 Task: Forward as attachment and add a link Link0000000001 from vinny@softage.net to parteek.kumar@softage.net with a cc to Aakash.mishra@softage.net and bcc to Ayush@softage.net with a subject Subject0000000001 and add a message Message0000000003. Forward as attachment and add a link Link0000000001 from vinny@softage.net to parteek.kumar@softage.net; aakash.mishra@softage.net with a cc to Ayush@softage.net; pooja.chaudhary@softage.net and bcc to Vanshu.thakur@softage.net with a subject Subject0000000001 and add a message Message0000000003. Forward as attachment and add a link Link0000000001 from vinny@softage.net to parteek.kumar@softage.net with a cc to Aakash.mishra@softage.net with a subject Subject0000000001 and add a message Message0000000003 and with an attachment of Attach0000000002. Forward as attachment and add a link Link0000000001 from vinny@softage.net to parteek.kumar@softage.net with a cc to Aakash.mishra@softage.net and bcc to Ayush@softage.net with a subject Subject0000000001 and add a message Message0000000003 and with an attachment of Attach0000000003. Forward as attachment and add a link Link0000000001 from vinny@softage.net to parteek.kumar@softage.net; aakash.mishra@softage.net with a cc to Ayush@softage.net; pooja.chaudhary@softage.net and bcc to Vanshu.thakur@softage.net with a subject Subject0000000001 and add a message Message0000000003 and with an attachment of Attach0000000004
Action: Mouse moved to (921, 253)
Screenshot: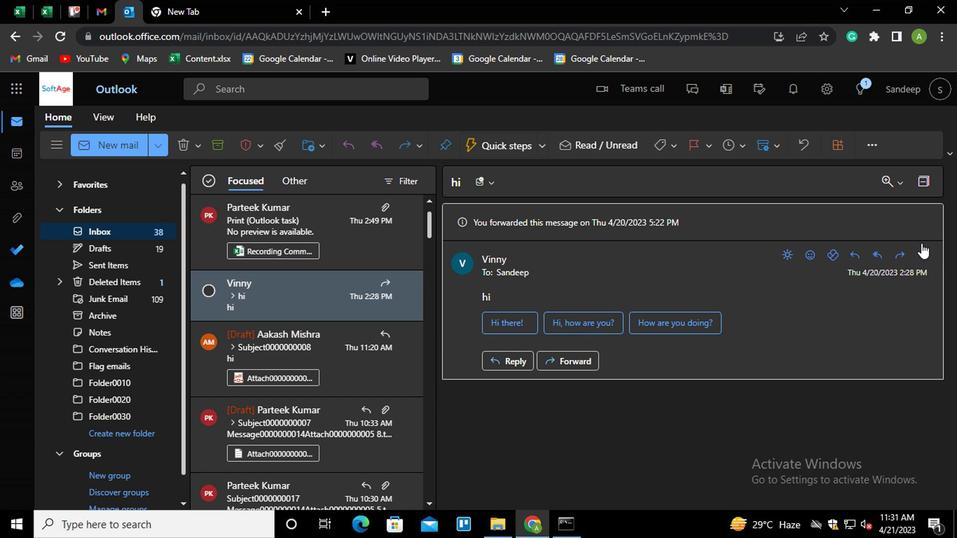 
Action: Mouse pressed left at (921, 253)
Screenshot: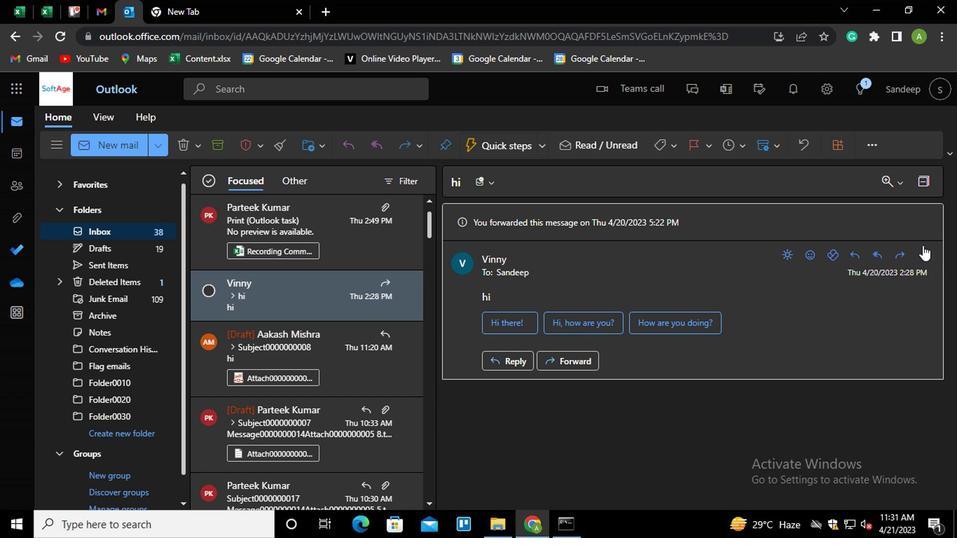 
Action: Mouse moved to (745, 194)
Screenshot: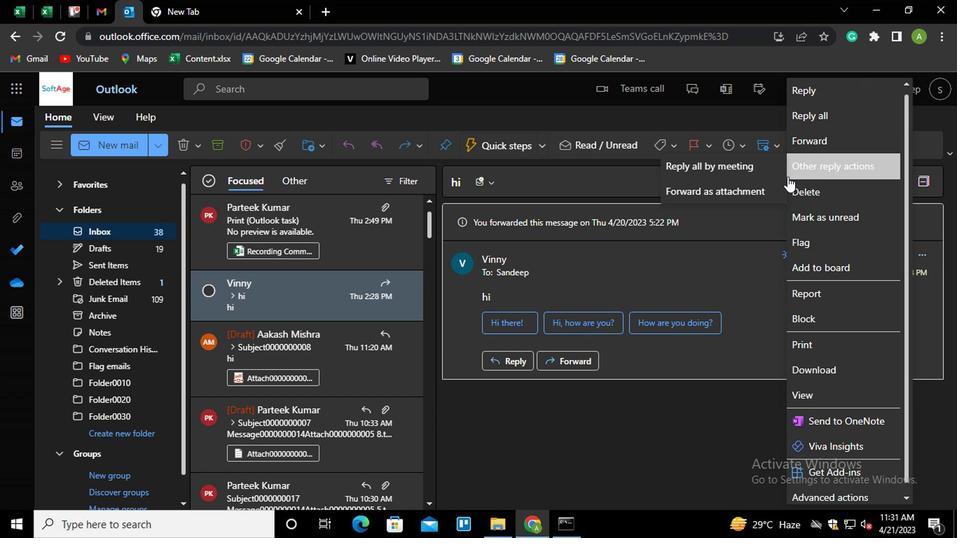 
Action: Mouse pressed left at (745, 194)
Screenshot: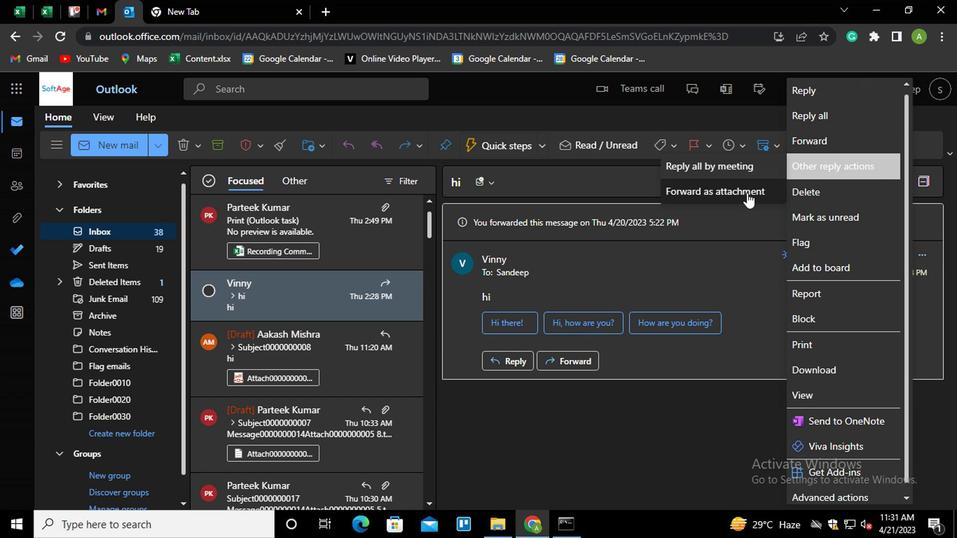
Action: Mouse moved to (549, 343)
Screenshot: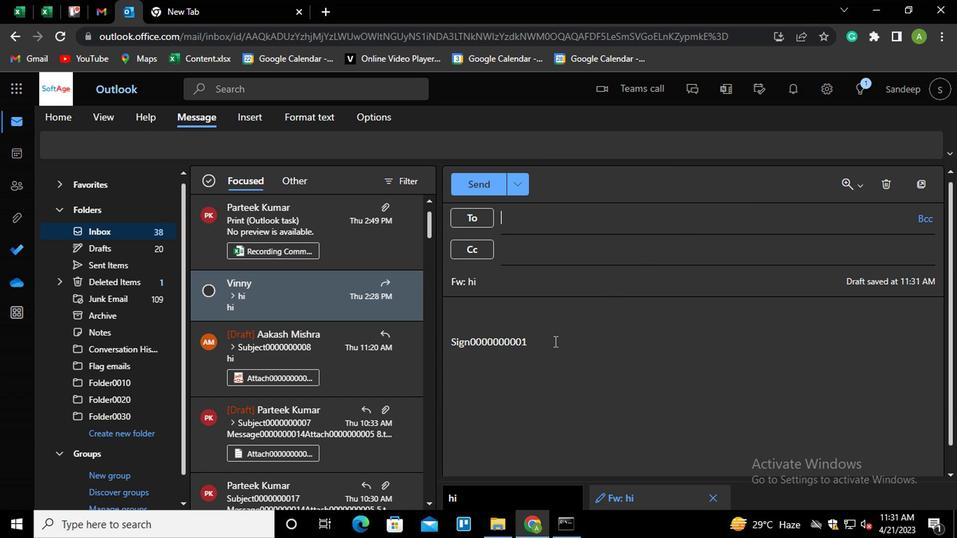 
Action: Mouse pressed left at (549, 343)
Screenshot: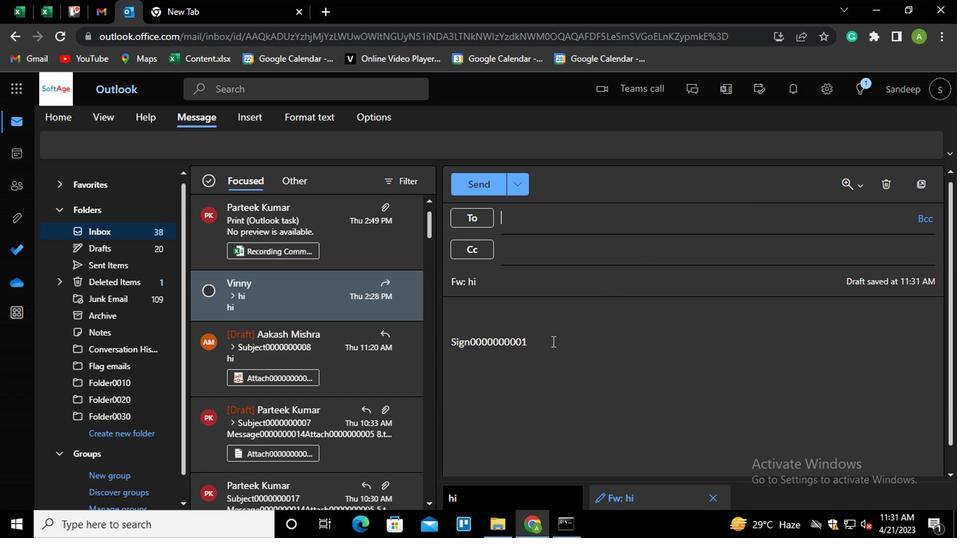 
Action: Mouse moved to (551, 391)
Screenshot: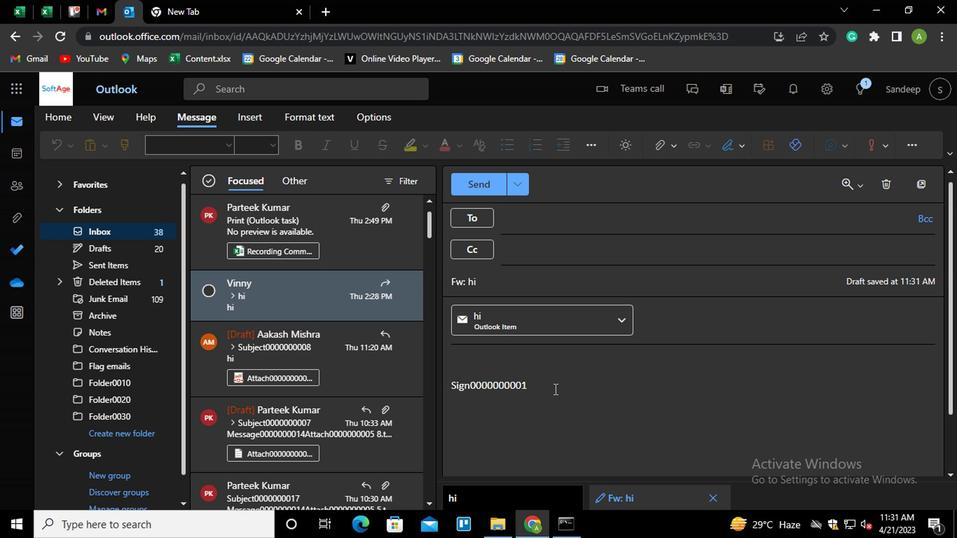 
Action: Mouse pressed left at (551, 391)
Screenshot: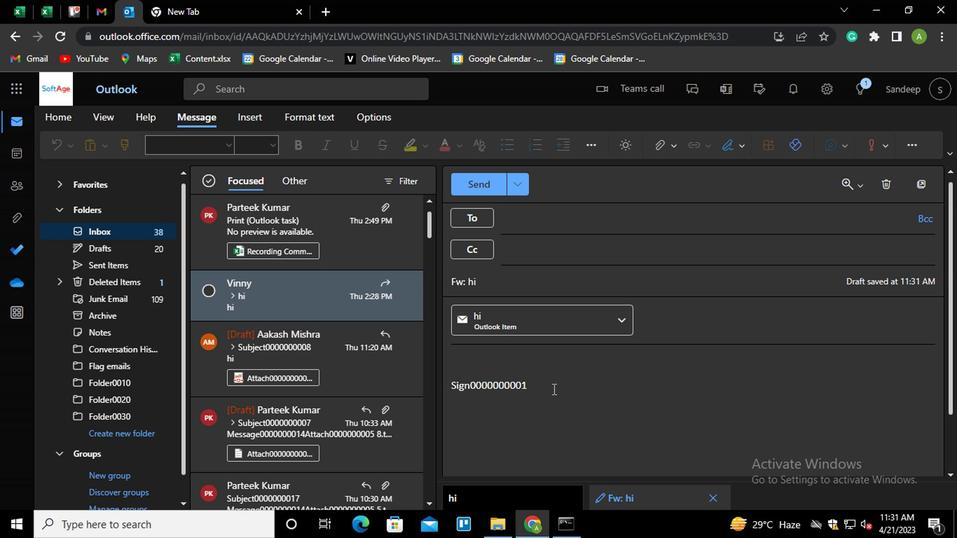 
Action: Mouse moved to (537, 392)
Screenshot: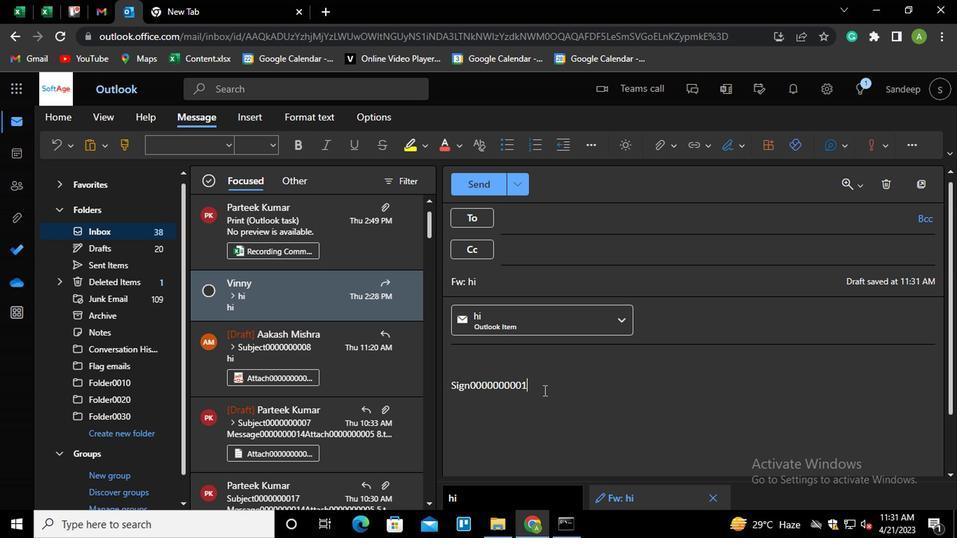 
Action: Key pressed <Key.shift_r><Key.home><Key.backspace>ctrl+K<Key.shift_r>ctrl+Link0000000001
Screenshot: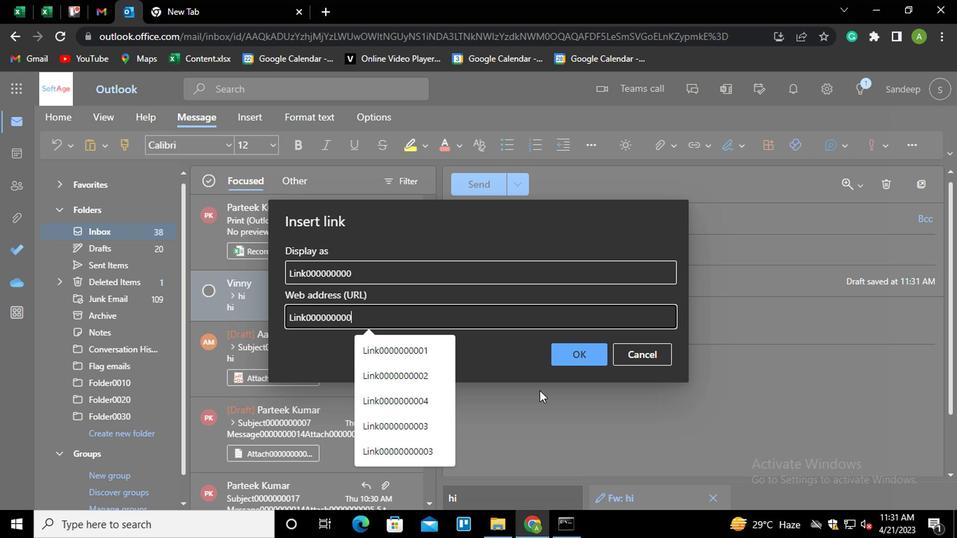 
Action: Mouse moved to (566, 360)
Screenshot: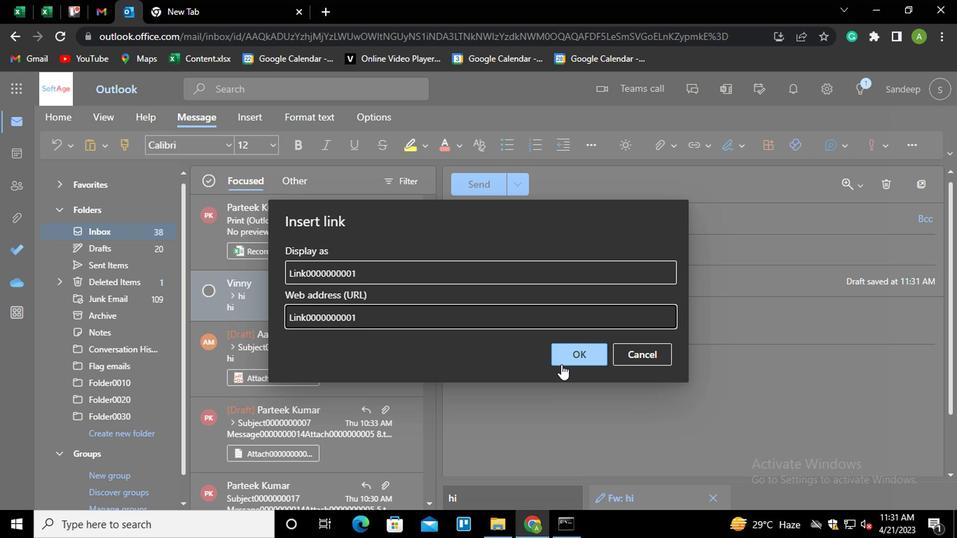 
Action: Mouse pressed left at (566, 360)
Screenshot: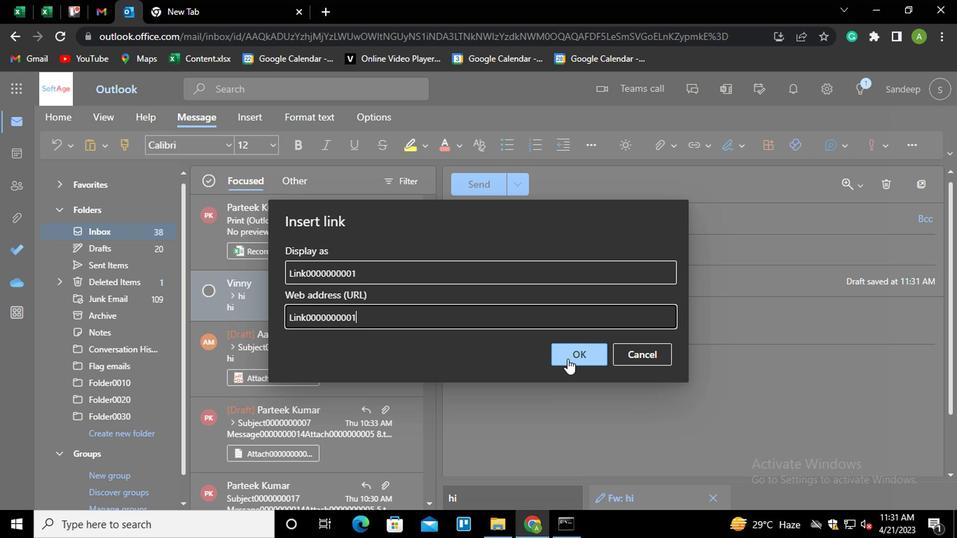 
Action: Mouse moved to (513, 219)
Screenshot: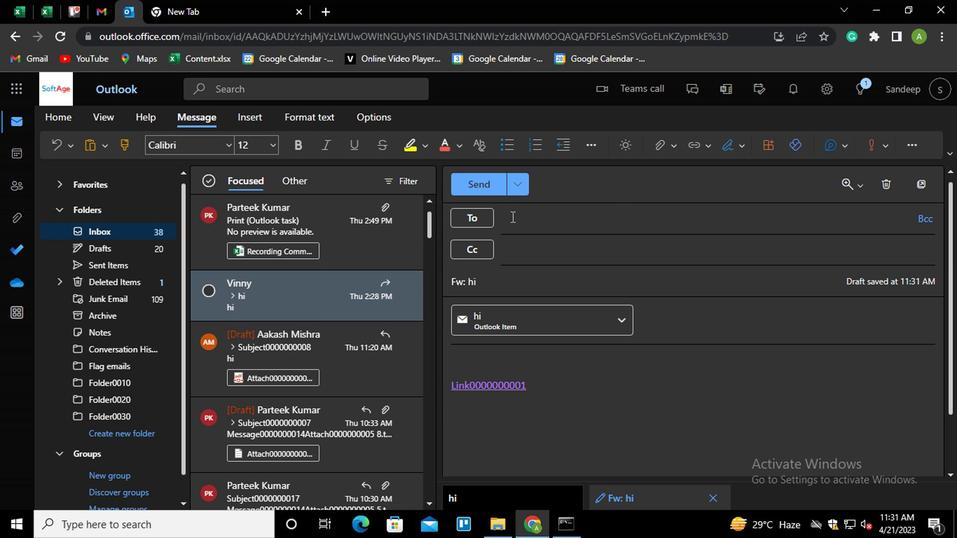 
Action: Mouse pressed left at (513, 219)
Screenshot: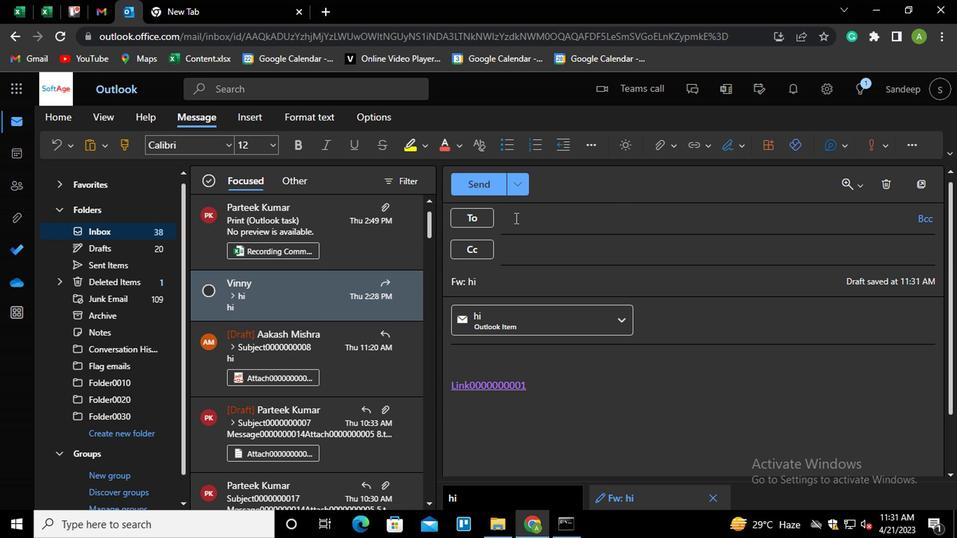 
Action: Key pressed par<Key.enter>
Screenshot: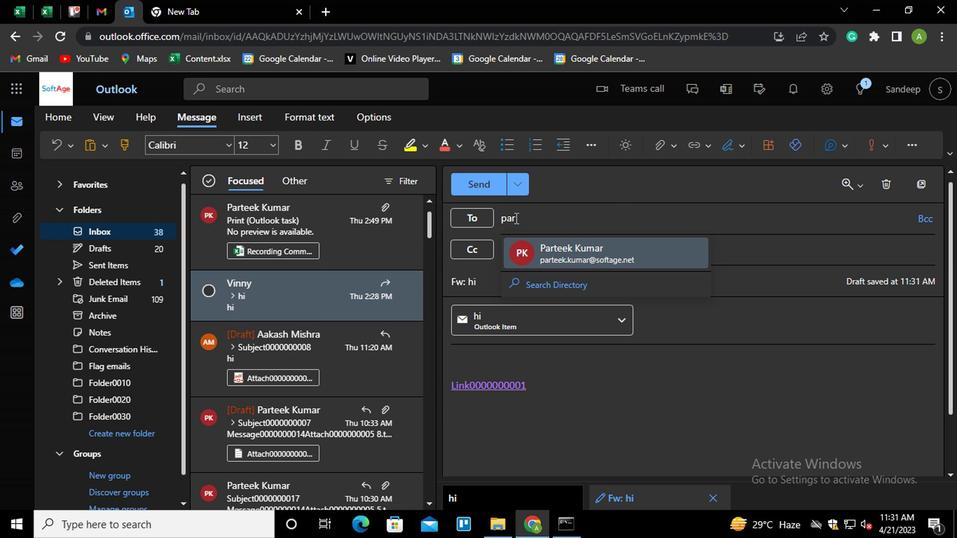 
Action: Mouse moved to (516, 255)
Screenshot: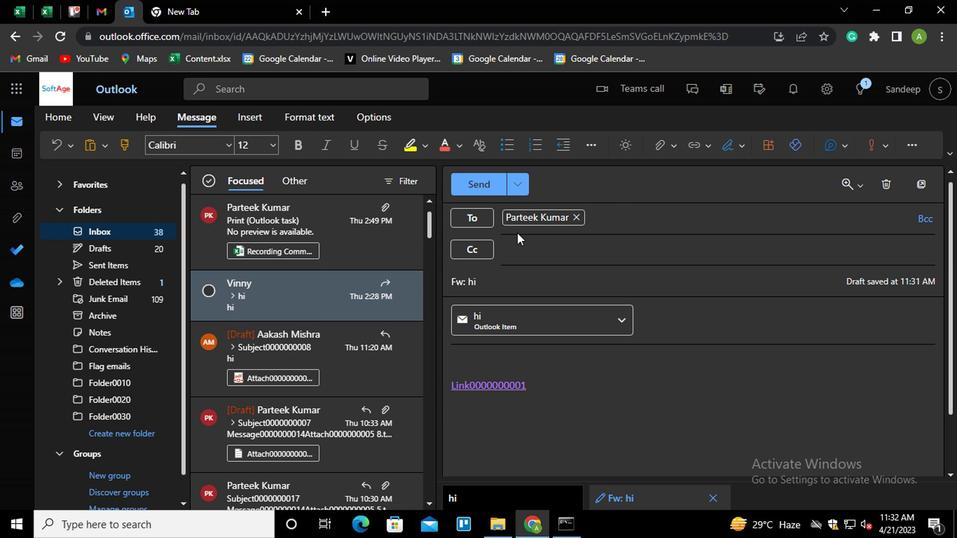 
Action: Mouse pressed left at (516, 255)
Screenshot: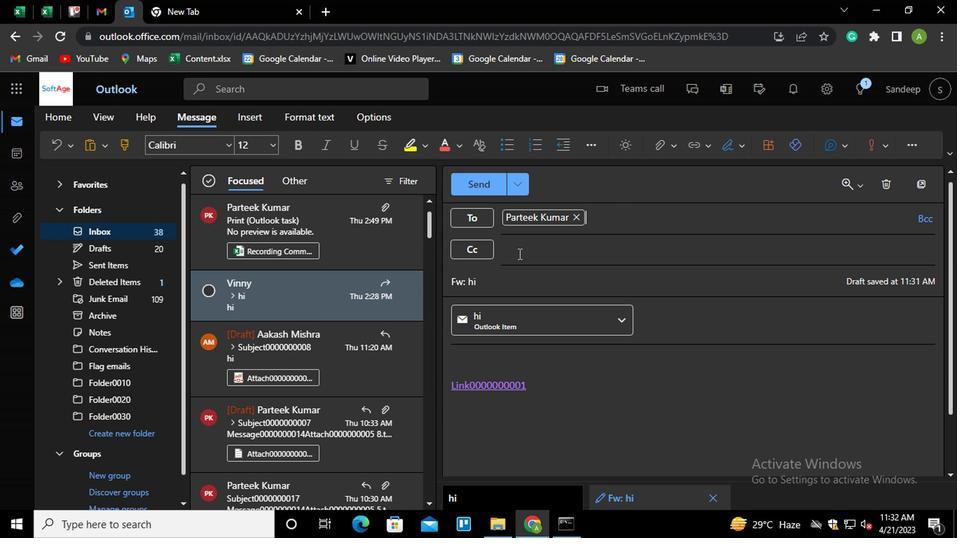 
Action: Key pressed aak<Key.enter>
Screenshot: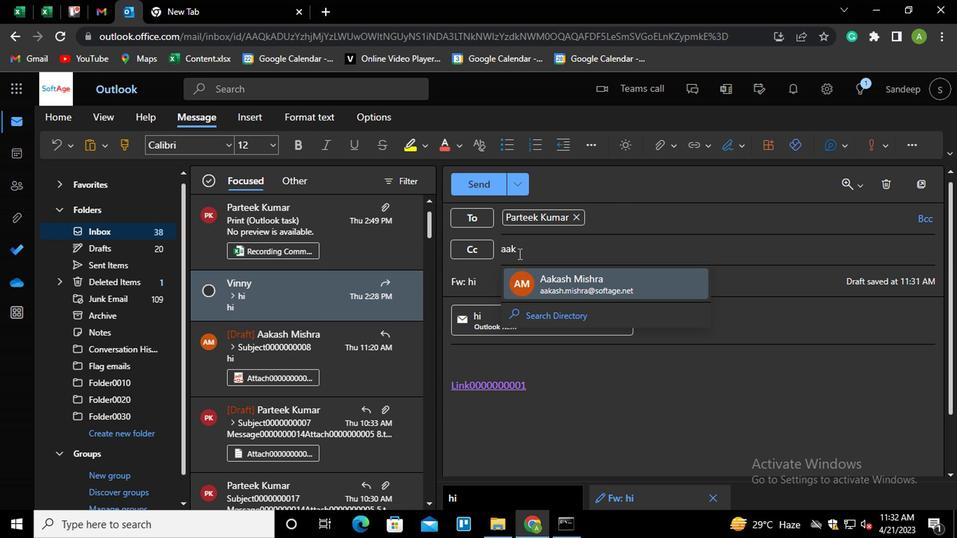 
Action: Mouse moved to (922, 226)
Screenshot: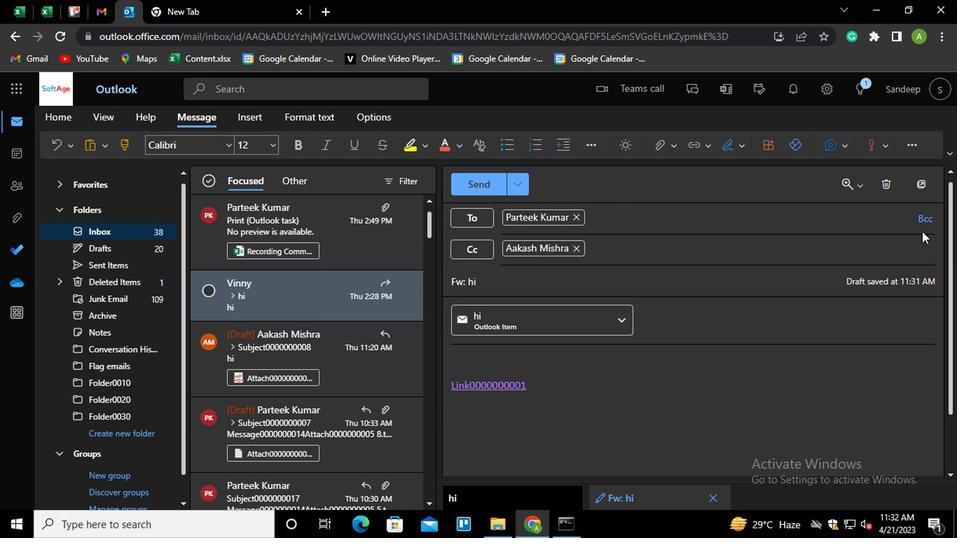 
Action: Mouse pressed left at (922, 226)
Screenshot: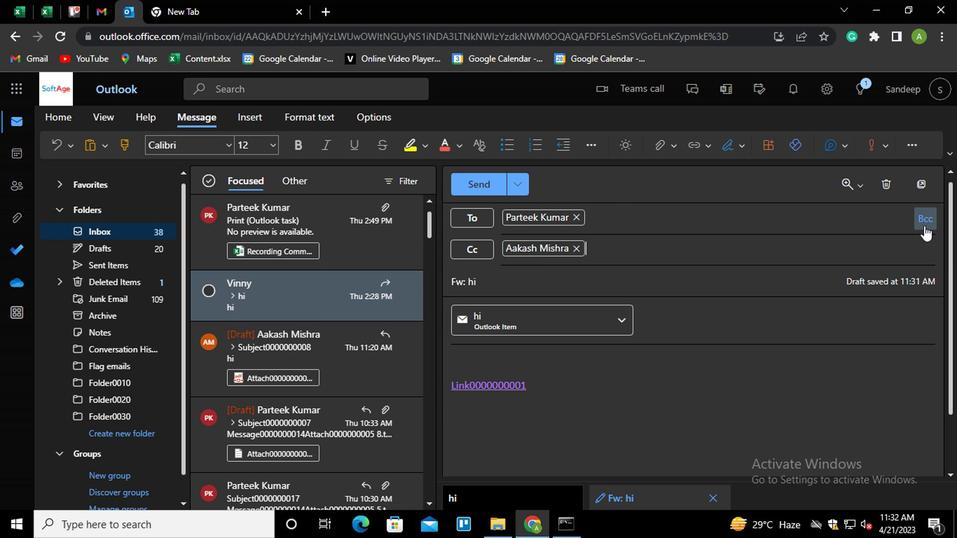 
Action: Mouse moved to (592, 291)
Screenshot: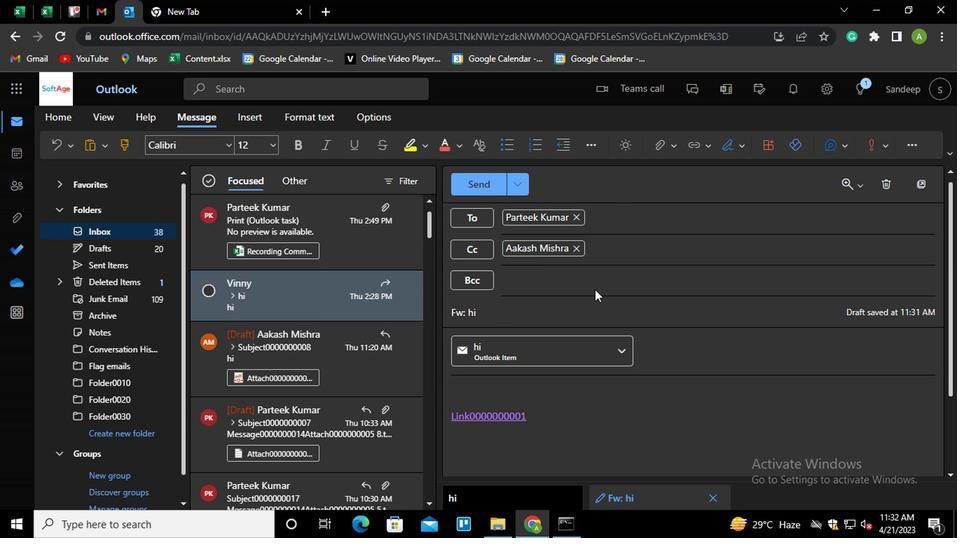 
Action: Key pressed ayu<Key.enter>
Screenshot: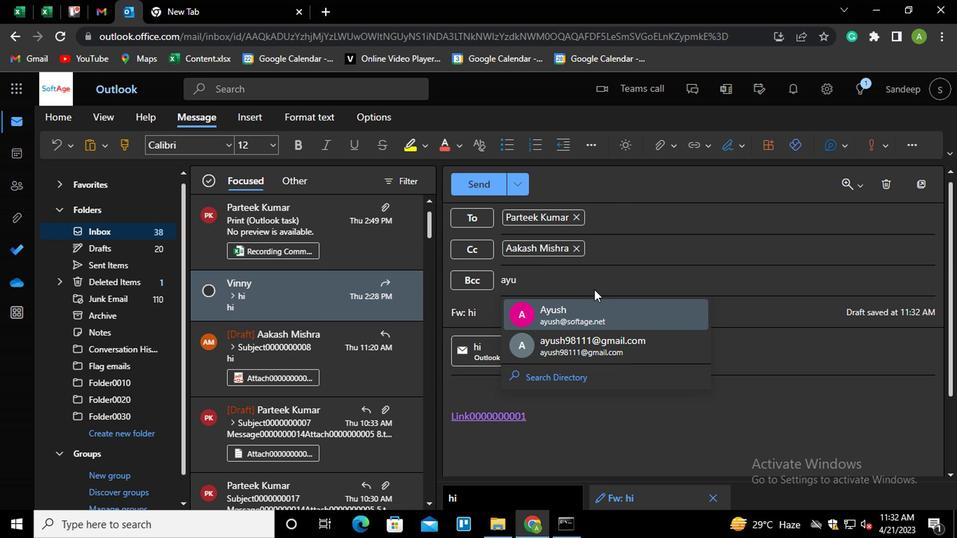
Action: Mouse moved to (570, 321)
Screenshot: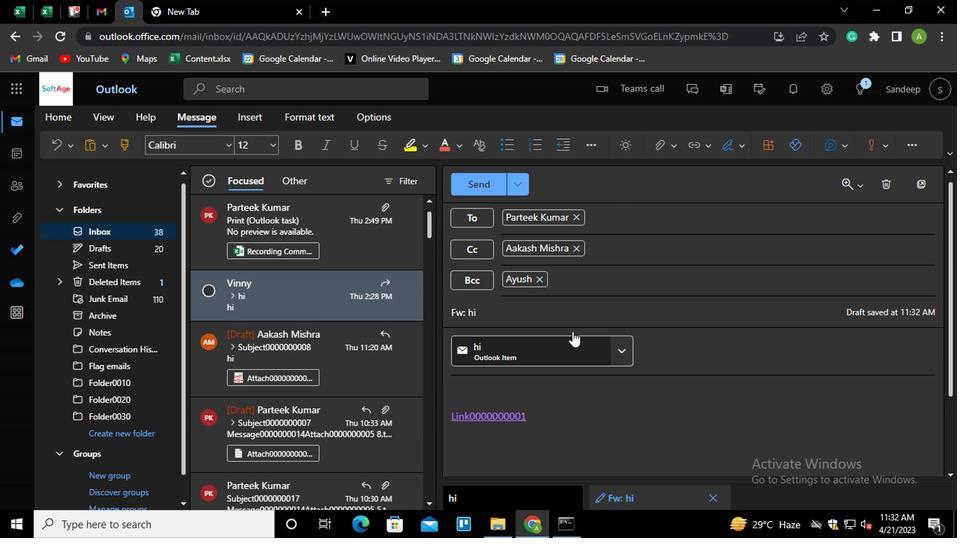 
Action: Mouse pressed left at (570, 321)
Screenshot: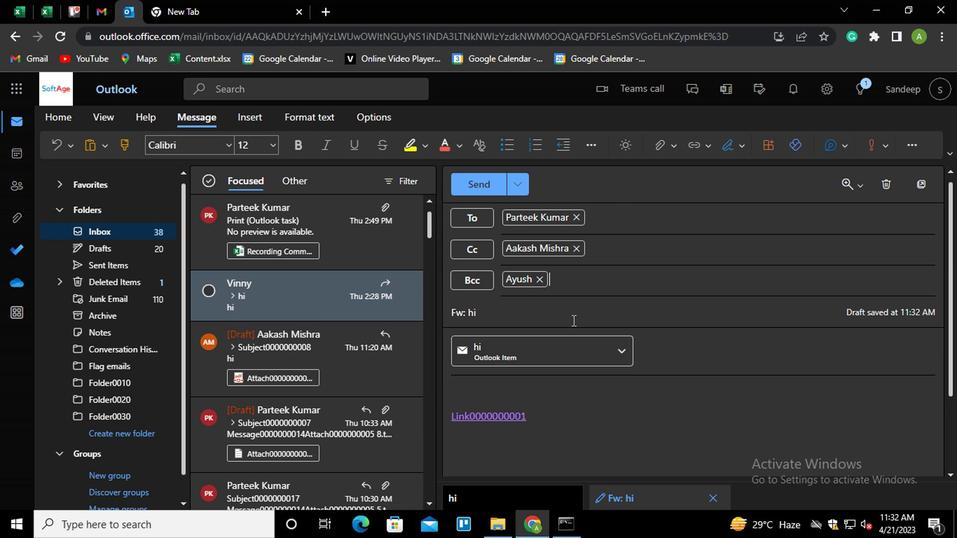 
Action: Key pressed <Key.shift_r><Key.insert><Key.shift_r><Key.home><Key.shift><Key.shift><Key.shift><Key.shift><Key.shift><Key.shift><Key.shift><Key.shift><Key.shift><Key.shift><Key.shift><Key.shift><Key.shift><Key.shift><Key.shift><Key.shift><Key.shift><Key.shift><Key.shift><Key.shift>B<Key.backspace><Key.shift>SUBJECT0000000001
Screenshot: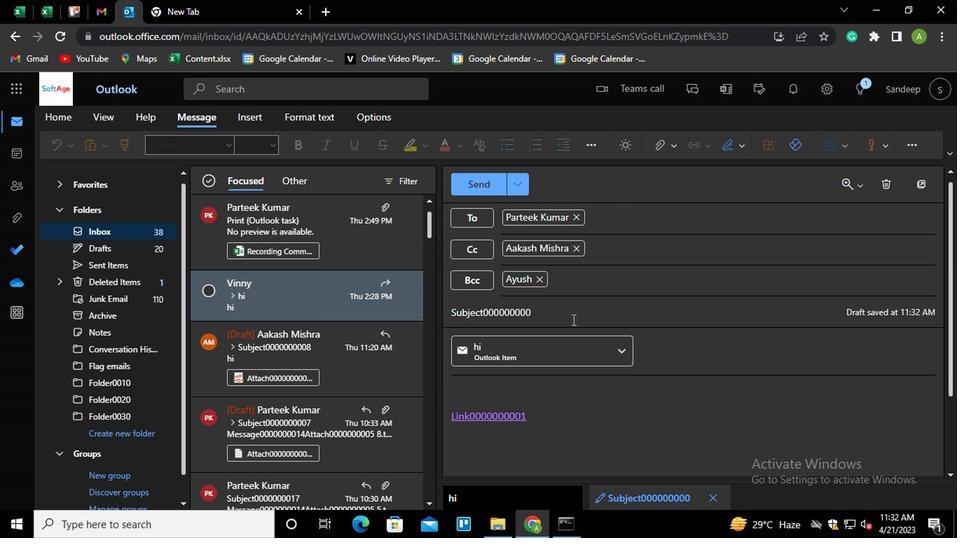 
Action: Mouse moved to (541, 421)
Screenshot: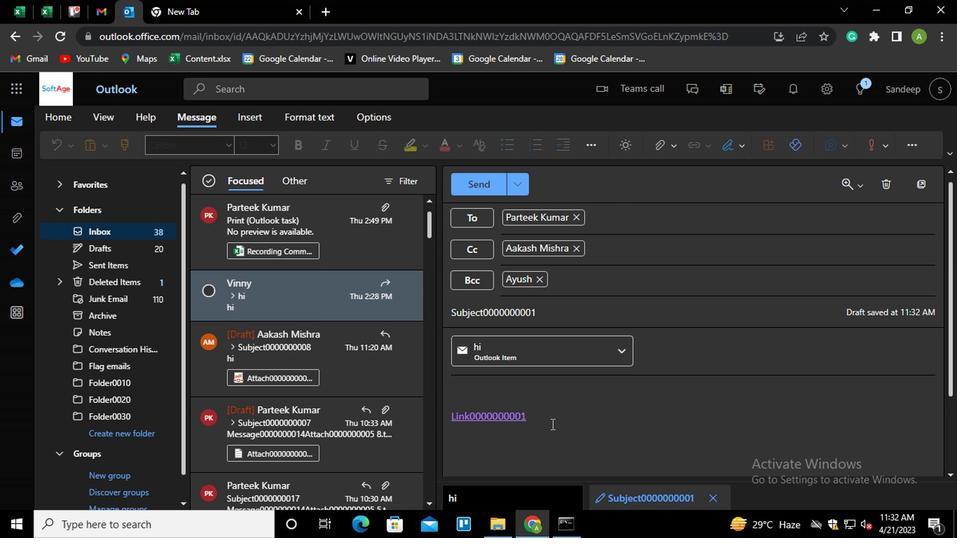 
Action: Mouse pressed left at (541, 421)
Screenshot: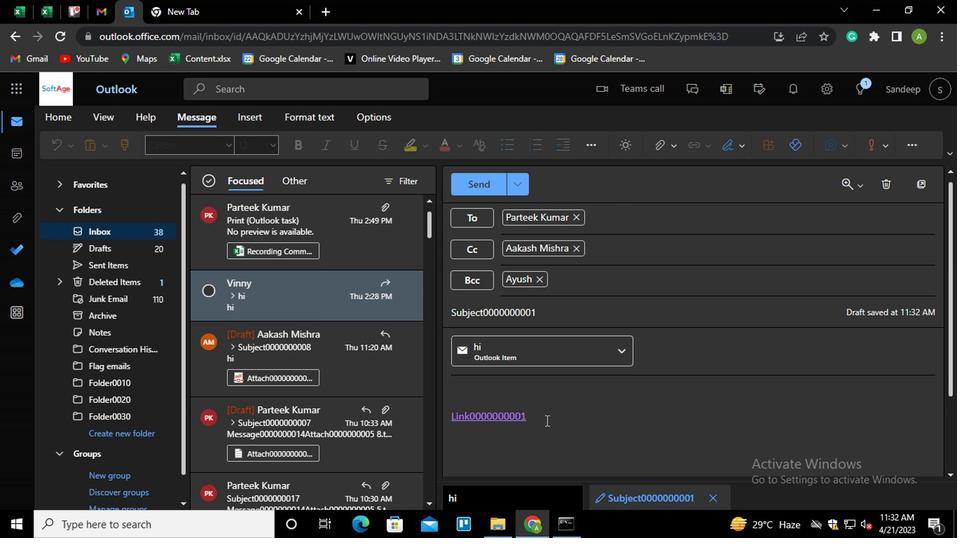
Action: Key pressed <Key.shift_r><Key.enter><Key.shift_r>MESSAGE0000000003
Screenshot: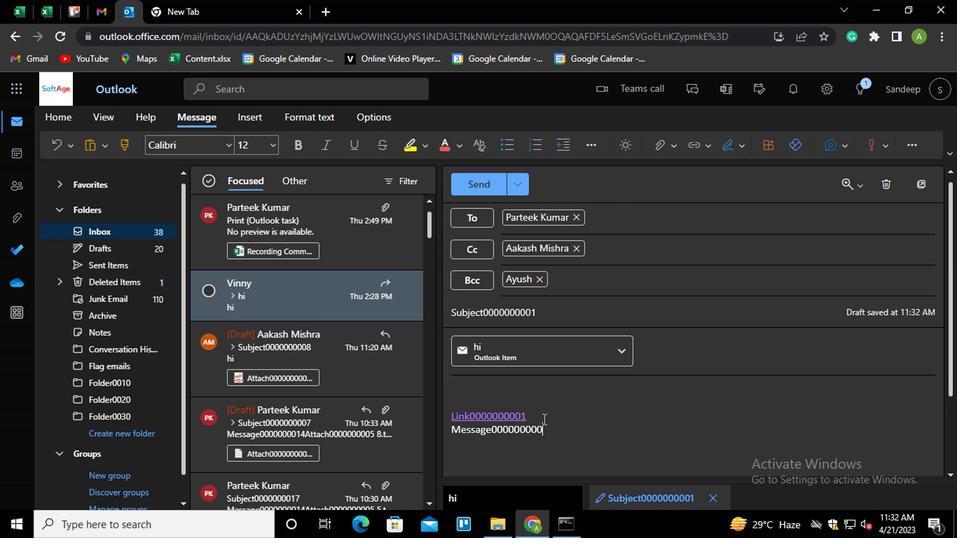 
Action: Mouse moved to (476, 191)
Screenshot: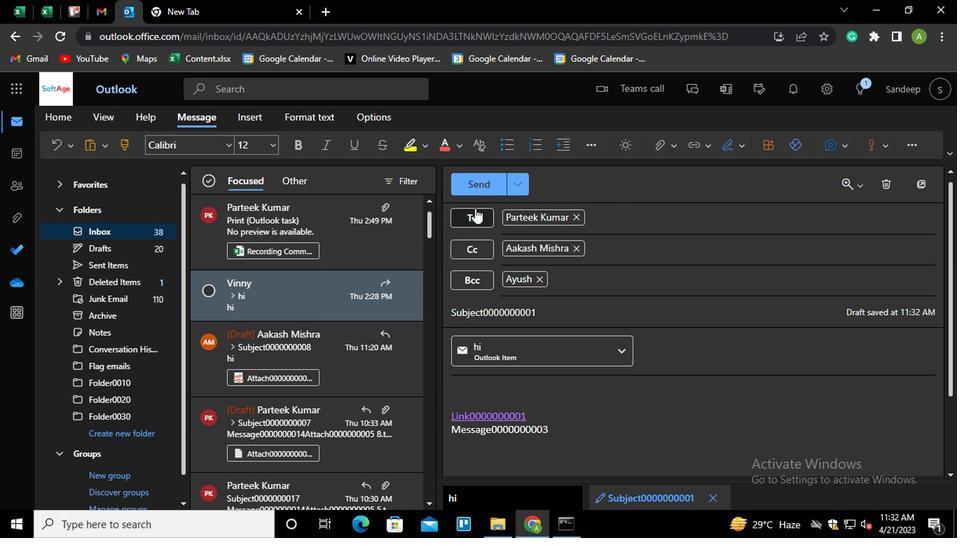 
Action: Mouse pressed left at (476, 191)
Screenshot: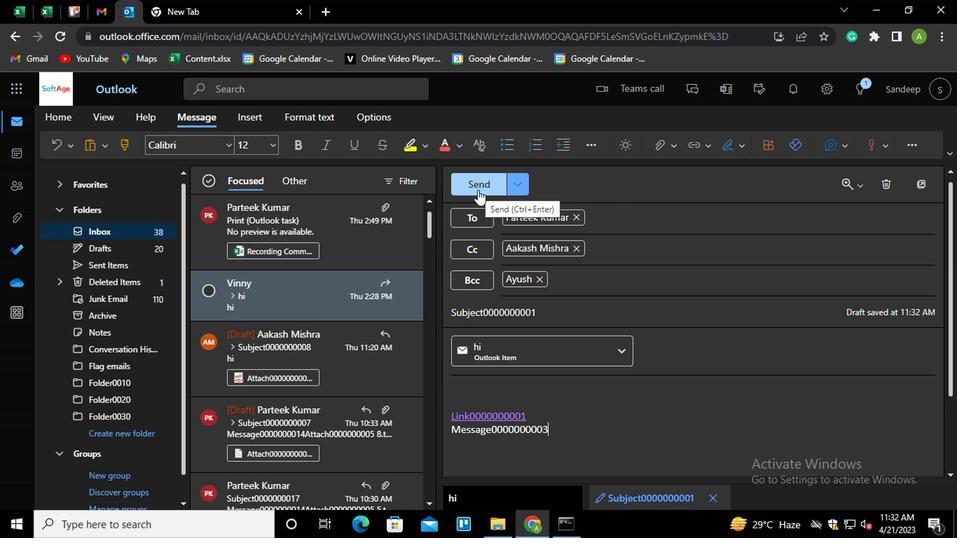 
Action: Mouse moved to (918, 256)
Screenshot: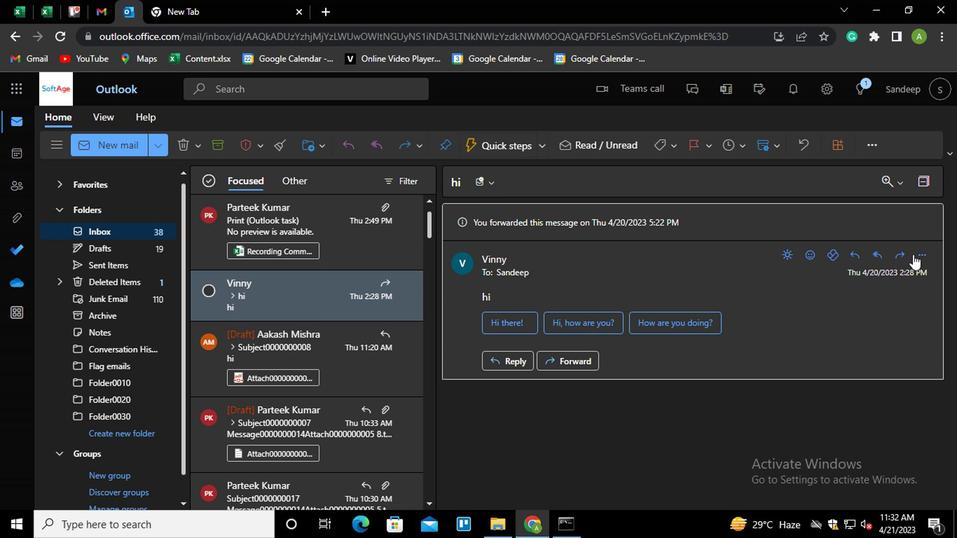 
Action: Mouse pressed left at (918, 256)
Screenshot: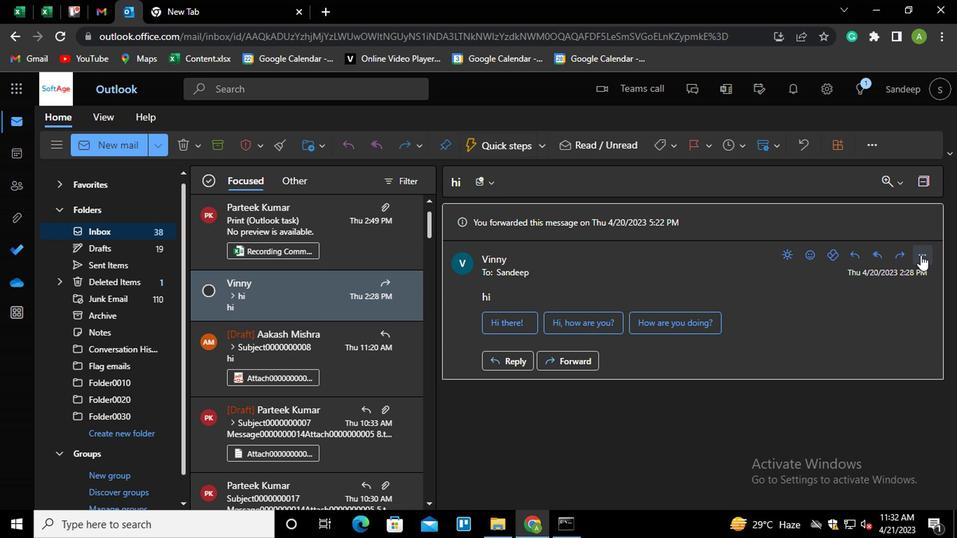 
Action: Mouse moved to (743, 191)
Screenshot: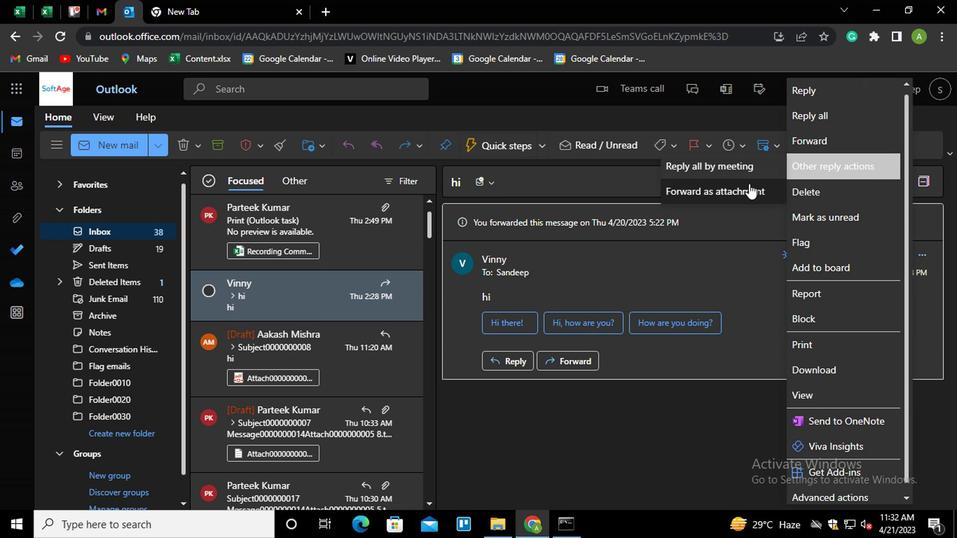 
Action: Mouse pressed left at (743, 191)
Screenshot: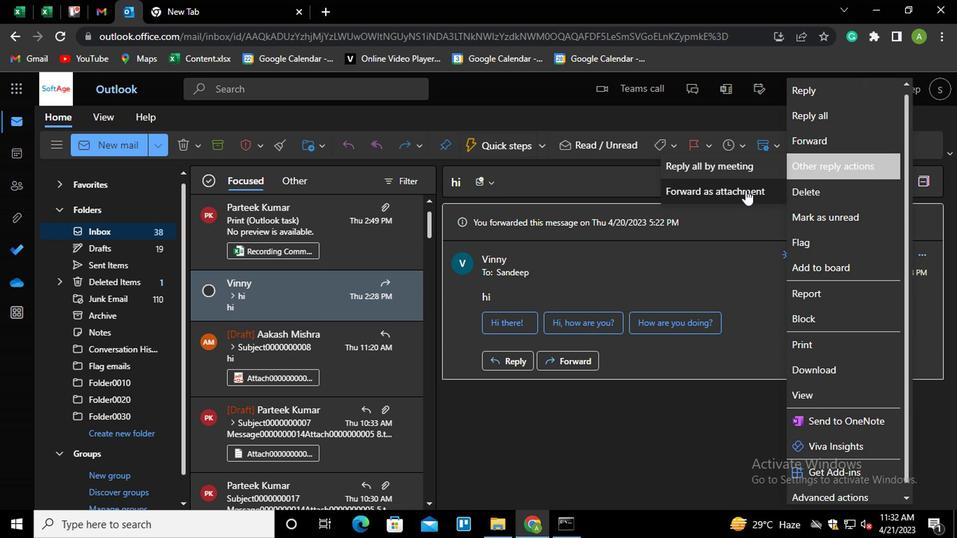 
Action: Mouse moved to (527, 386)
Screenshot: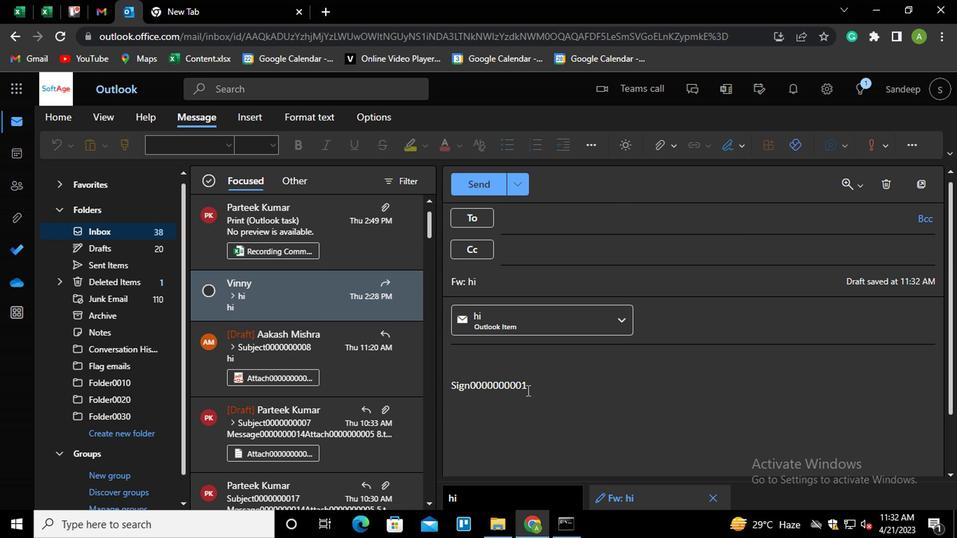 
Action: Mouse pressed left at (527, 386)
Screenshot: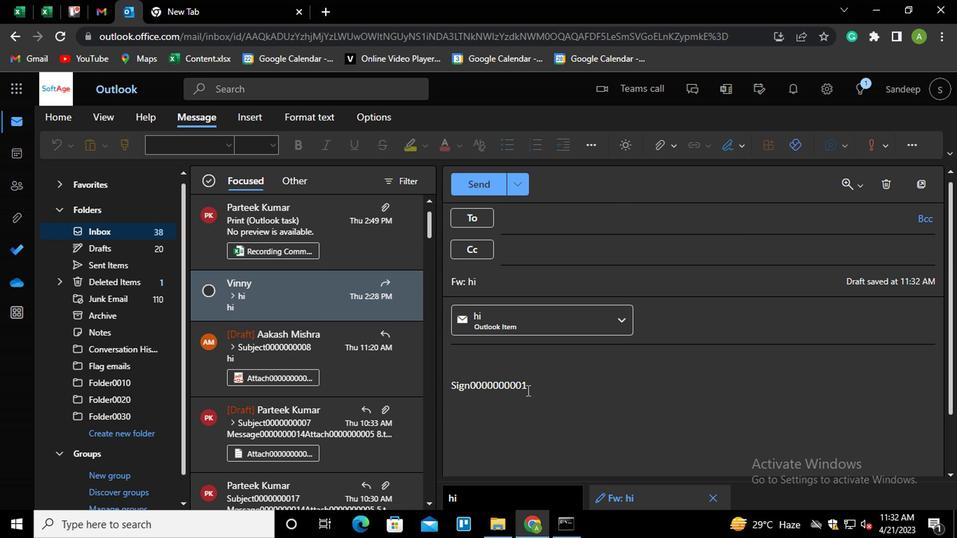 
Action: Key pressed <Key.shift_r><Key.home><Key.backspace>ctrl+K<Key.shift_r>ctrl+LINK0000000001
Screenshot: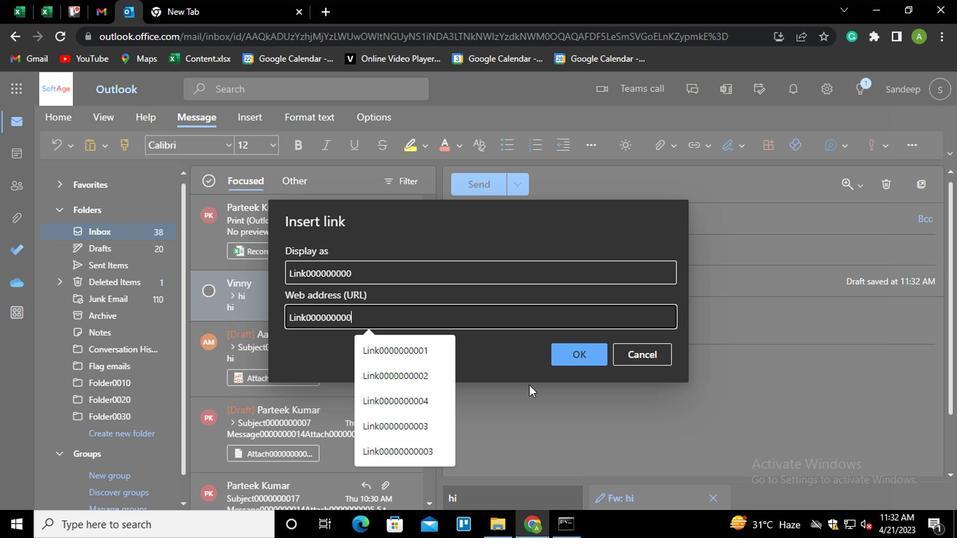 
Action: Mouse moved to (576, 353)
Screenshot: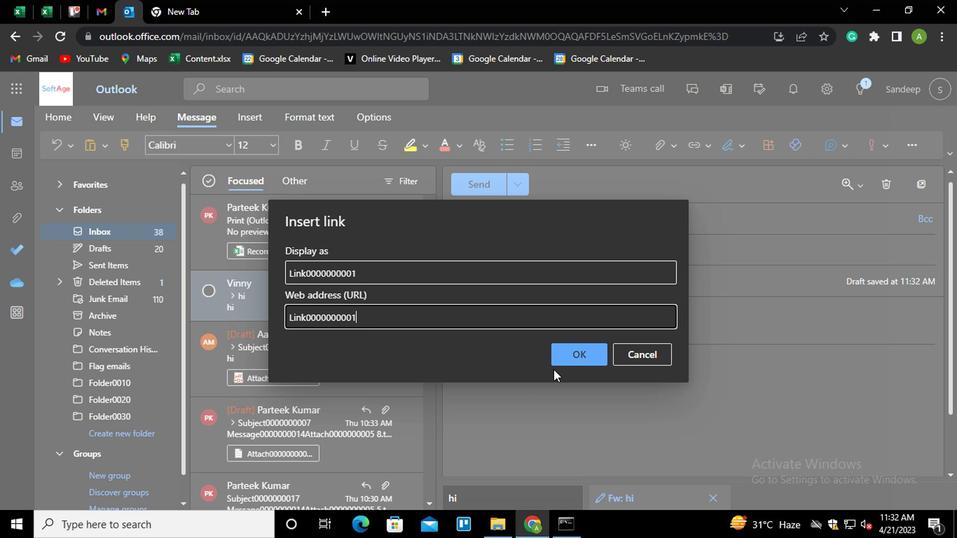 
Action: Mouse pressed left at (576, 353)
Screenshot: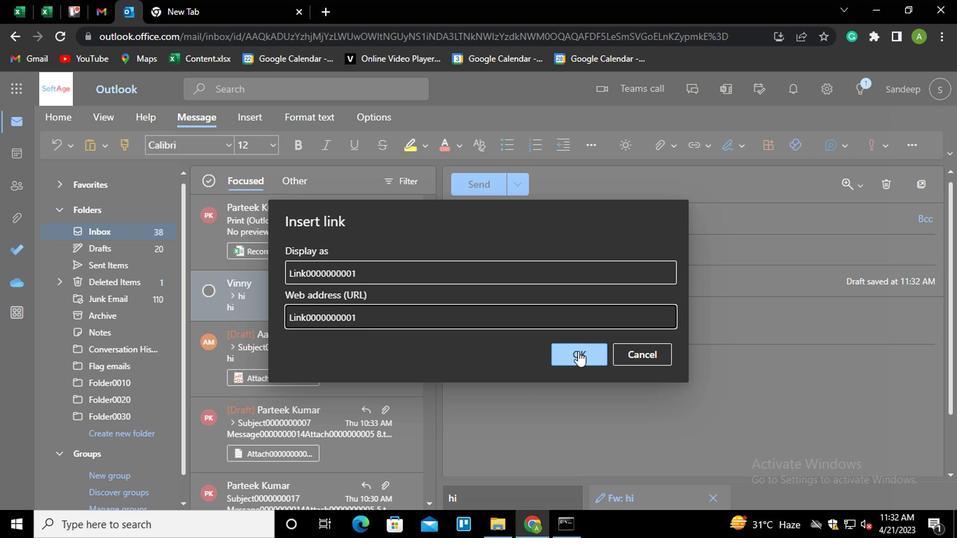 
Action: Mouse moved to (559, 219)
Screenshot: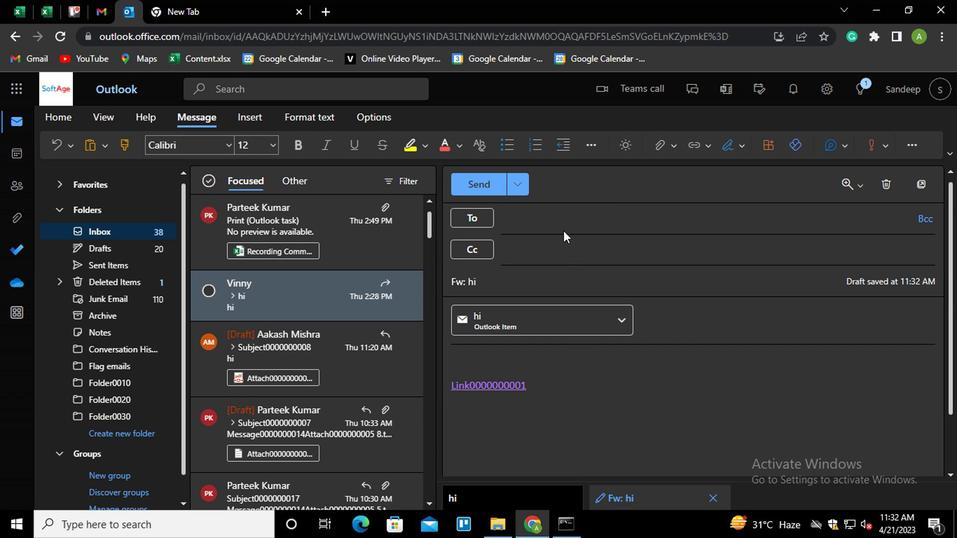 
Action: Mouse pressed left at (559, 219)
Screenshot: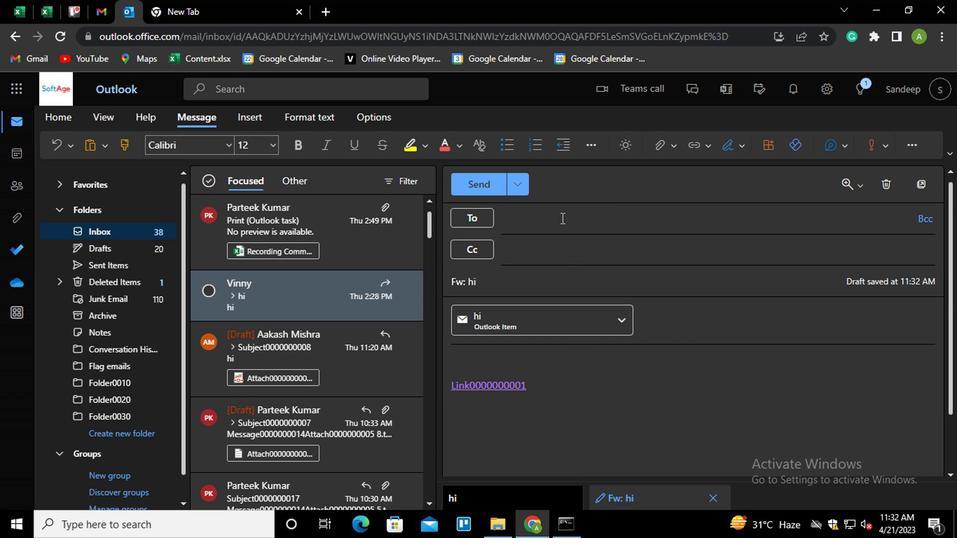 
Action: Key pressed PART<Key.enter>AAK<Key.enter>
Screenshot: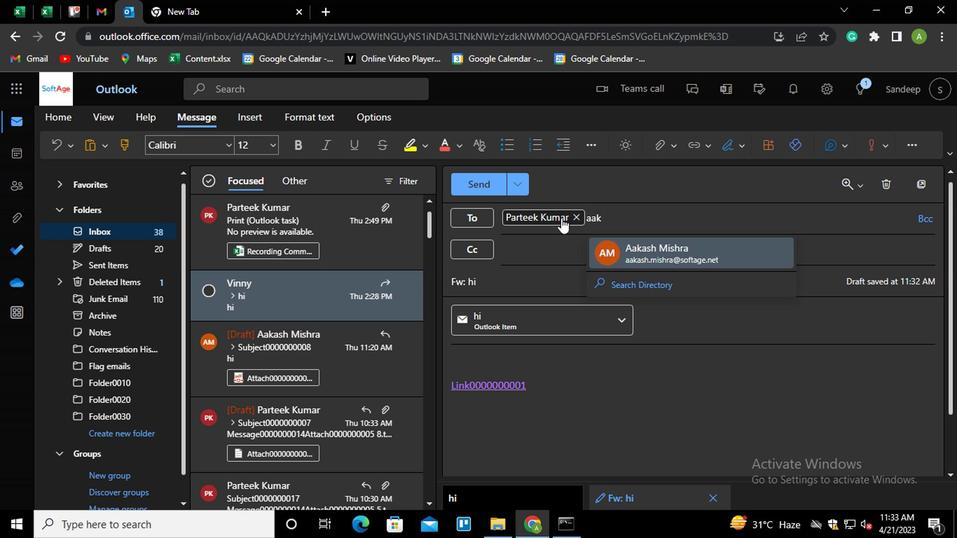 
Action: Mouse moved to (556, 250)
Screenshot: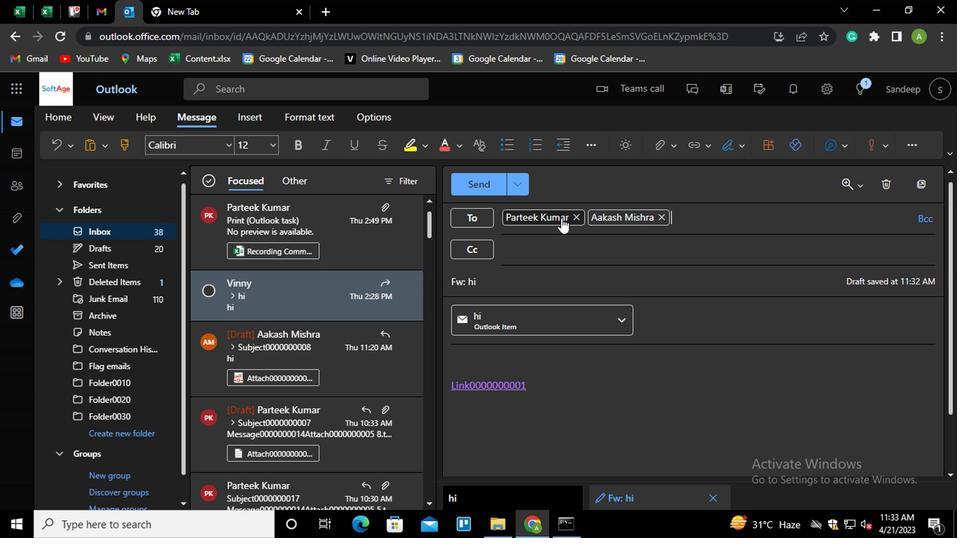 
Action: Mouse pressed left at (556, 250)
Screenshot: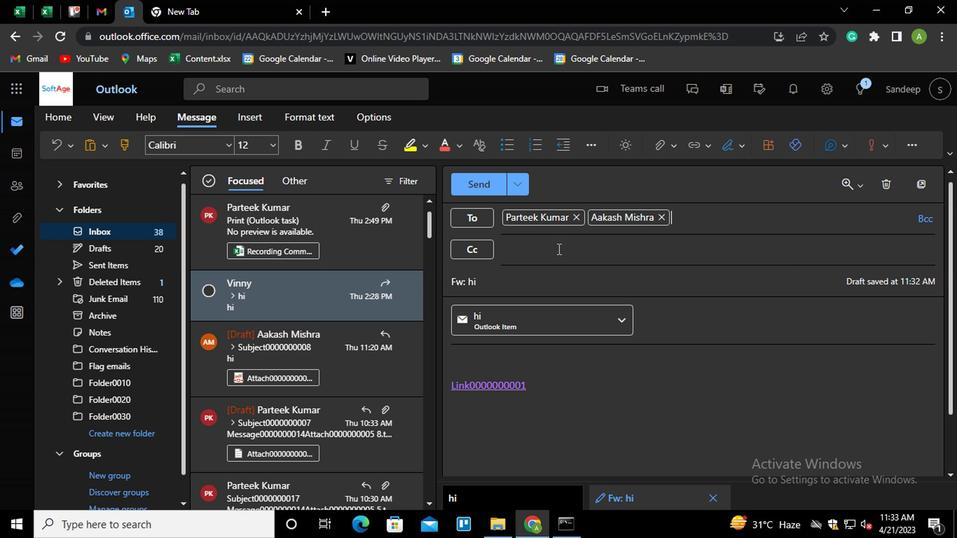 
Action: Key pressed AYU<Key.enter>
Screenshot: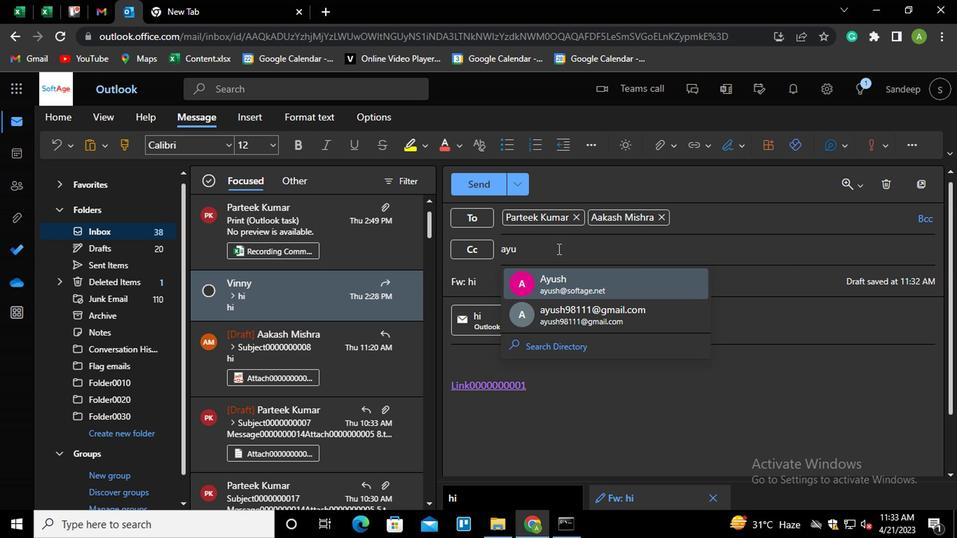 
Action: Mouse moved to (562, 258)
Screenshot: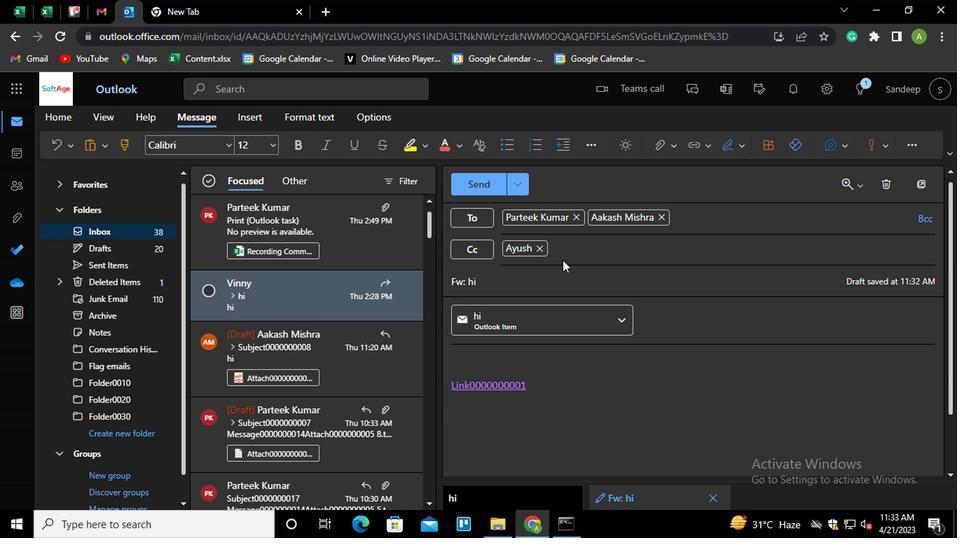 
Action: Key pressed POOJ<Key.enter>
Screenshot: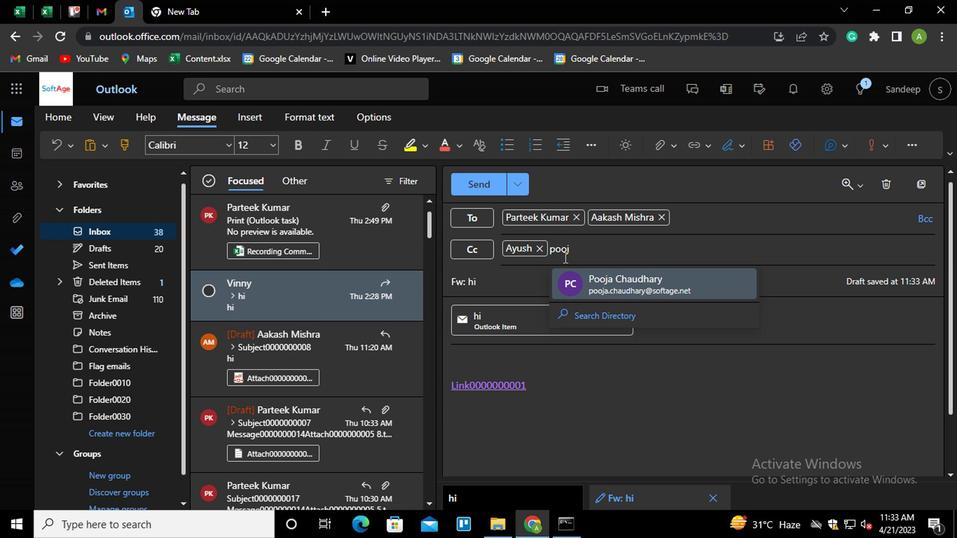 
Action: Mouse moved to (928, 217)
Screenshot: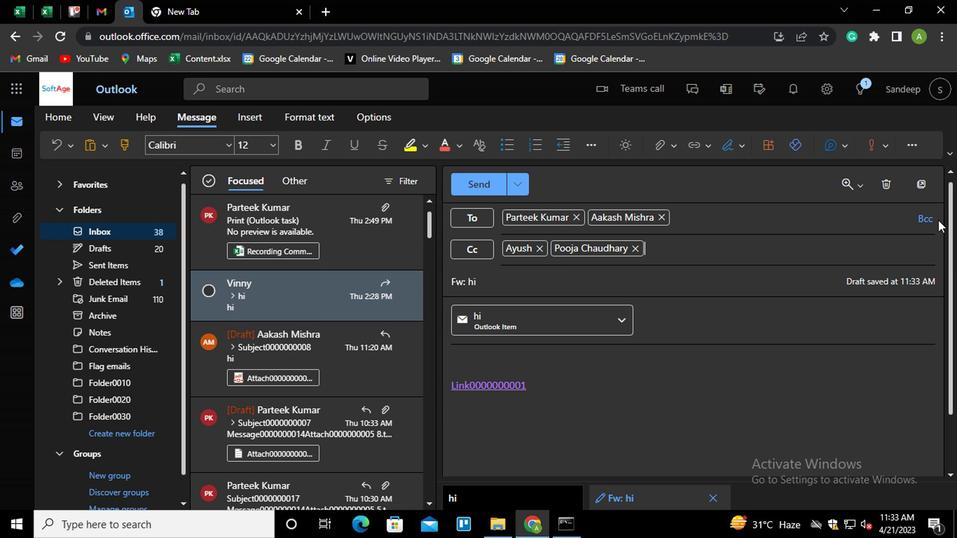 
Action: Mouse pressed left at (928, 217)
Screenshot: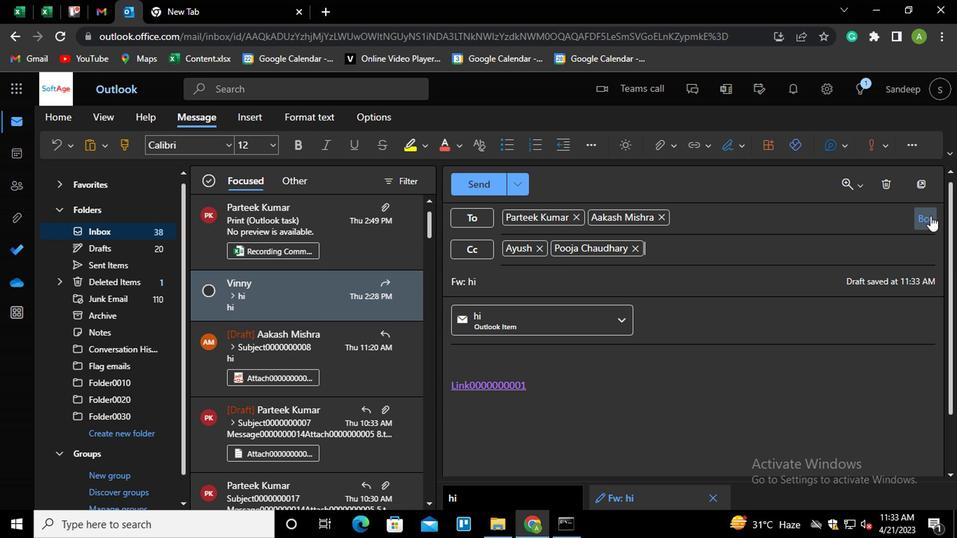 
Action: Mouse moved to (874, 254)
Screenshot: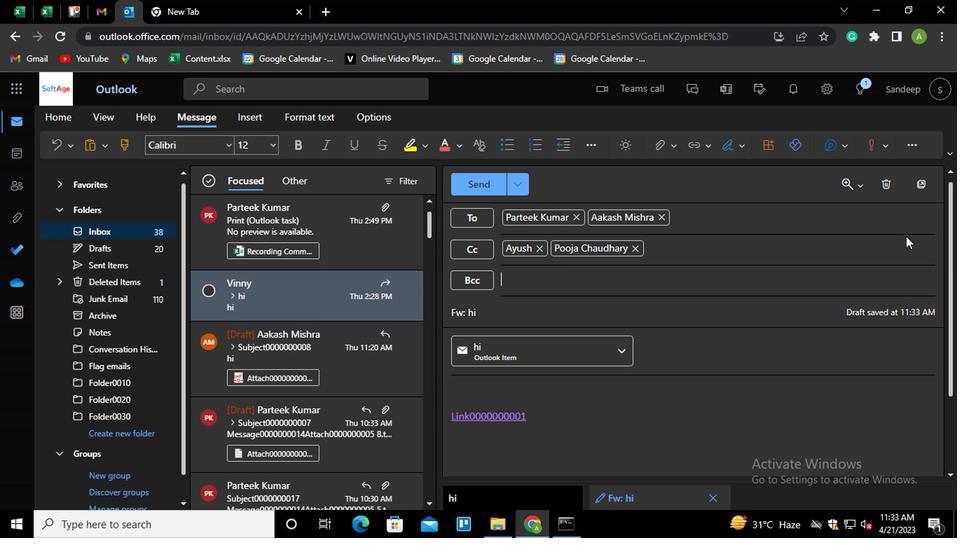 
Action: Key pressed VAS<Key.backspace><Key.enter>
Screenshot: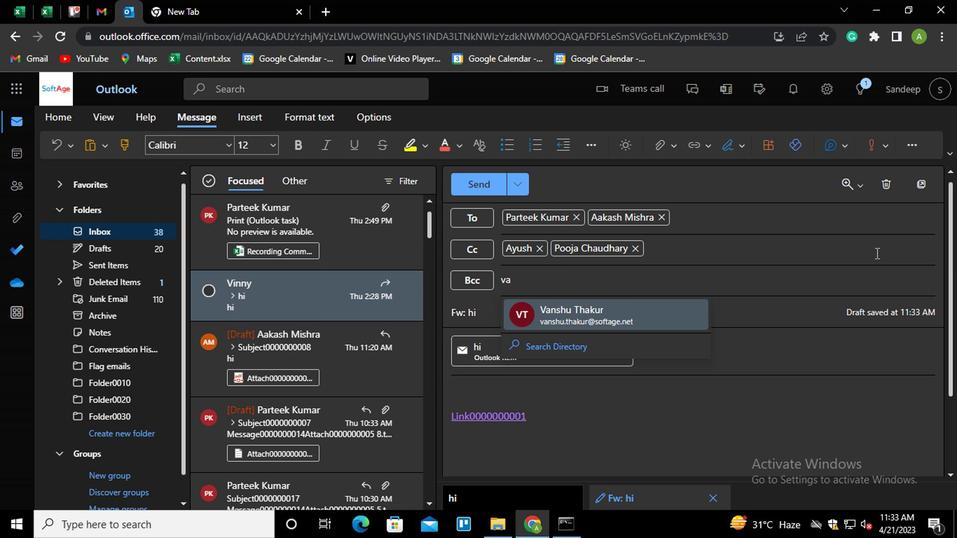 
Action: Mouse moved to (562, 312)
Screenshot: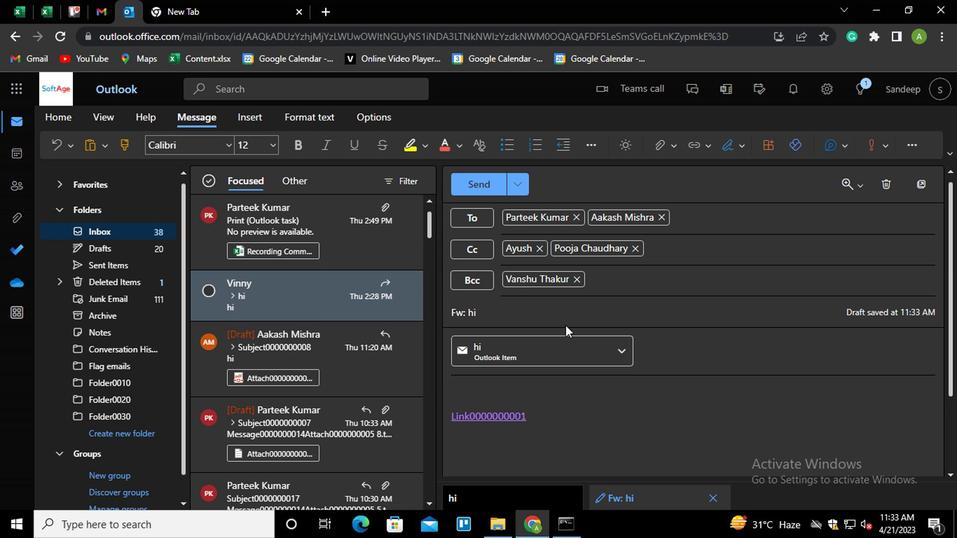 
Action: Mouse pressed left at (562, 312)
Screenshot: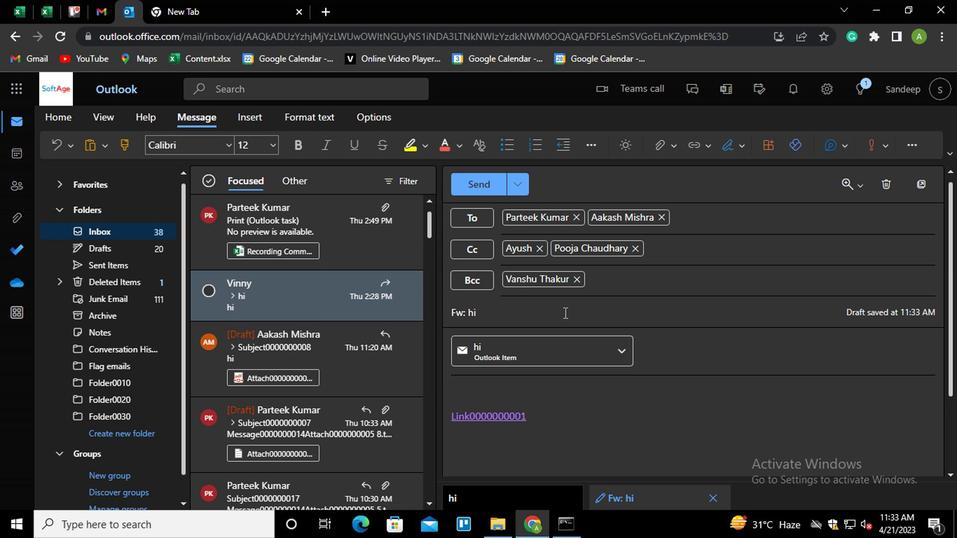 
Action: Key pressed <Key.shift_r><Key.home><Key.shift>SUBJECT0000000001
Screenshot: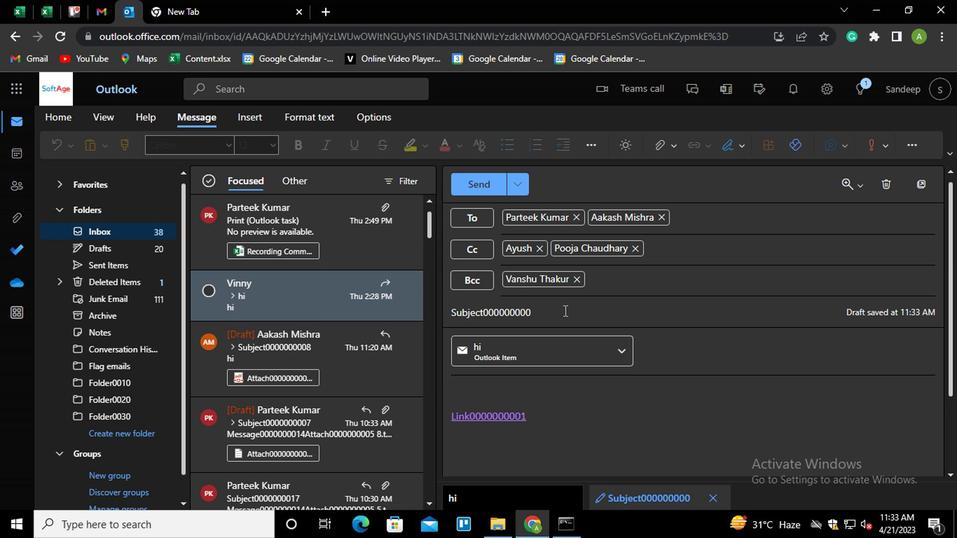 
Action: Mouse moved to (543, 420)
Screenshot: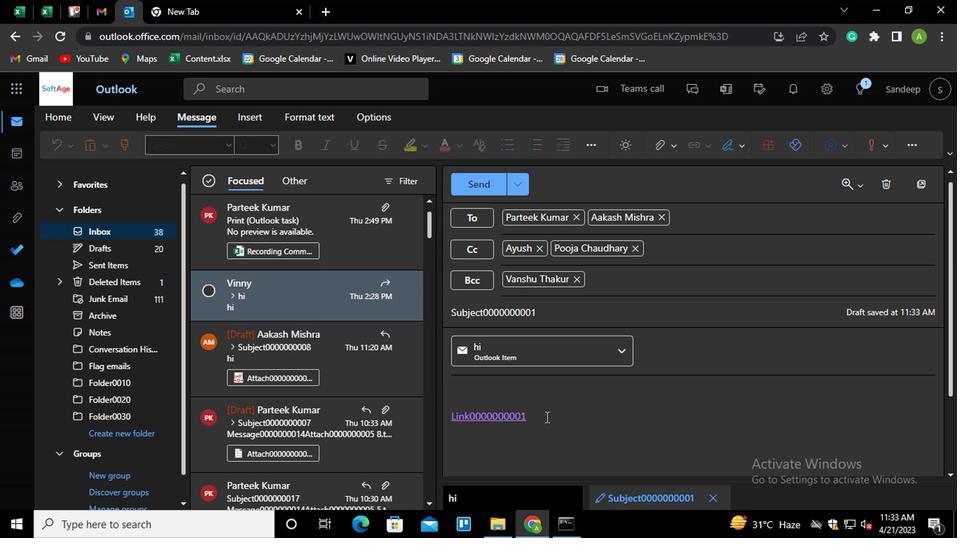 
Action: Mouse pressed left at (543, 420)
Screenshot: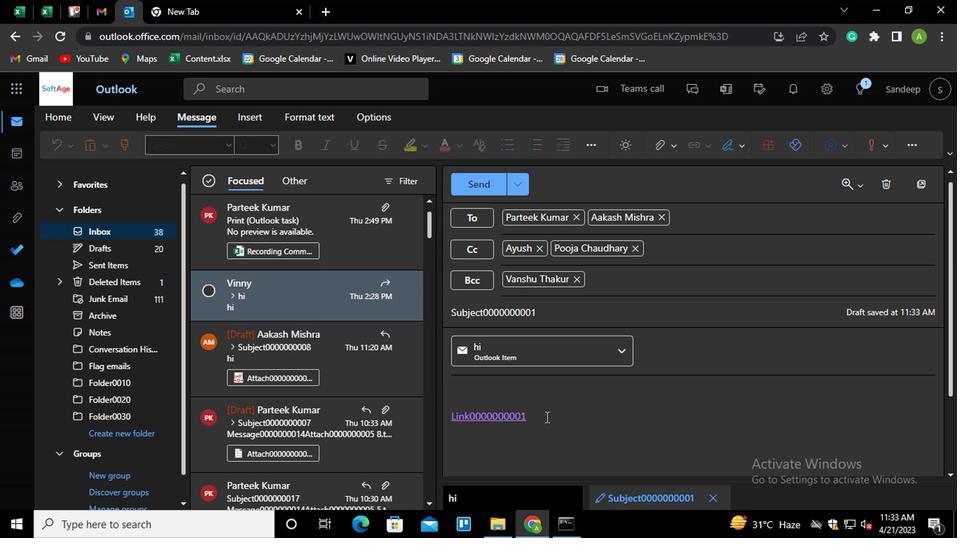 
Action: Mouse moved to (533, 426)
Screenshot: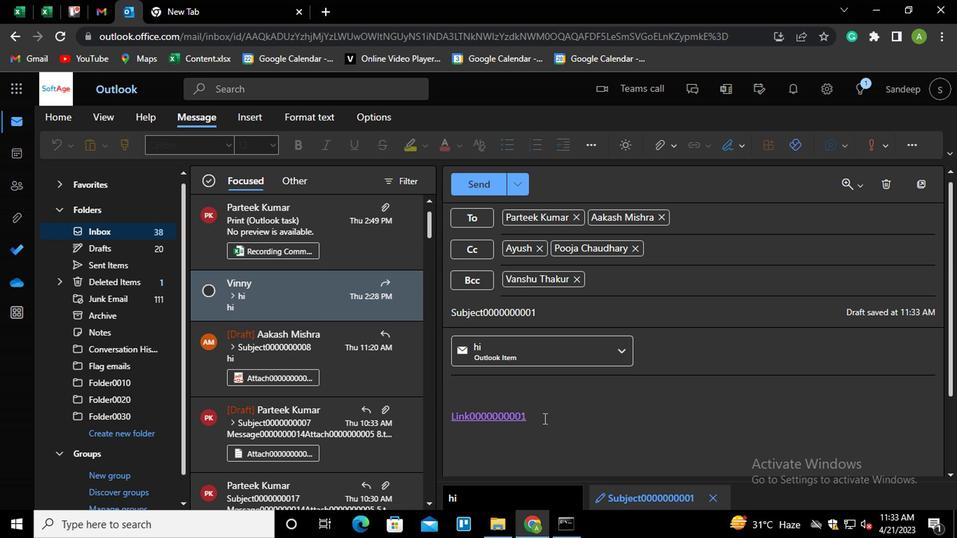 
Action: Key pressed <Key.shift_r><Key.enter><Key.shift_r><Key.shift_r><Key.shift_r><Key.shift_r><Key.shift_r><Key.shift_r><Key.shift_r><Key.shift_r><Key.shift_r><Key.shift_r><Key.shift_r><Key.shift_r><Key.shift_r><Key.shift_r><Key.shift_r><Key.shift_r><Key.shift_r><Key.shift_r><Key.shift_r><Key.shift_r><Key.shift_r>MESSAGE0000000003
Screenshot: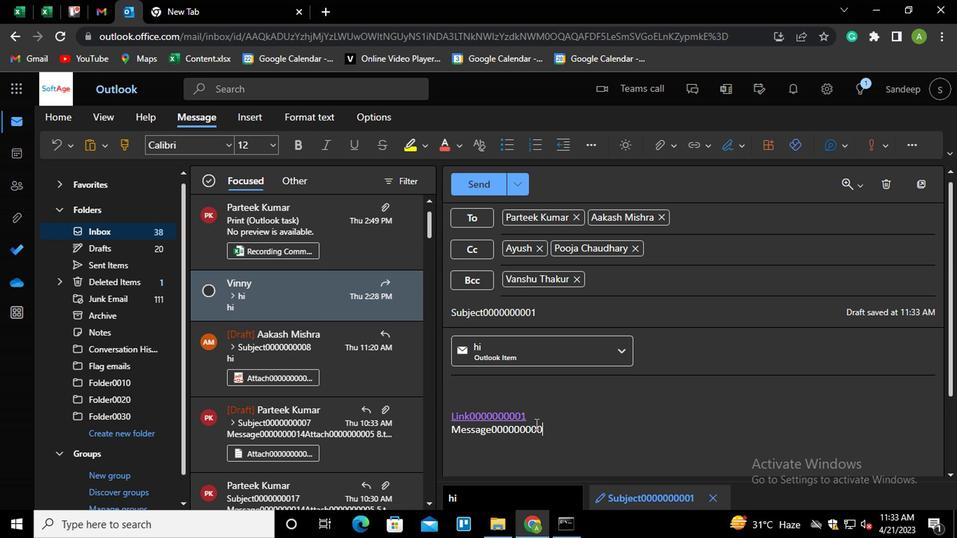 
Action: Mouse moved to (487, 183)
Screenshot: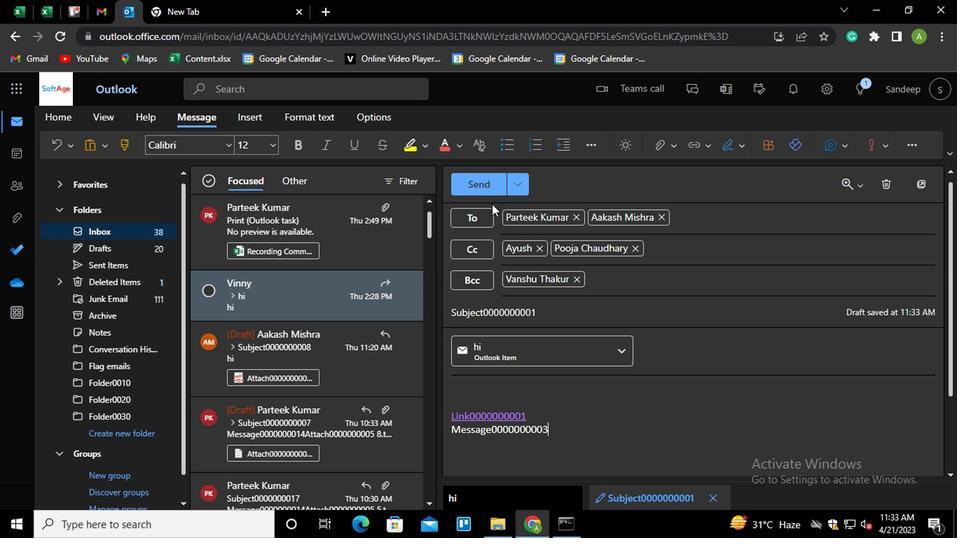 
Action: Mouse pressed left at (487, 183)
Screenshot: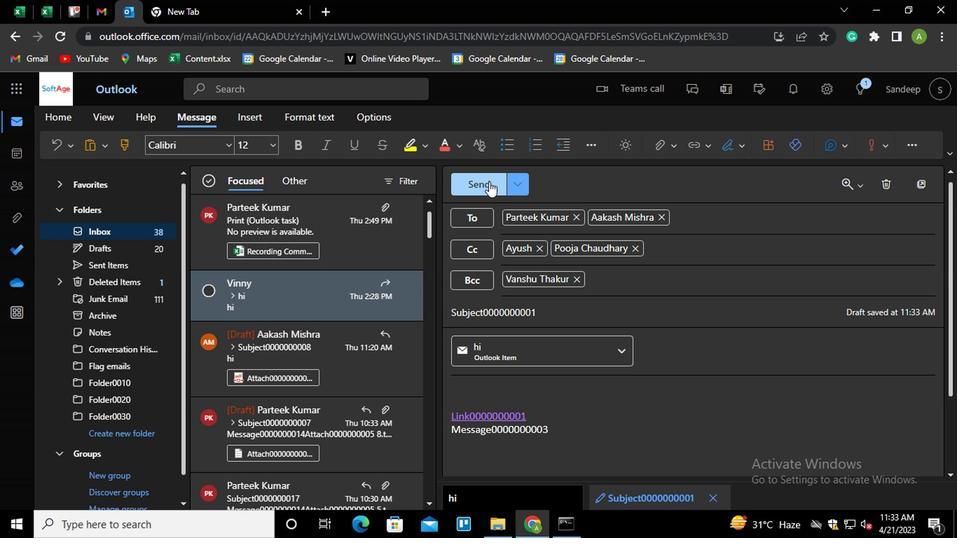 
Action: Mouse moved to (919, 257)
Screenshot: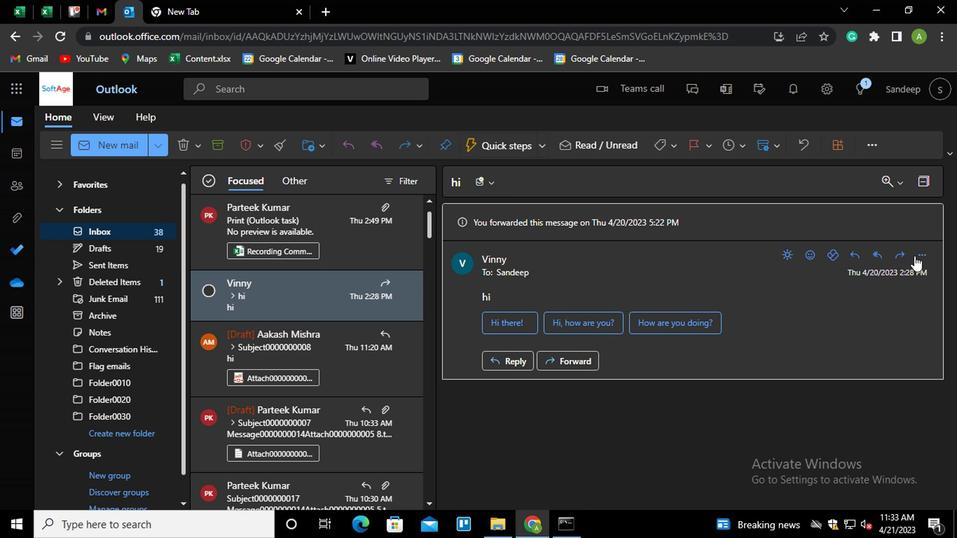 
Action: Mouse pressed left at (919, 257)
Screenshot: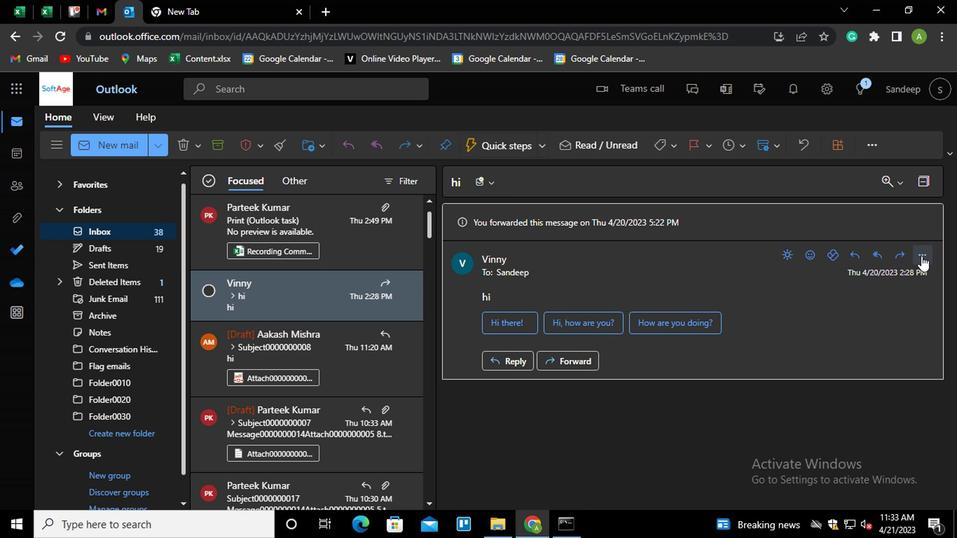 
Action: Mouse moved to (750, 190)
Screenshot: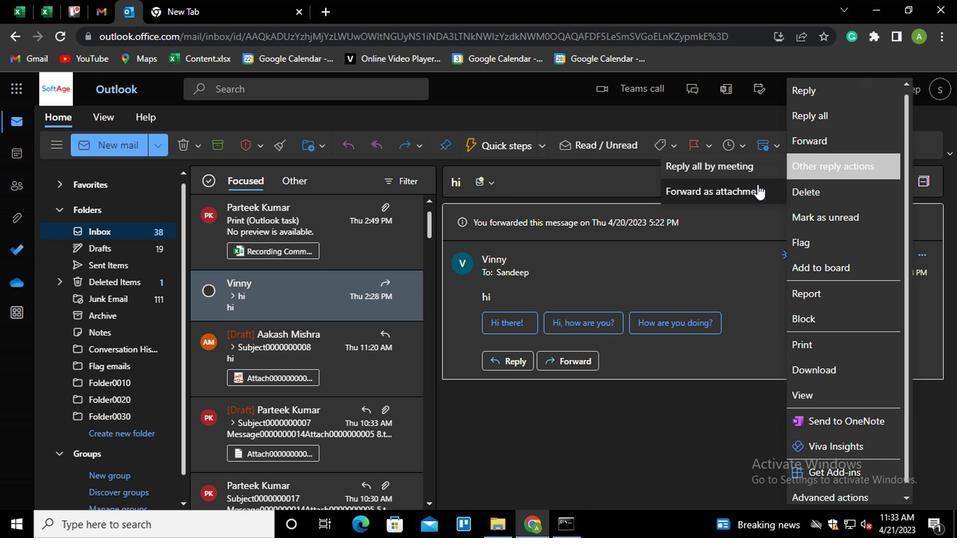 
Action: Mouse pressed left at (750, 190)
Screenshot: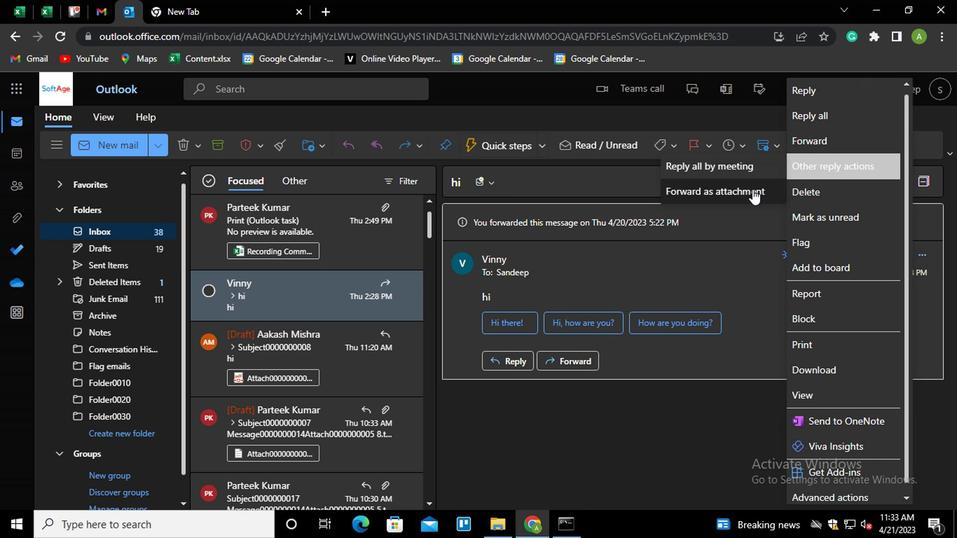 
Action: Mouse moved to (533, 225)
Screenshot: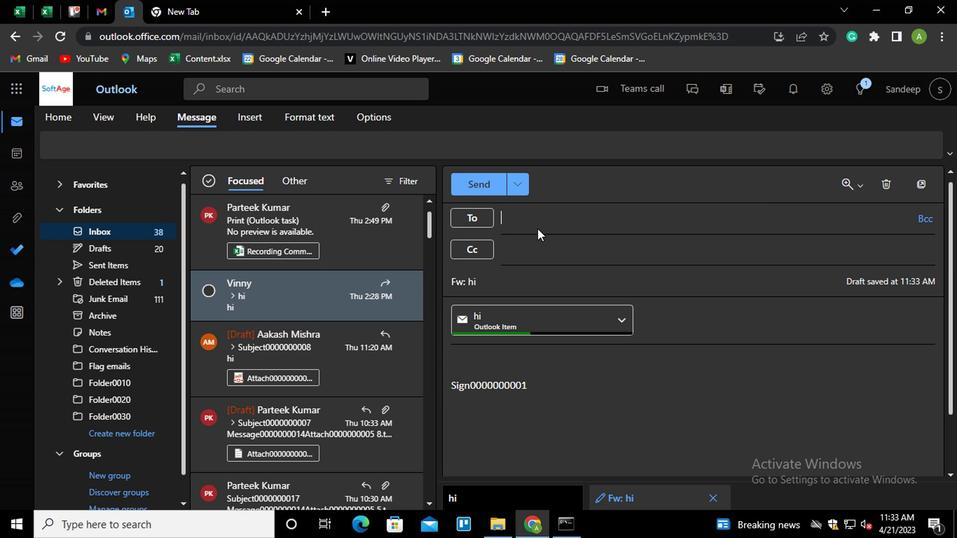 
Action: Mouse pressed left at (533, 225)
Screenshot: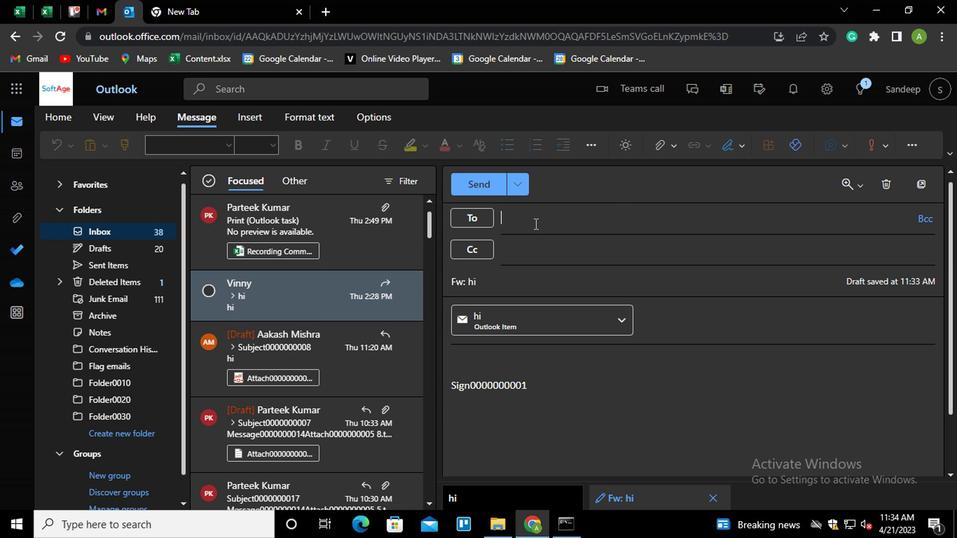 
Action: Mouse moved to (487, 410)
Screenshot: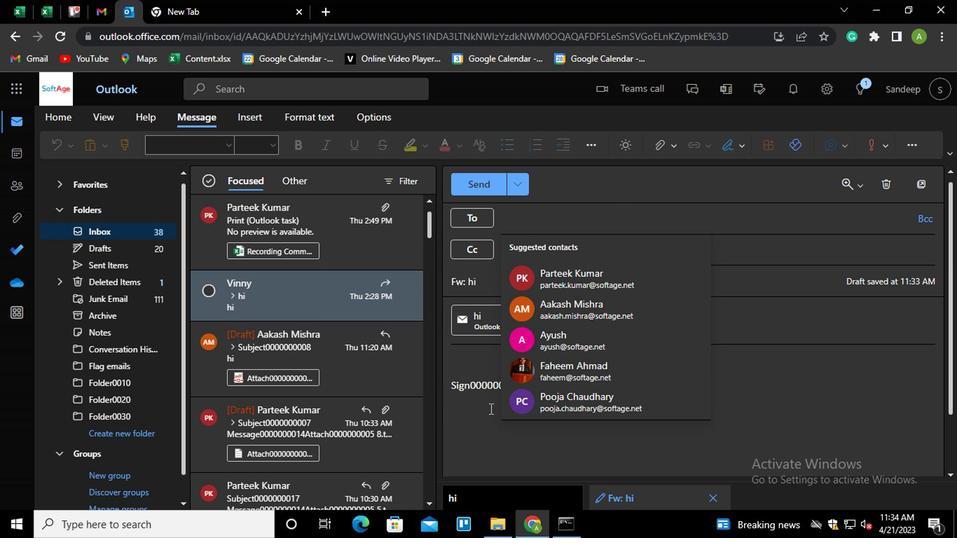 
Action: Mouse pressed left at (487, 410)
Screenshot: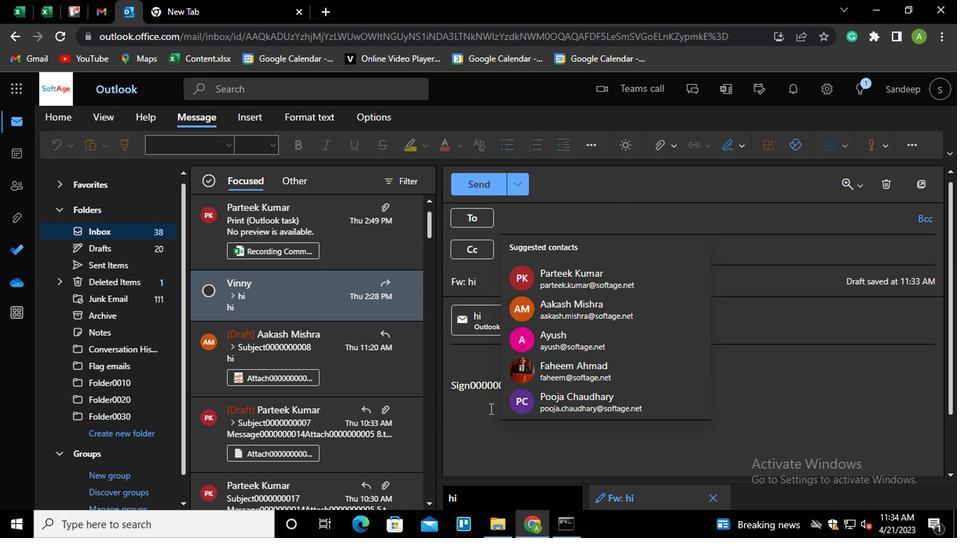 
Action: Mouse moved to (610, 448)
Screenshot: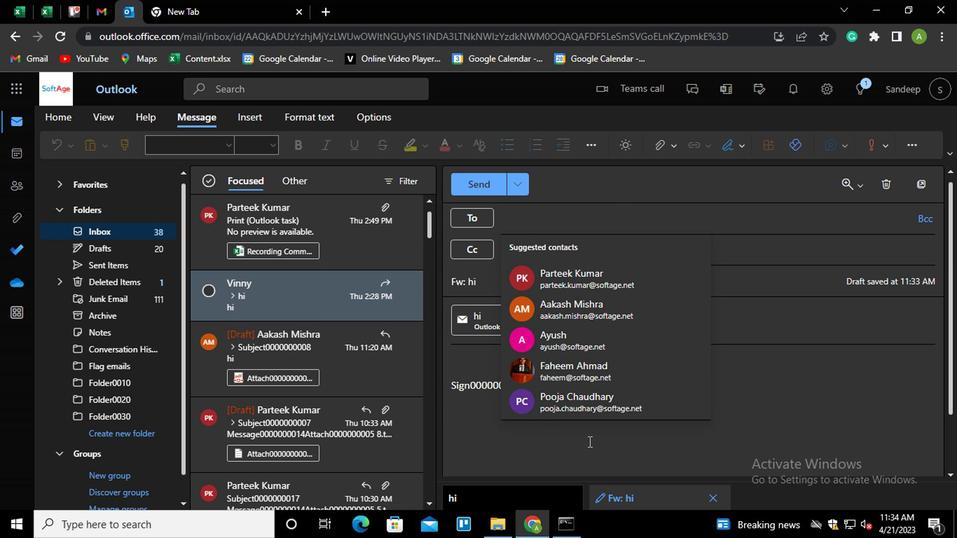 
Action: Mouse pressed left at (610, 448)
Screenshot: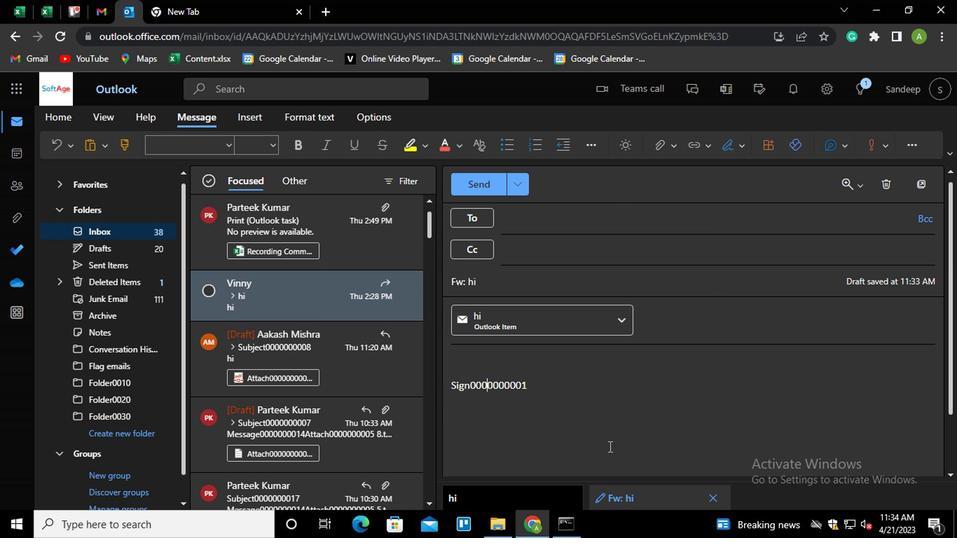 
Action: Mouse moved to (580, 412)
Screenshot: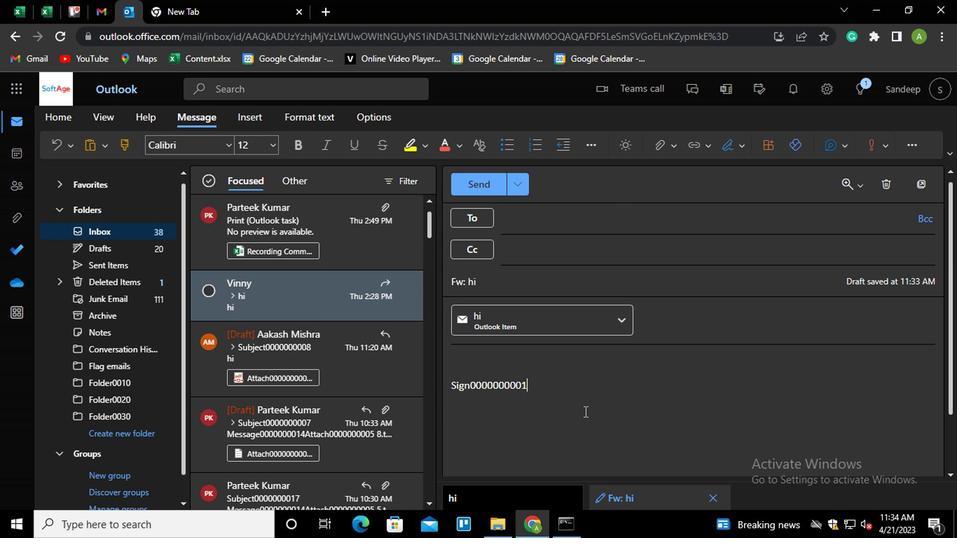 
Action: Key pressed <Key.shift_r><Key.home><Key.backspace>ctrl+K<Key.shift_r>ctrl+LINK0000000001
Screenshot: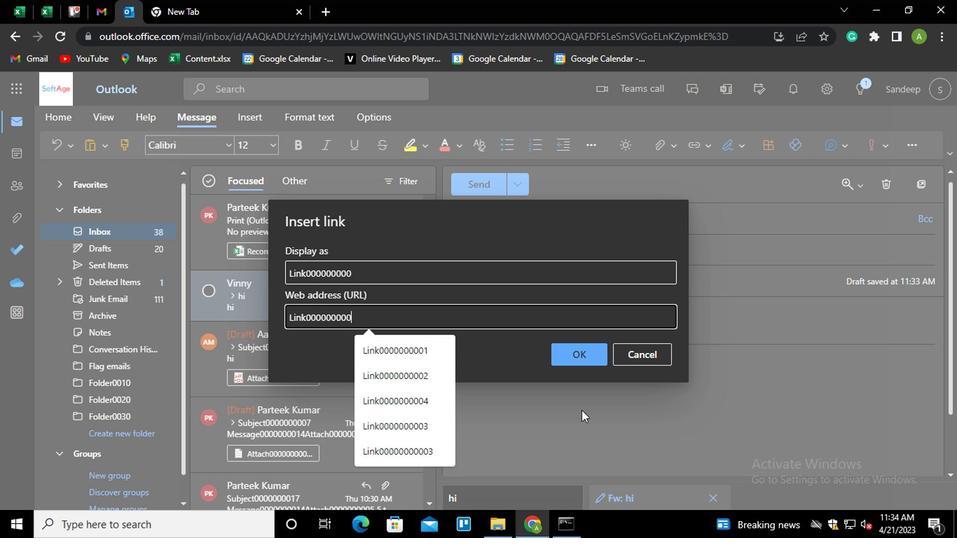 
Action: Mouse moved to (585, 360)
Screenshot: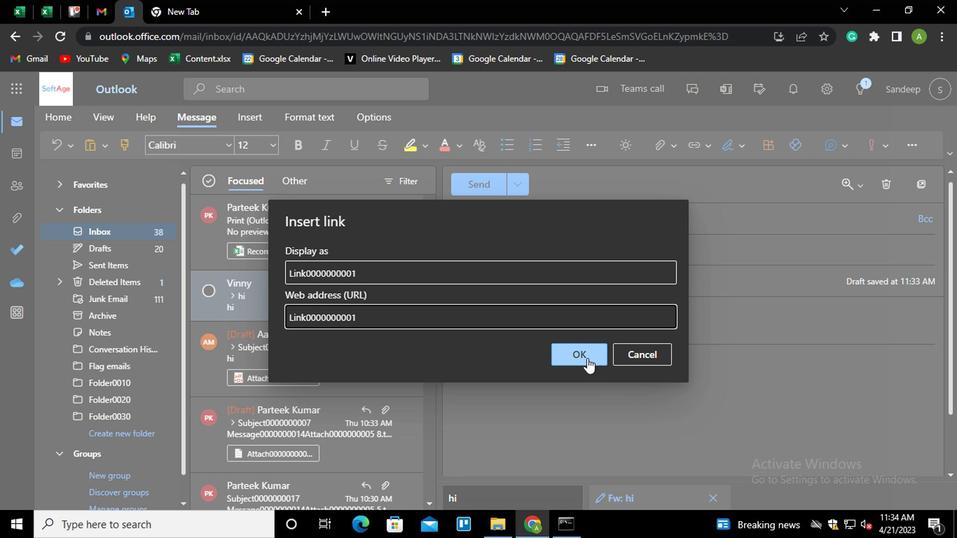 
Action: Mouse pressed left at (585, 360)
Screenshot: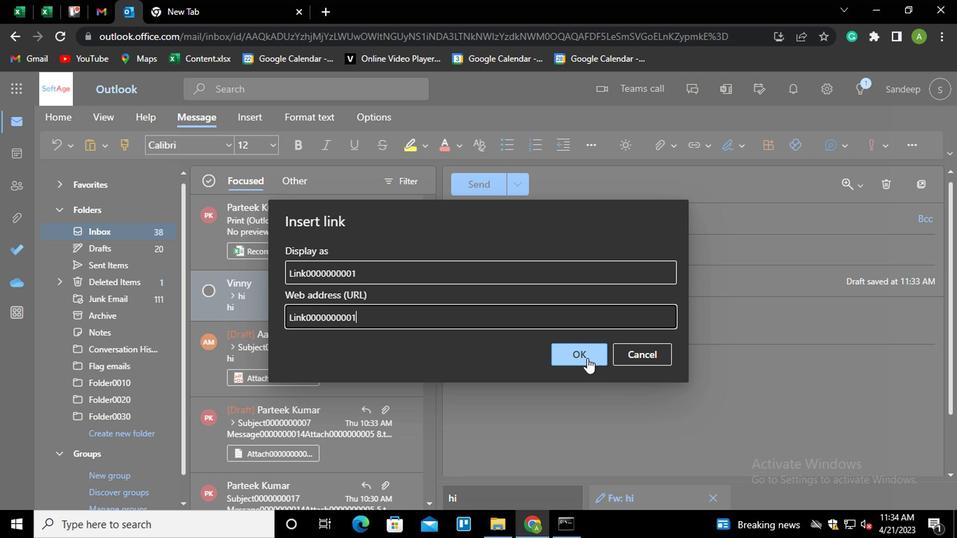 
Action: Mouse moved to (606, 225)
Screenshot: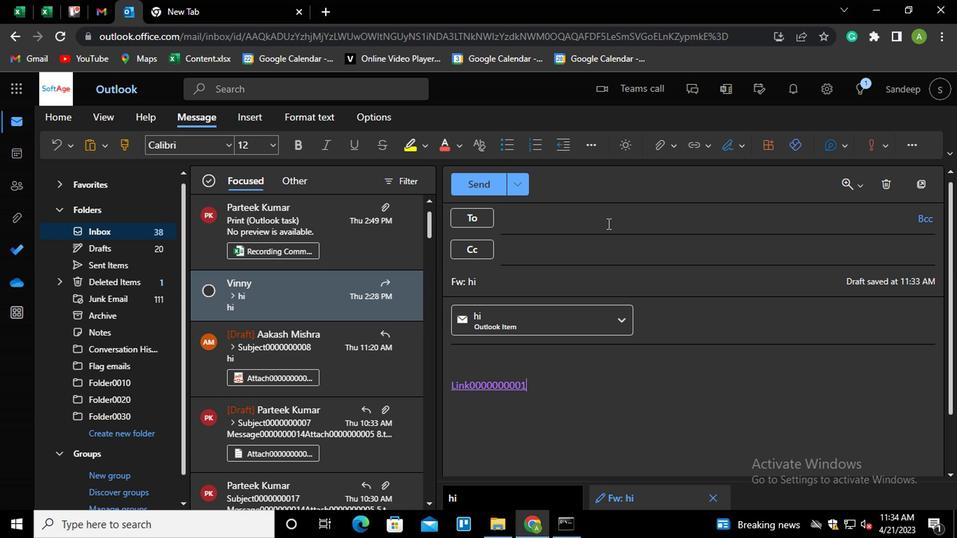
Action: Mouse pressed left at (606, 225)
Screenshot: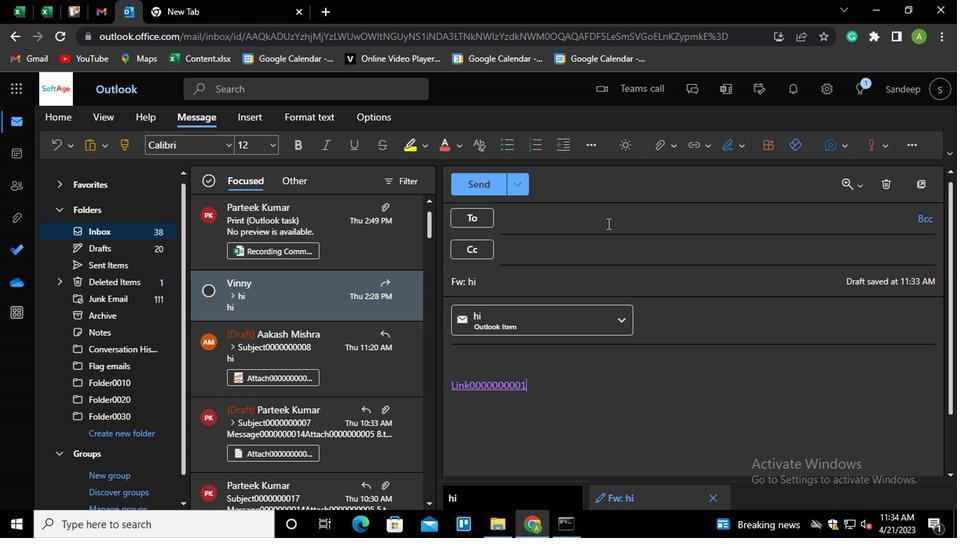 
Action: Key pressed PA<Key.enter>
Screenshot: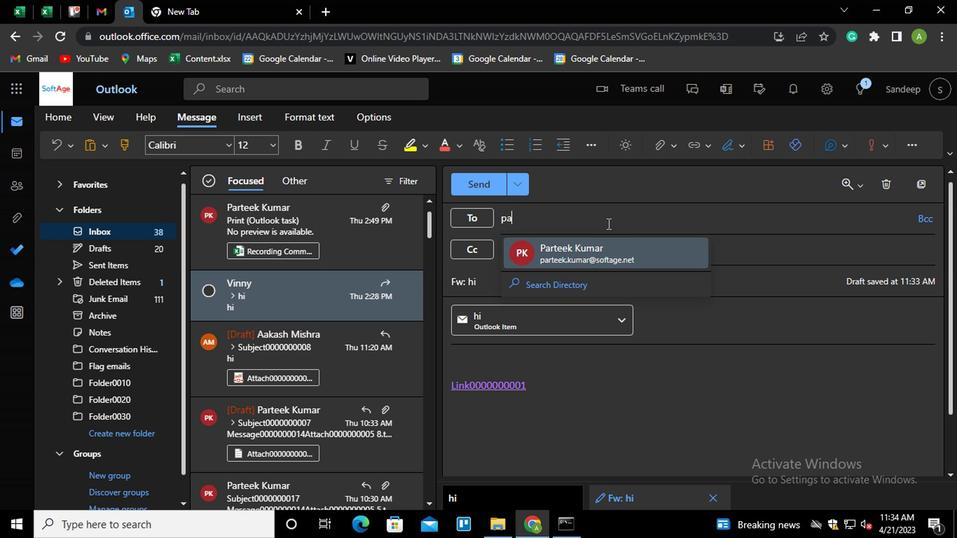 
Action: Mouse moved to (587, 252)
Screenshot: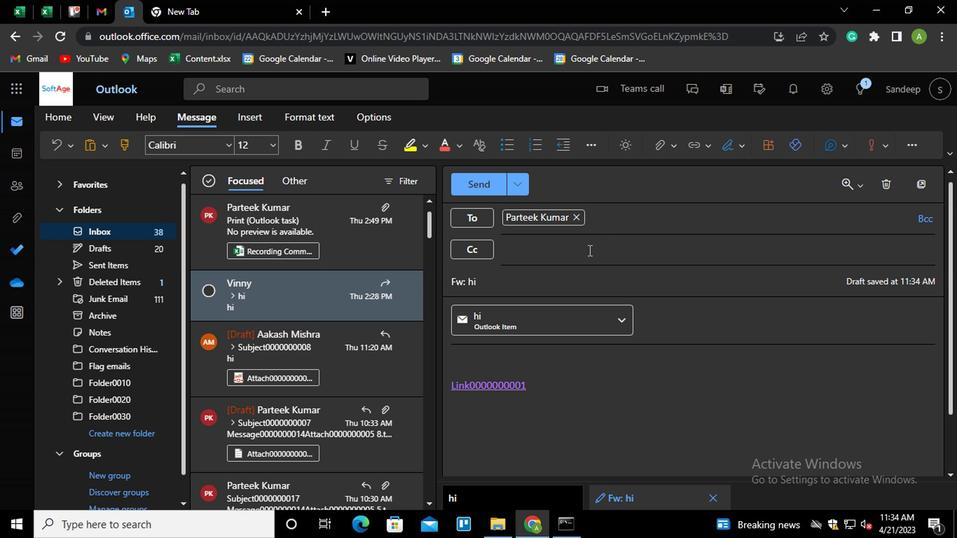 
Action: Mouse pressed left at (587, 252)
Screenshot: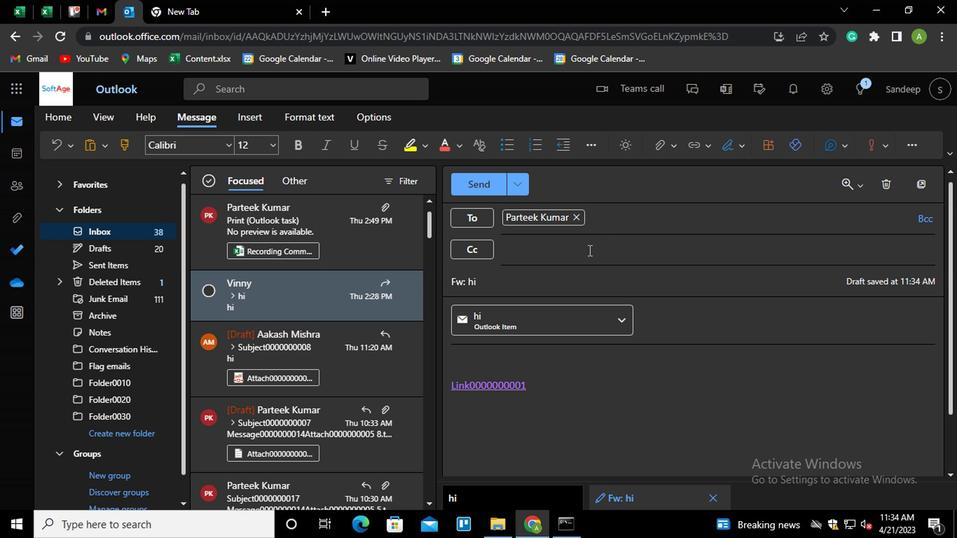 
Action: Key pressed AA<Key.enter>
Screenshot: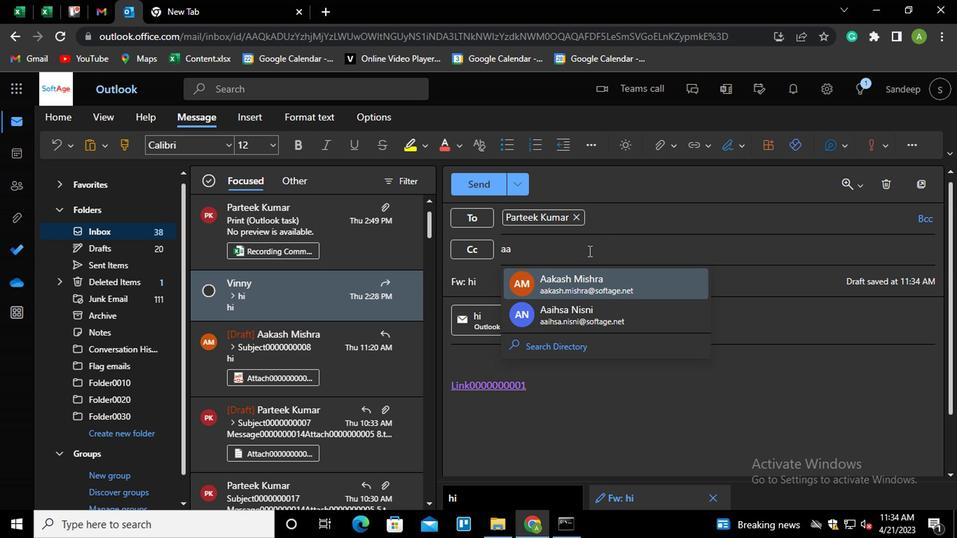 
Action: Mouse moved to (514, 287)
Screenshot: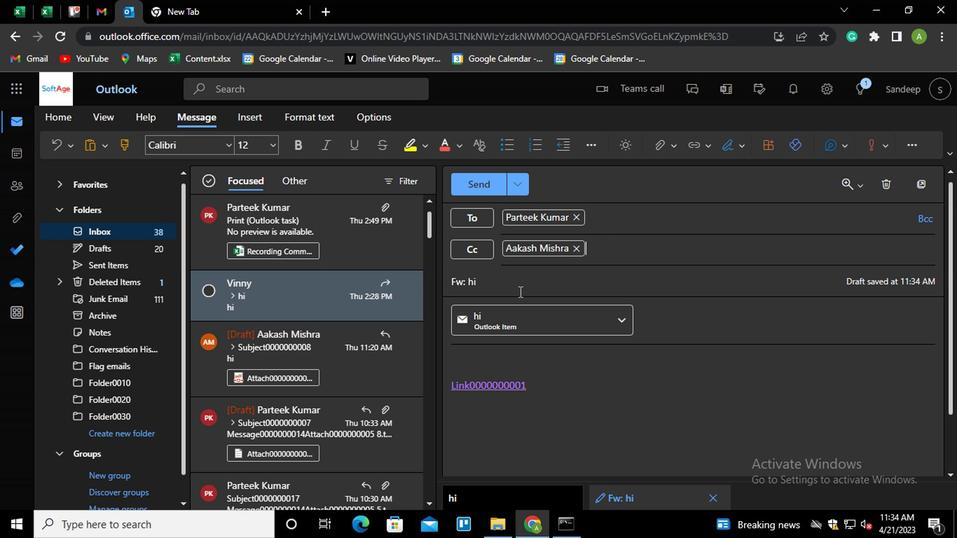 
Action: Mouse pressed left at (514, 287)
Screenshot: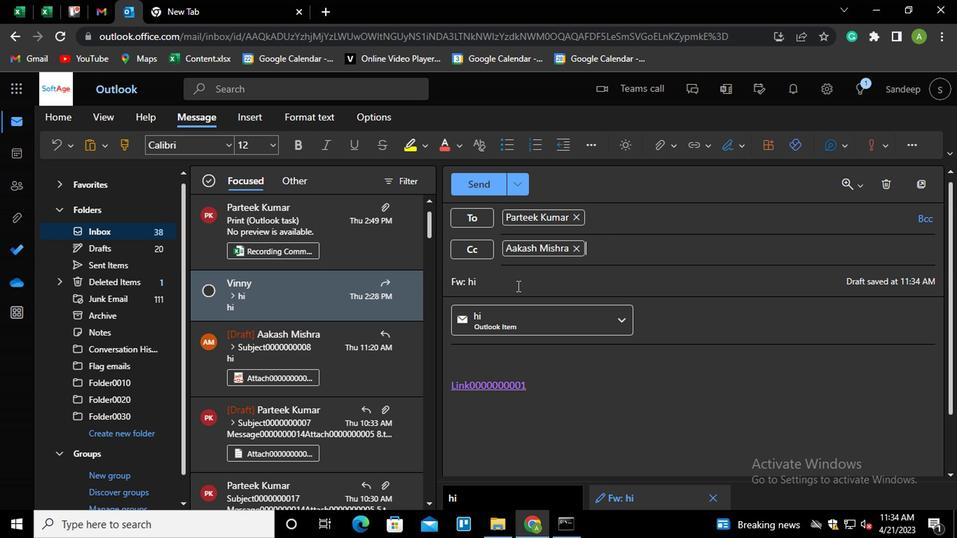 
Action: Key pressed <Key.shift_r><Key.home><Key.shift>SUBJECT0000000001
Screenshot: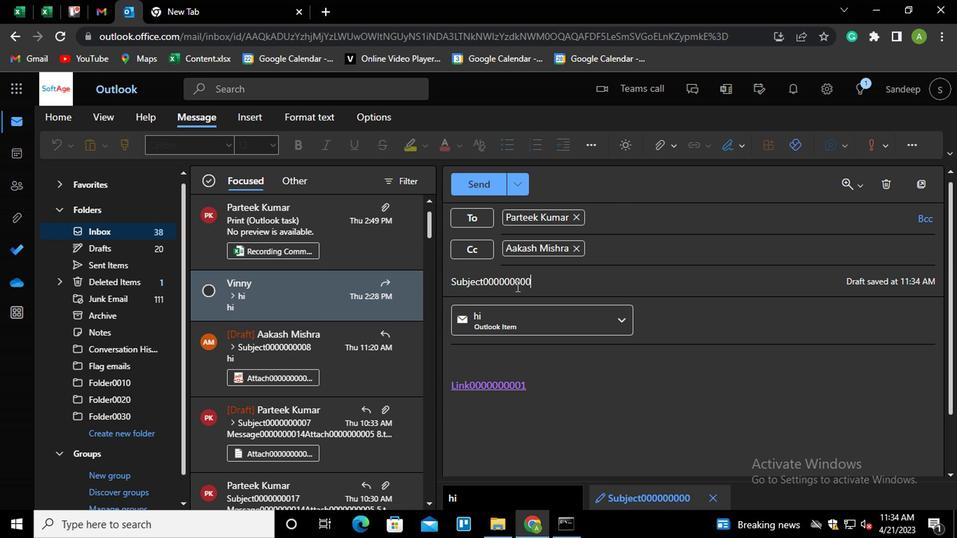
Action: Mouse moved to (545, 388)
Screenshot: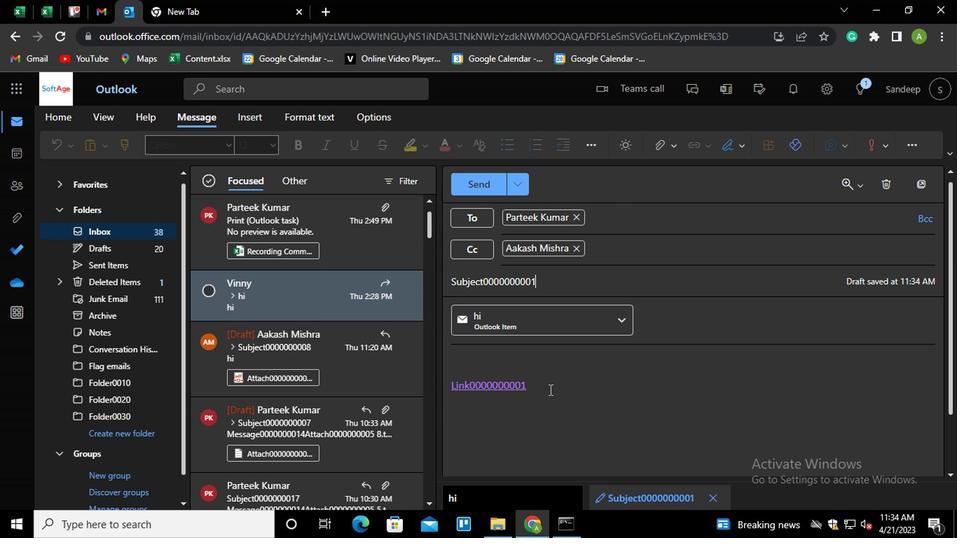 
Action: Mouse pressed left at (545, 388)
Screenshot: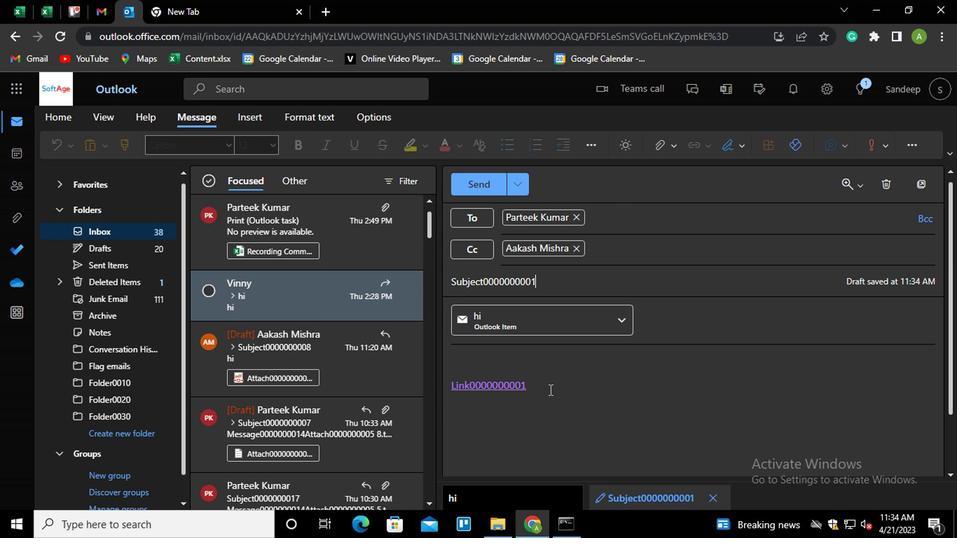 
Action: Key pressed <Key.shift_r><Key.enter><Key.shift_r>MESSAGE0000000003
Screenshot: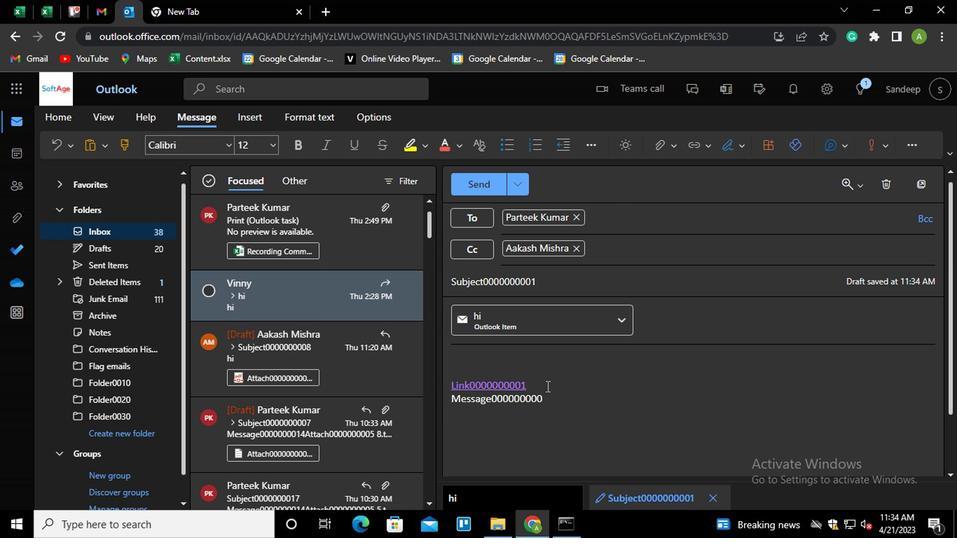 
Action: Mouse moved to (668, 151)
Screenshot: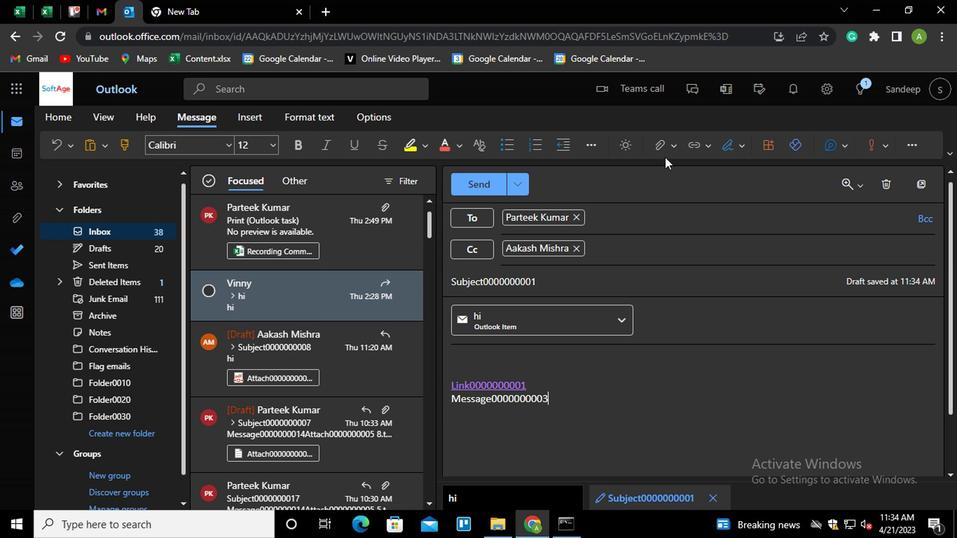
Action: Mouse pressed left at (668, 151)
Screenshot: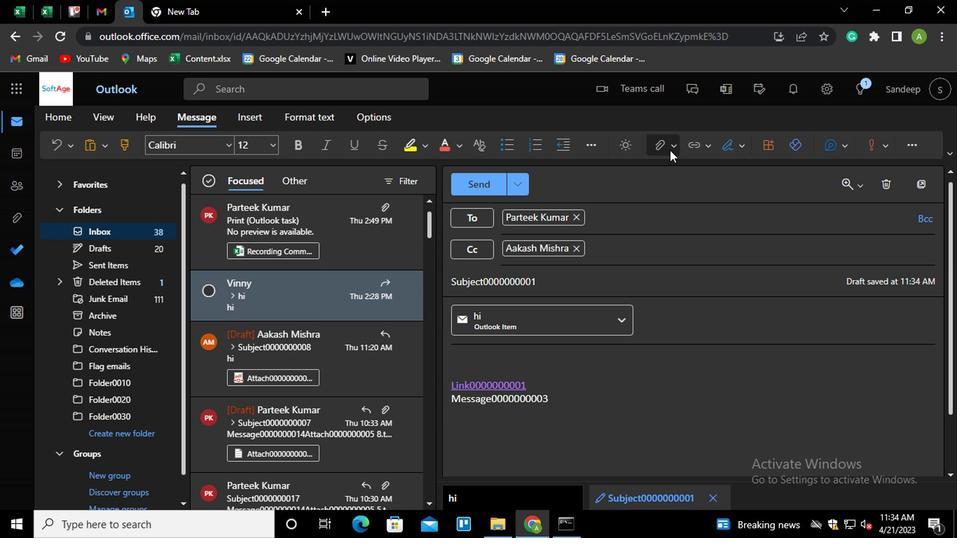 
Action: Mouse moved to (552, 176)
Screenshot: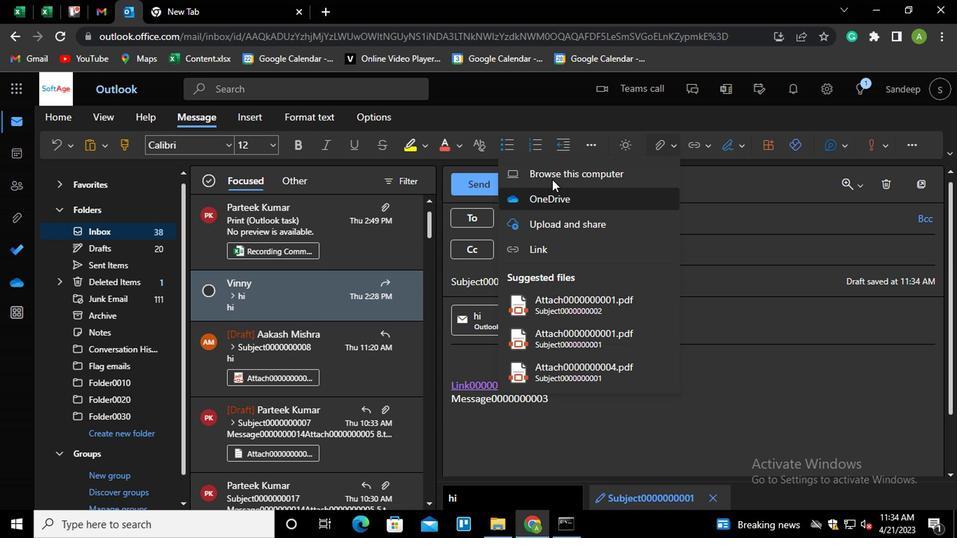 
Action: Mouse pressed left at (552, 176)
Screenshot: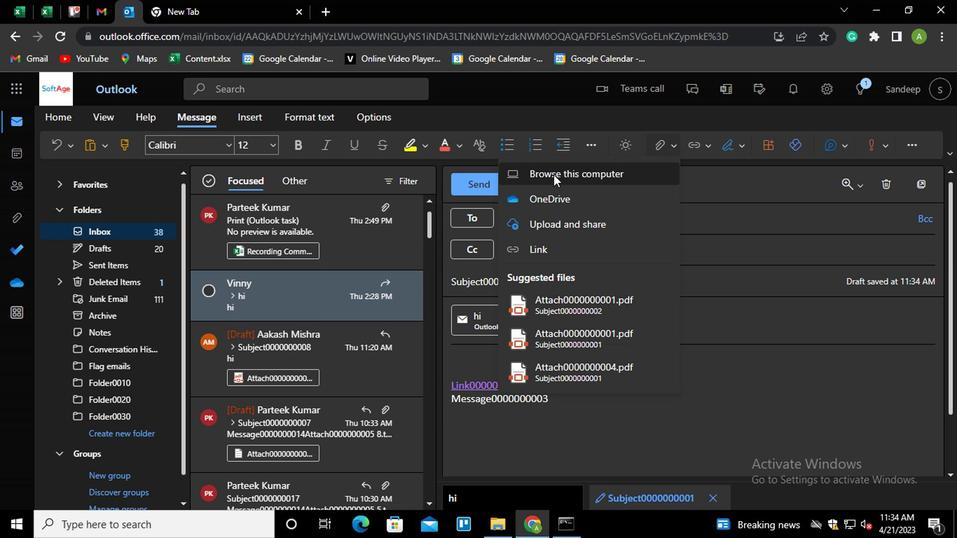 
Action: Mouse moved to (206, 116)
Screenshot: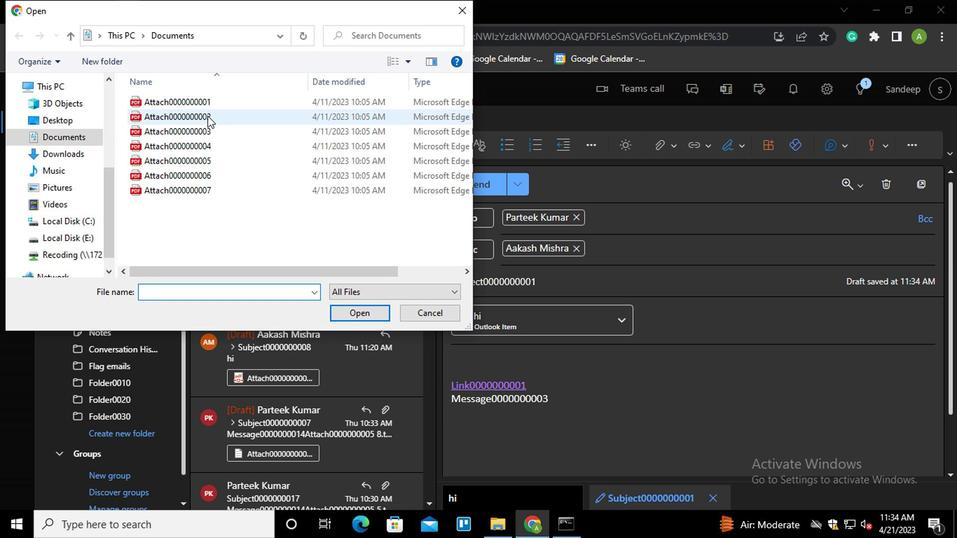 
Action: Mouse pressed left at (206, 116)
Screenshot: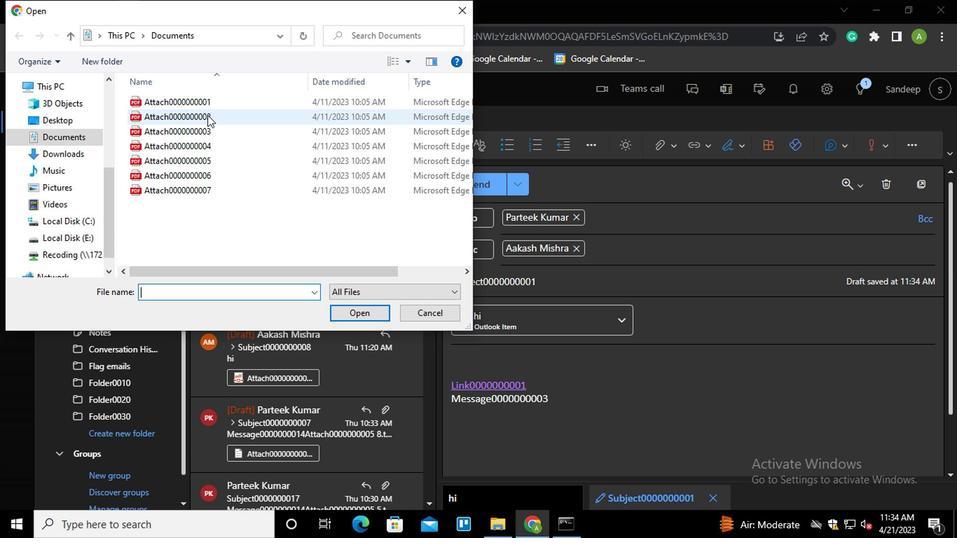 
Action: Mouse moved to (354, 314)
Screenshot: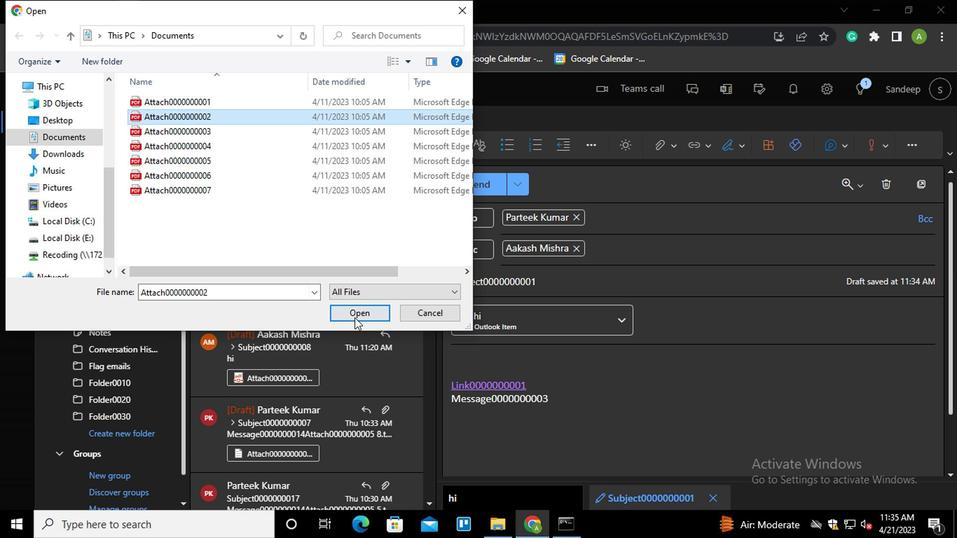 
Action: Mouse pressed left at (354, 314)
Screenshot: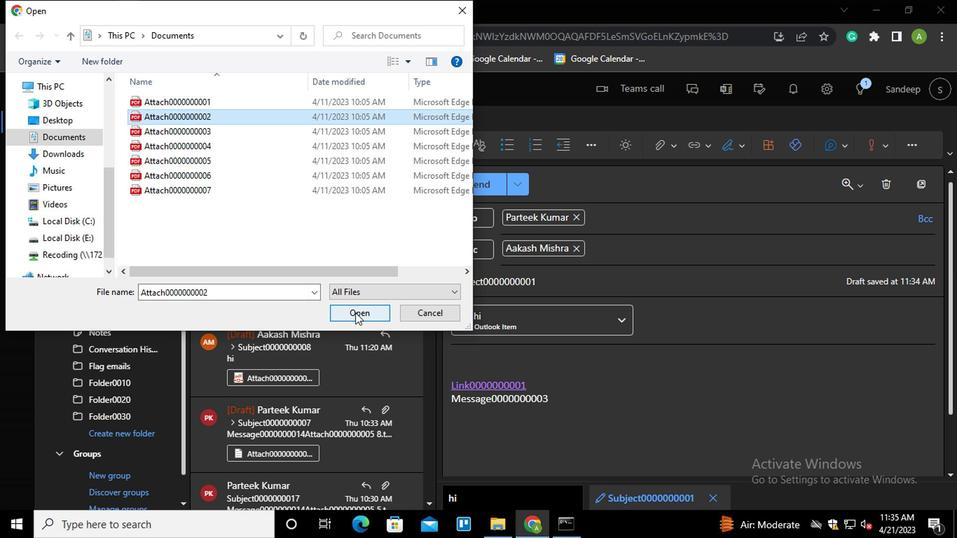 
Action: Mouse moved to (483, 188)
Screenshot: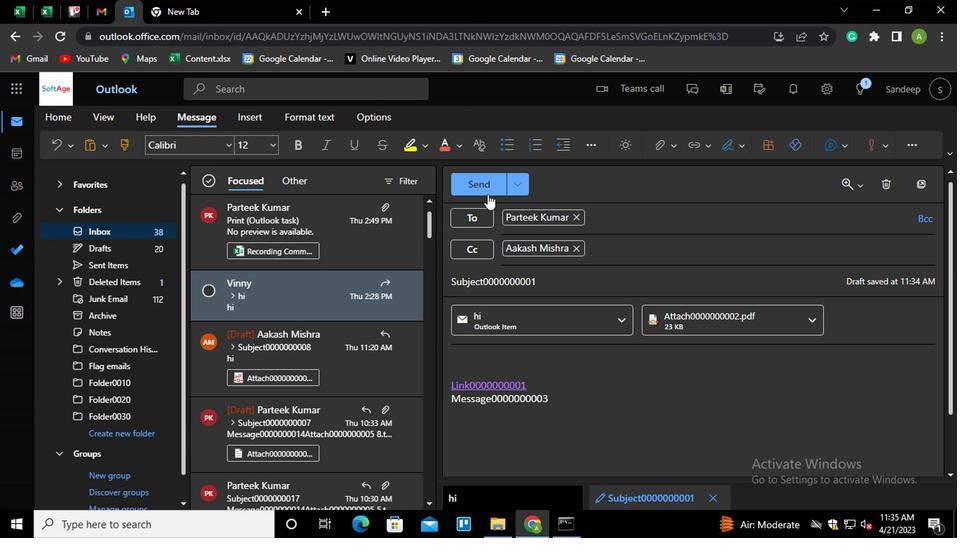 
Action: Mouse pressed left at (483, 188)
Screenshot: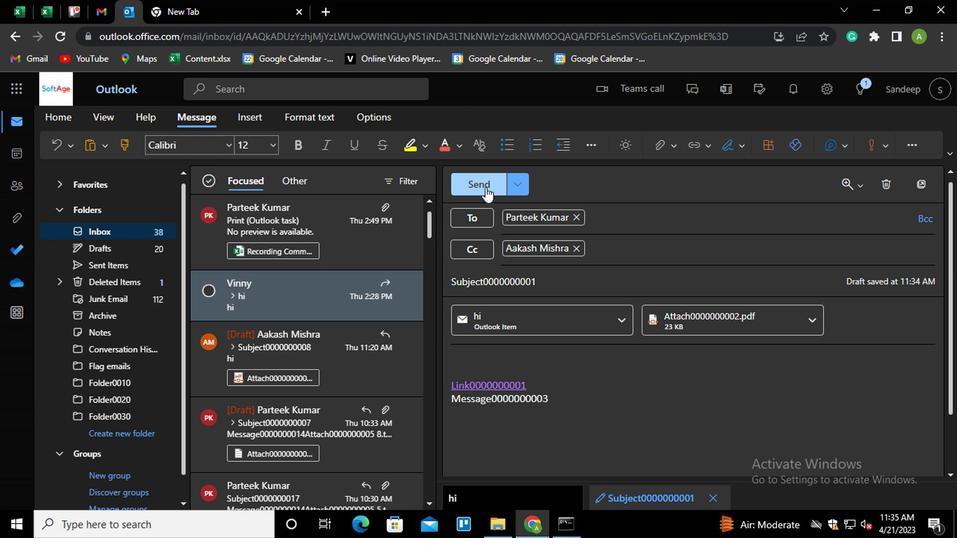 
Action: Mouse moved to (920, 251)
Screenshot: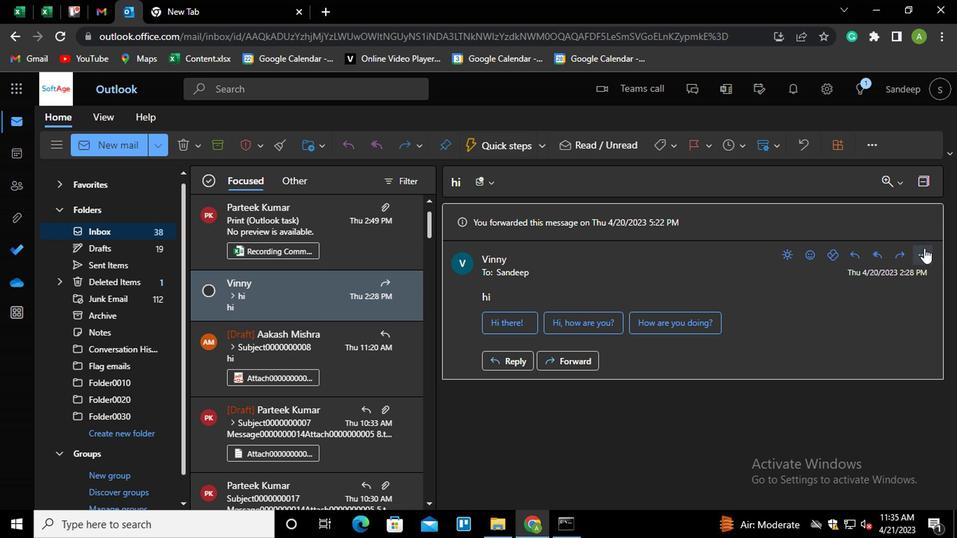 
Action: Mouse pressed left at (920, 251)
Screenshot: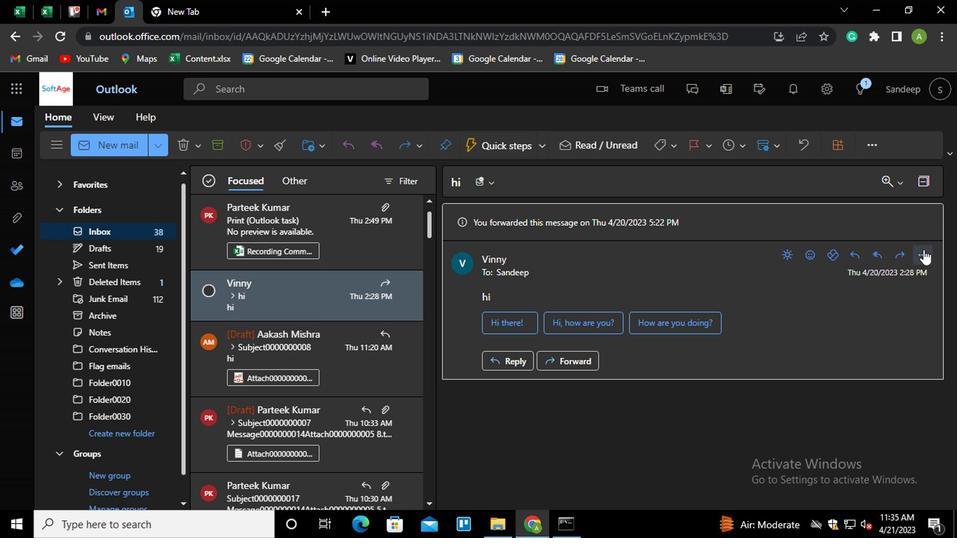 
Action: Mouse moved to (734, 193)
Screenshot: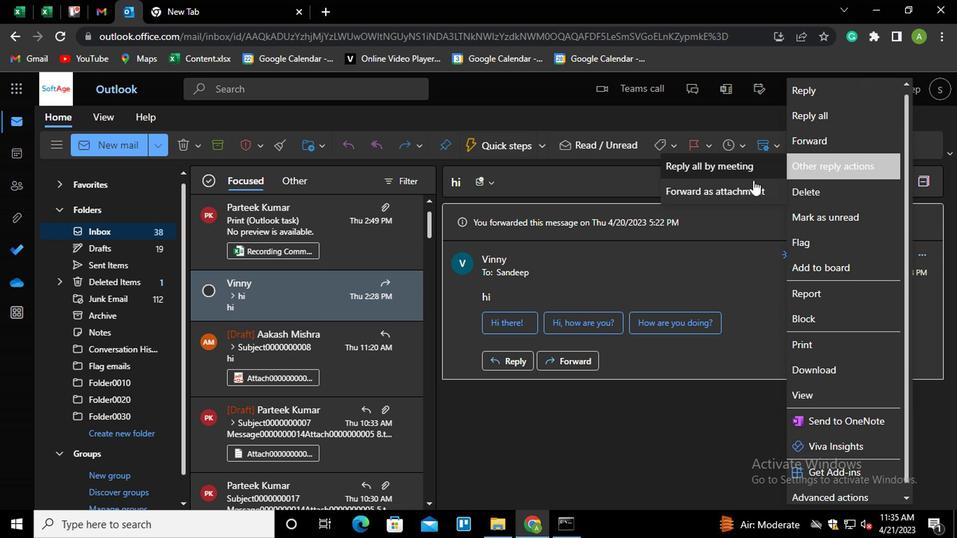 
Action: Mouse pressed left at (734, 193)
Screenshot: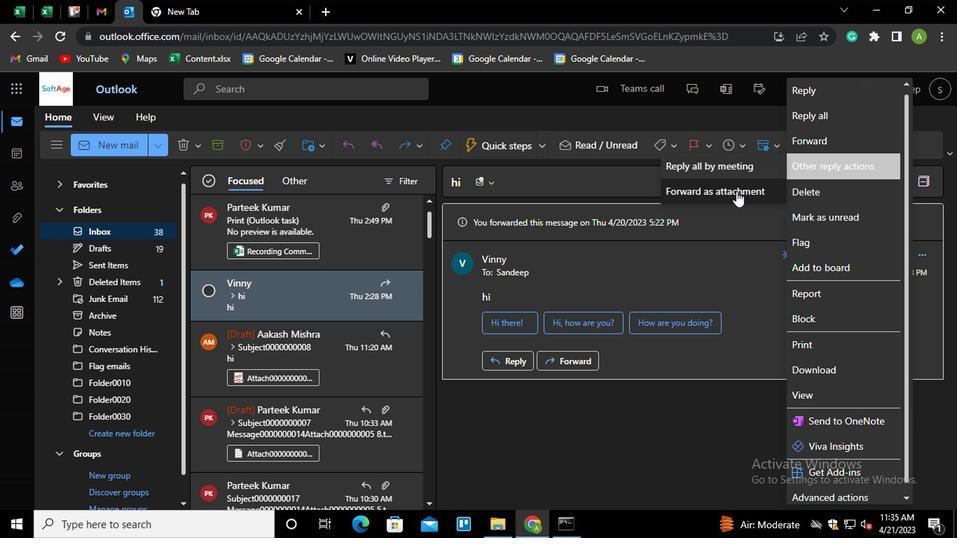 
Action: Mouse moved to (564, 224)
Screenshot: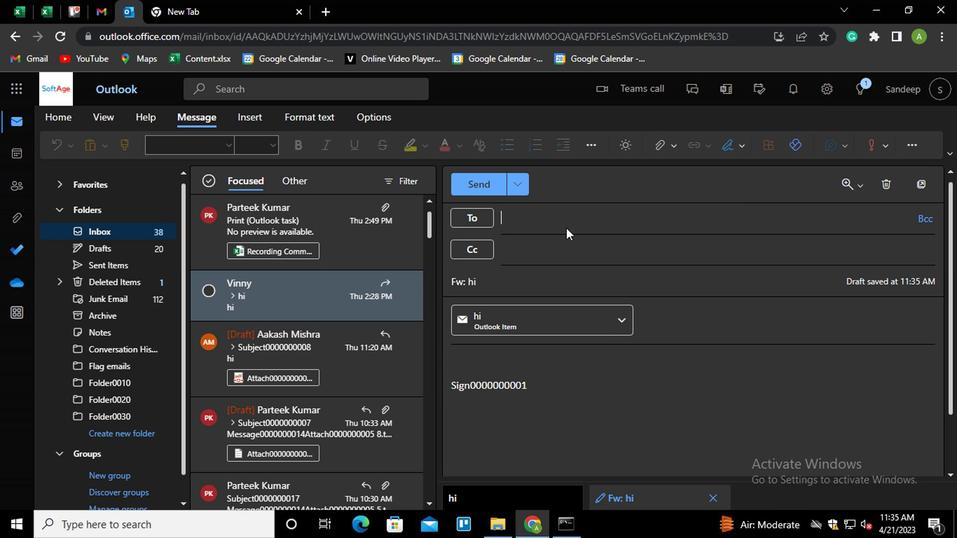 
Action: Mouse pressed left at (564, 224)
Screenshot: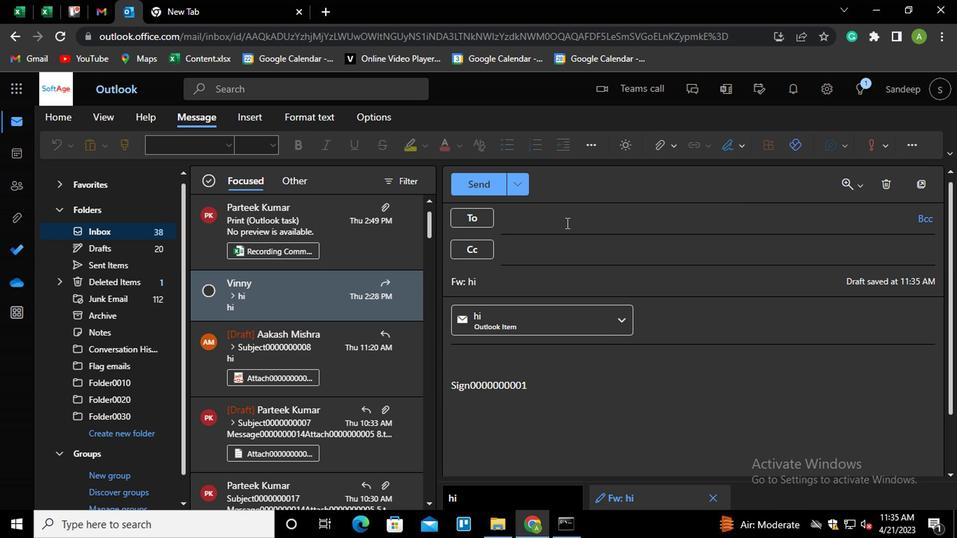 
Action: Key pressed PART<Key.enter>
Screenshot: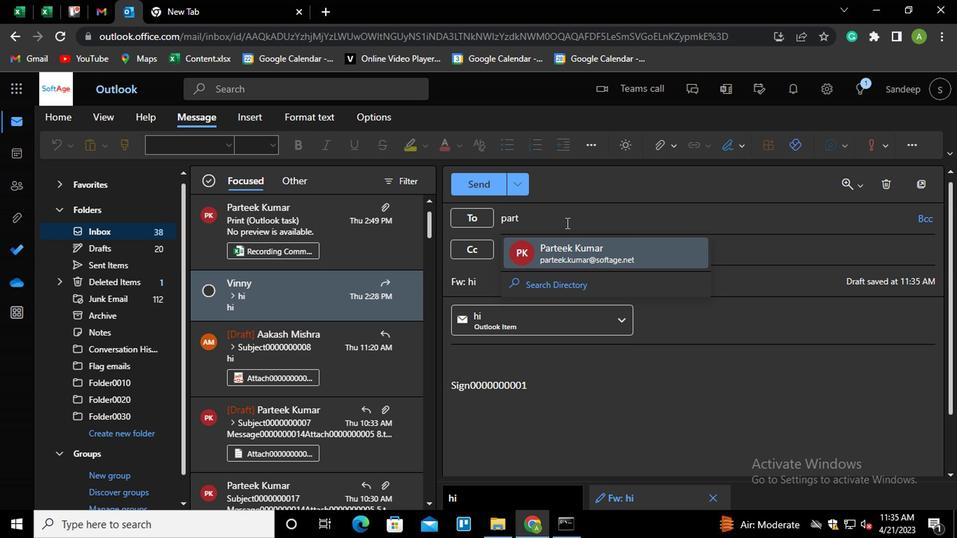 
Action: Mouse scrolled (564, 225) with delta (0, 0)
Screenshot: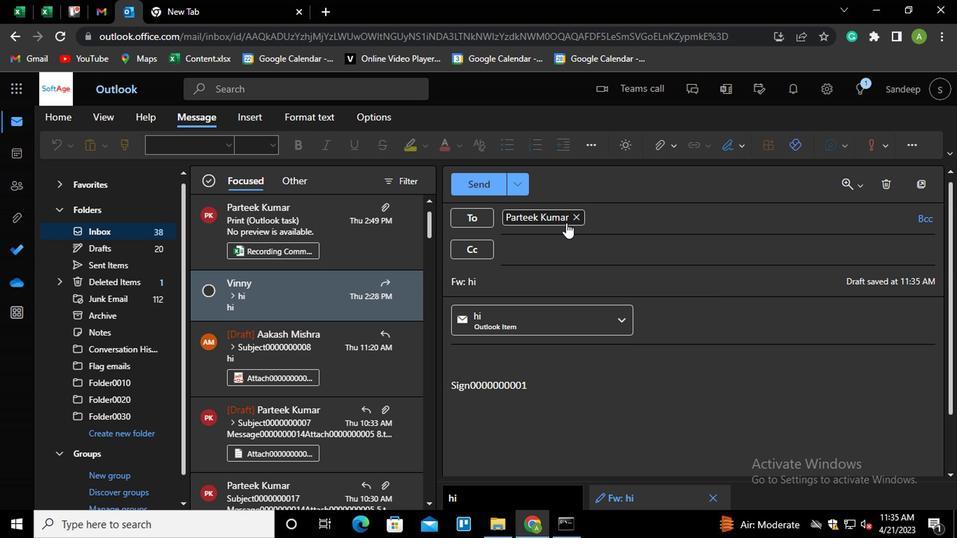 
Action: Mouse moved to (537, 254)
Screenshot: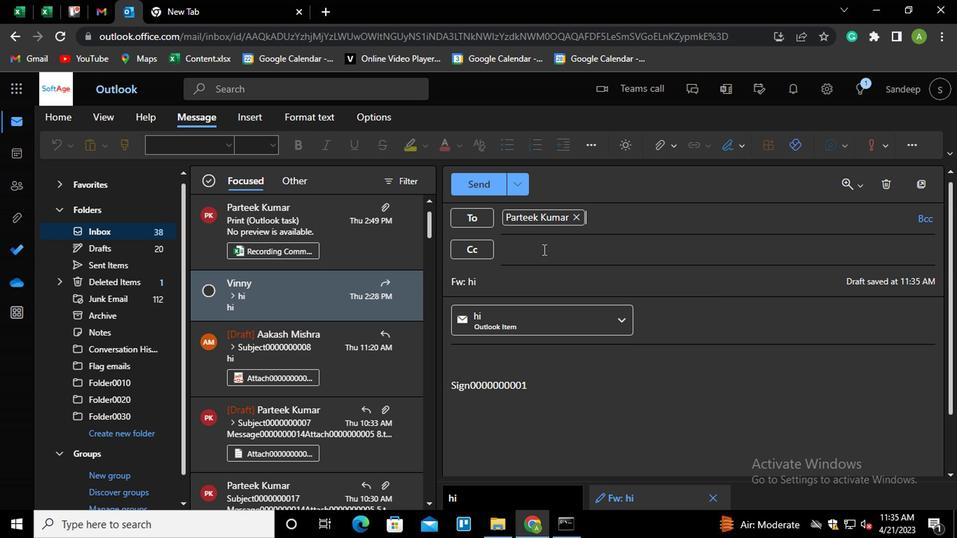 
Action: Mouse pressed left at (537, 254)
Screenshot: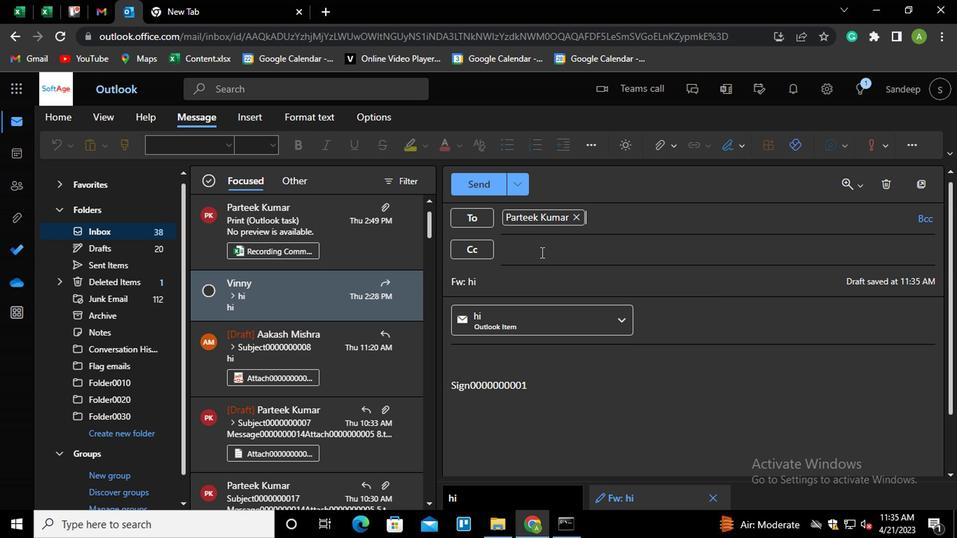 
Action: Mouse moved to (536, 254)
Screenshot: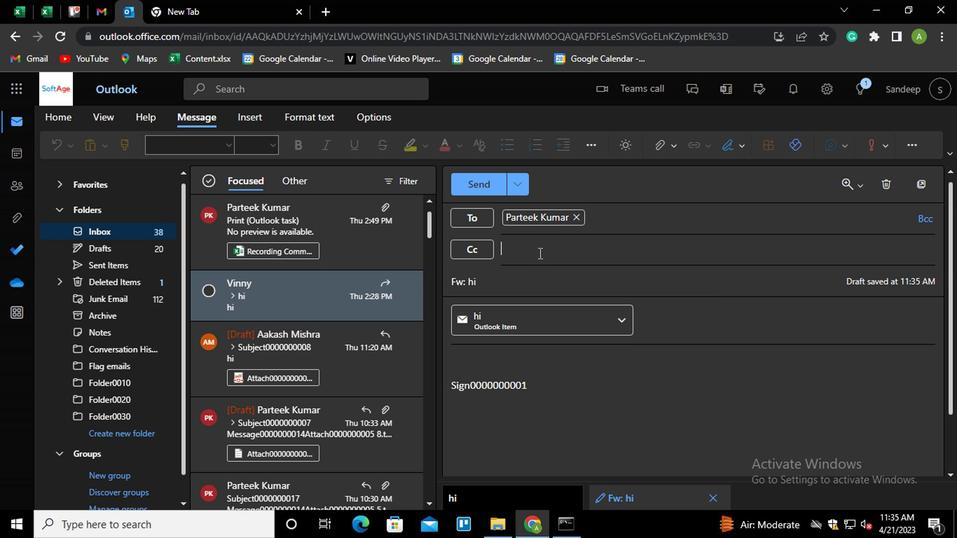 
Action: Key pressed AA<Key.enter>
Screenshot: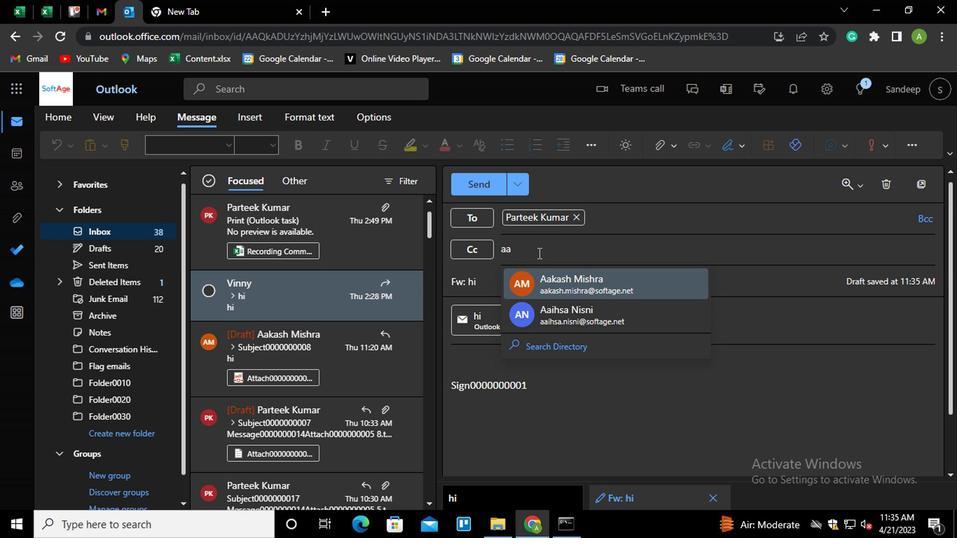 
Action: Mouse moved to (919, 217)
Screenshot: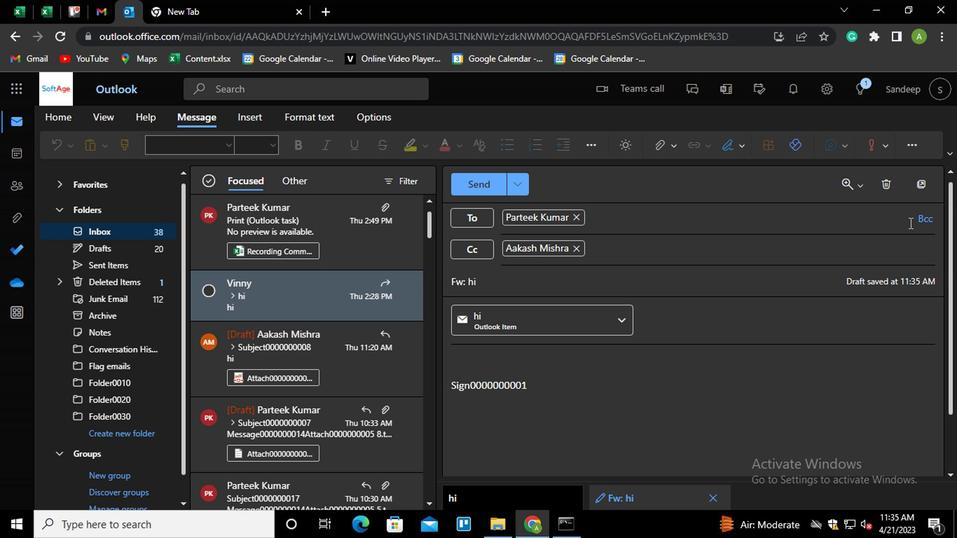 
Action: Mouse pressed left at (919, 217)
Screenshot: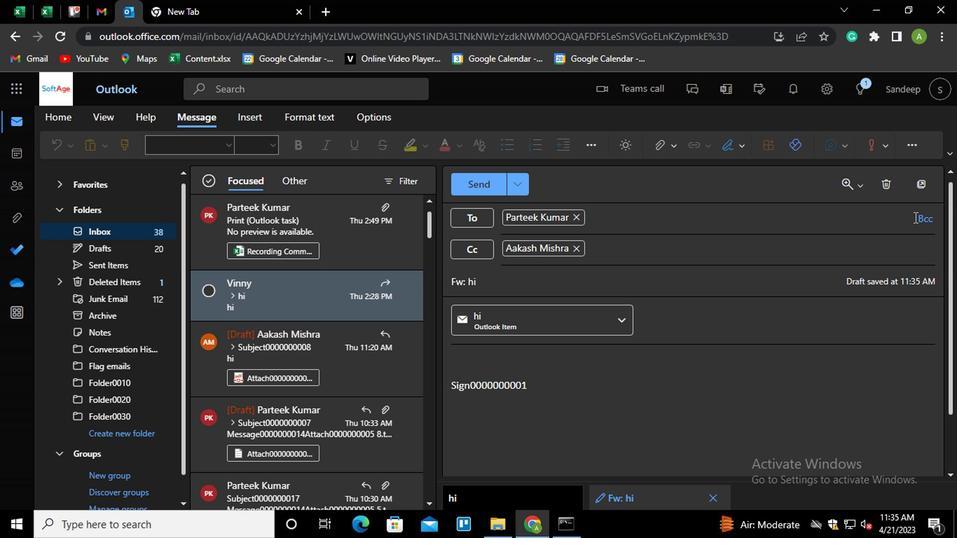 
Action: Mouse moved to (696, 270)
Screenshot: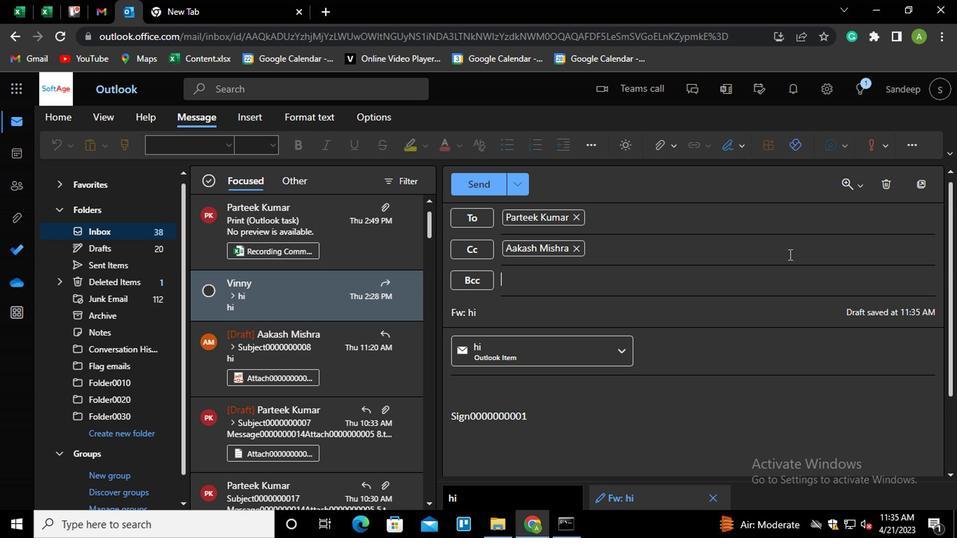 
Action: Key pressed <Key.shift>AYU<Key.enter>
Screenshot: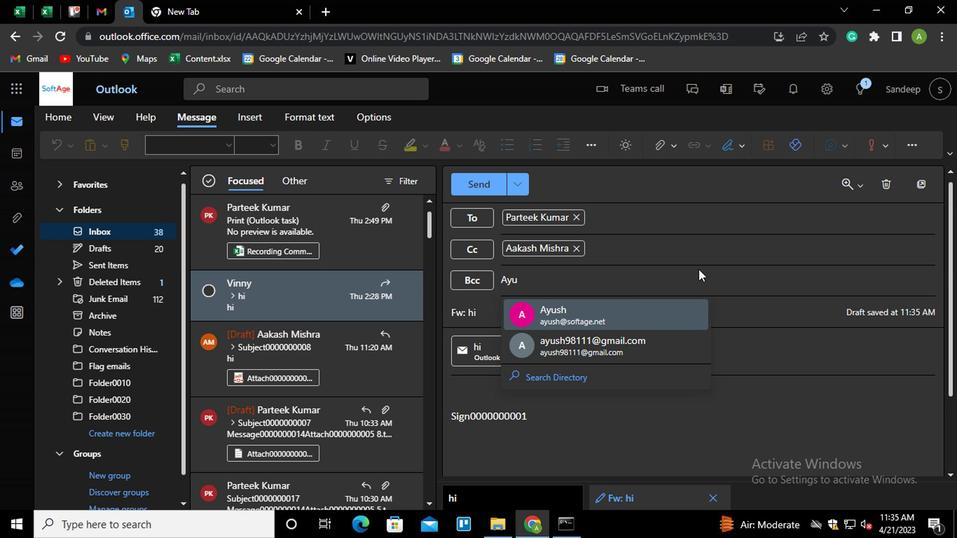 
Action: Mouse moved to (530, 417)
Screenshot: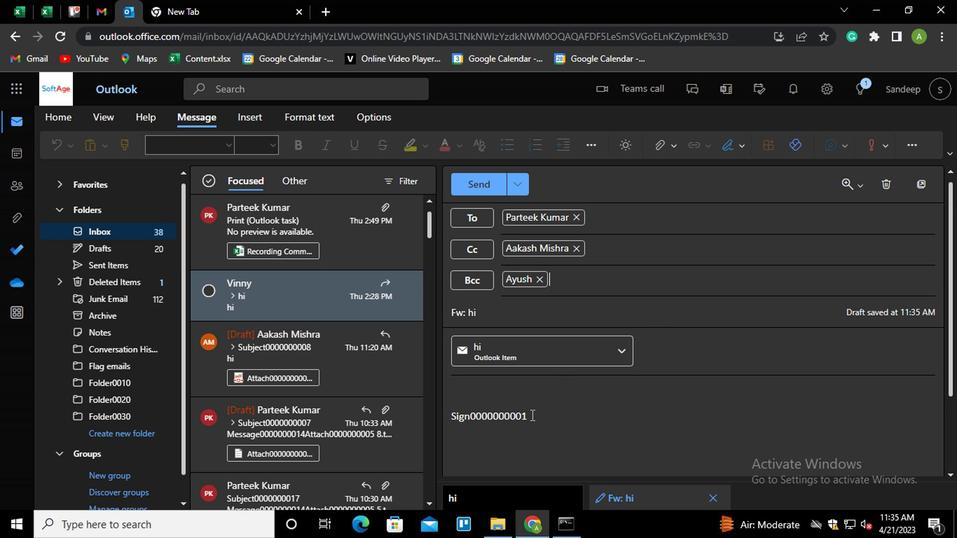 
Action: Mouse pressed left at (530, 417)
Screenshot: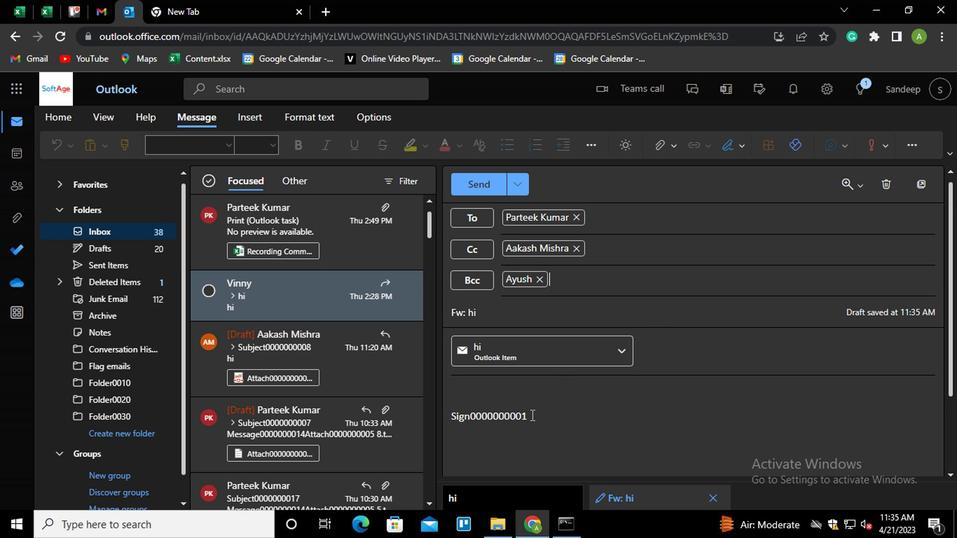
Action: Key pressed <Key.shift_r><Key.home><Key.backspace>ctrl+L
Screenshot: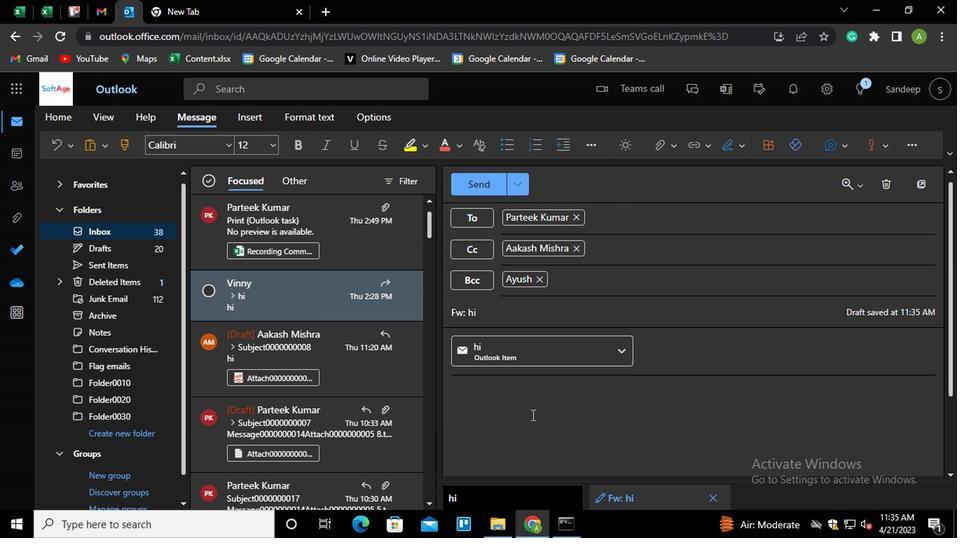 
Action: Mouse pressed left at (530, 417)
Screenshot: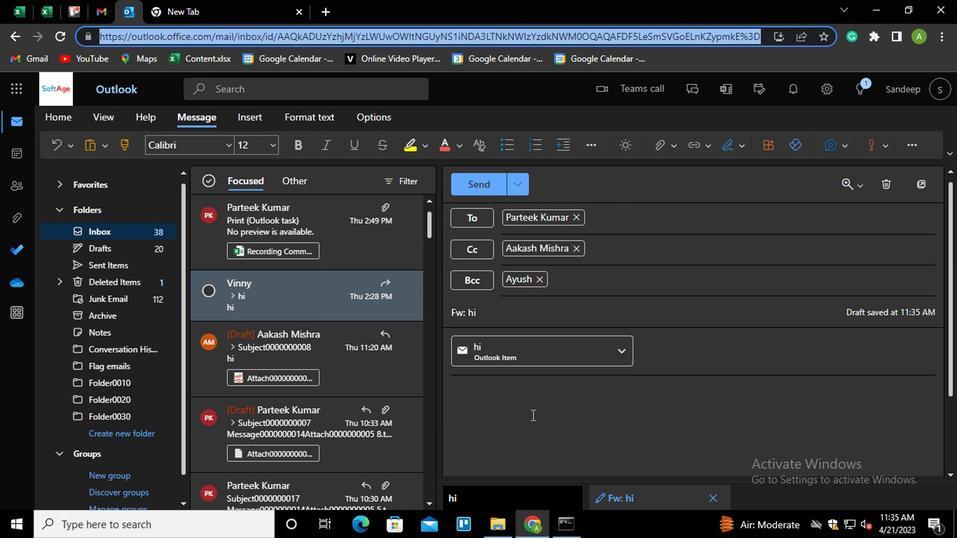 
Action: Key pressed ctrl+KLI<Key.backspace><Key.backspace><Key.shift_r>LINK0000000001
Screenshot: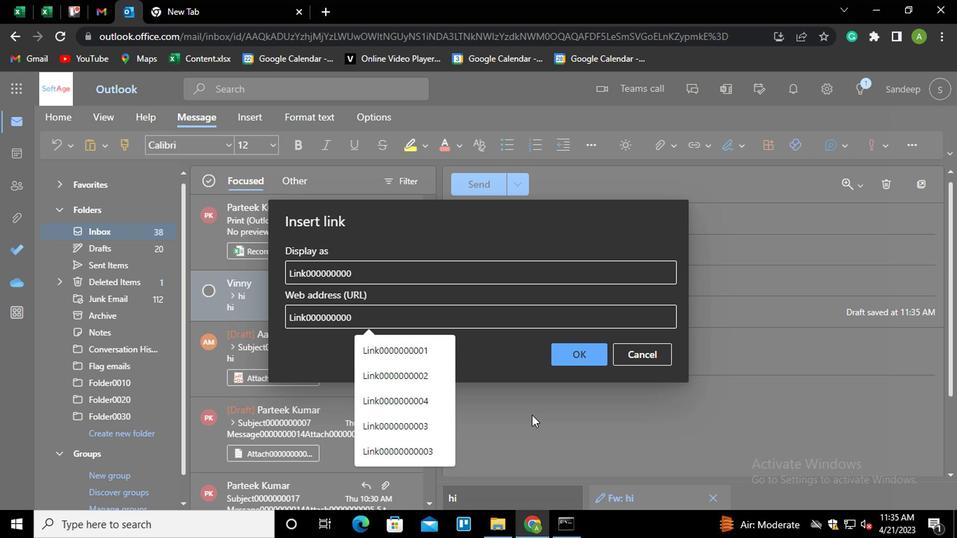 
Action: Mouse moved to (586, 353)
Screenshot: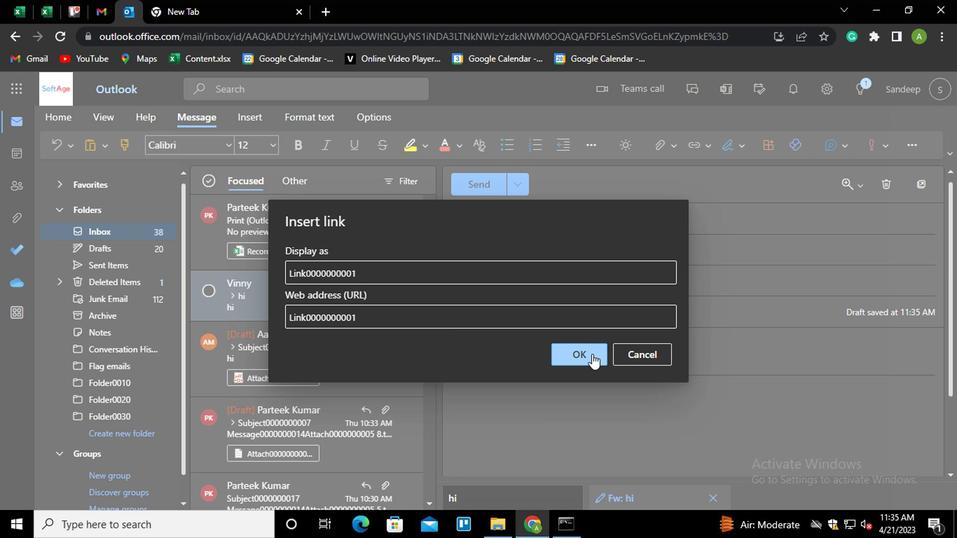 
Action: Mouse pressed left at (586, 353)
Screenshot: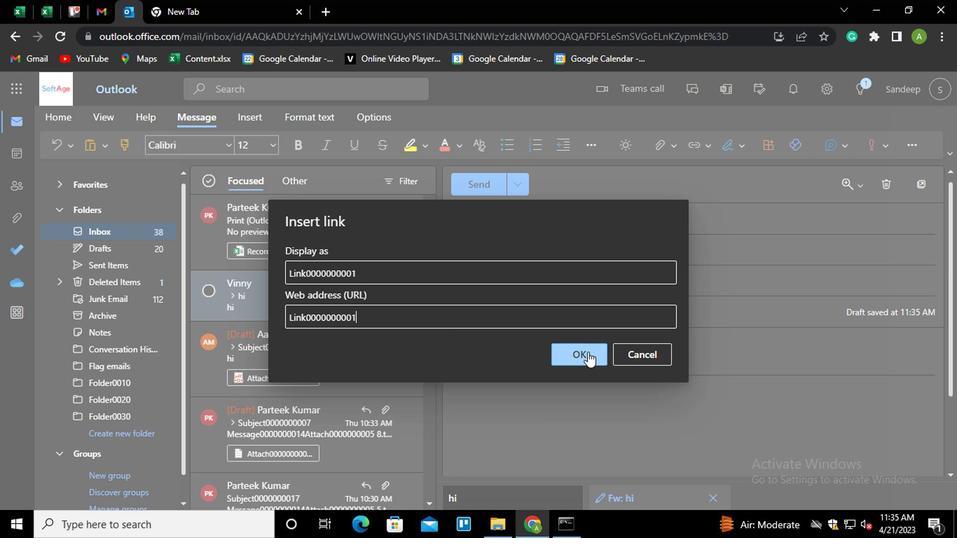 
Action: Mouse moved to (524, 323)
Screenshot: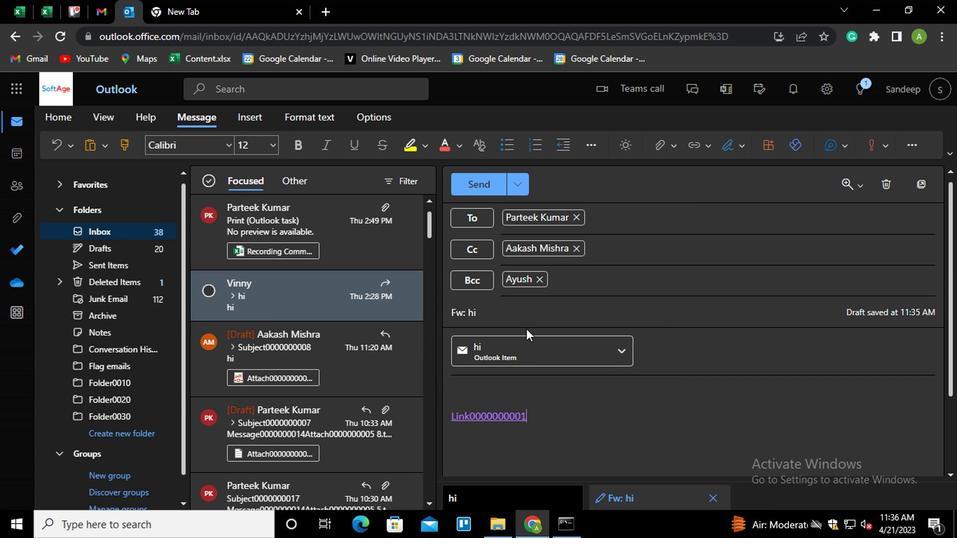 
Action: Mouse pressed left at (524, 323)
Screenshot: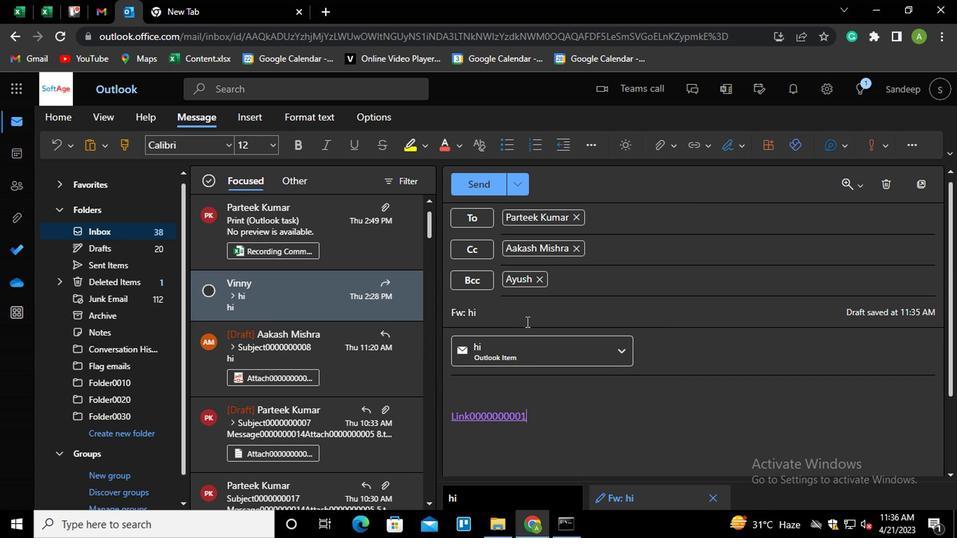 
Action: Key pressed <Key.shift_r><Key.home><Key.shift_r><Key.shift_r><Key.shift_r><Key.shift_r><Key.shift>SUBJECT0000000001
Screenshot: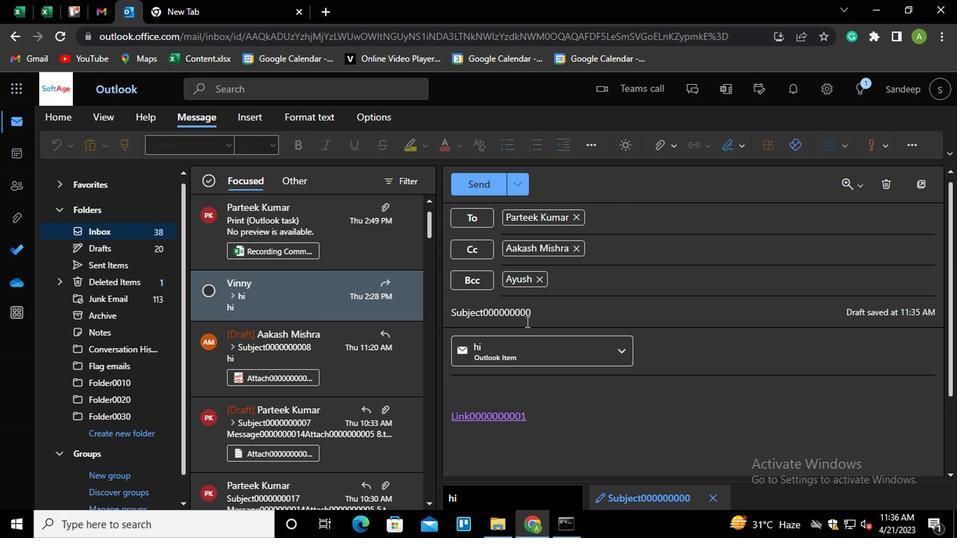 
Action: Mouse moved to (543, 421)
Screenshot: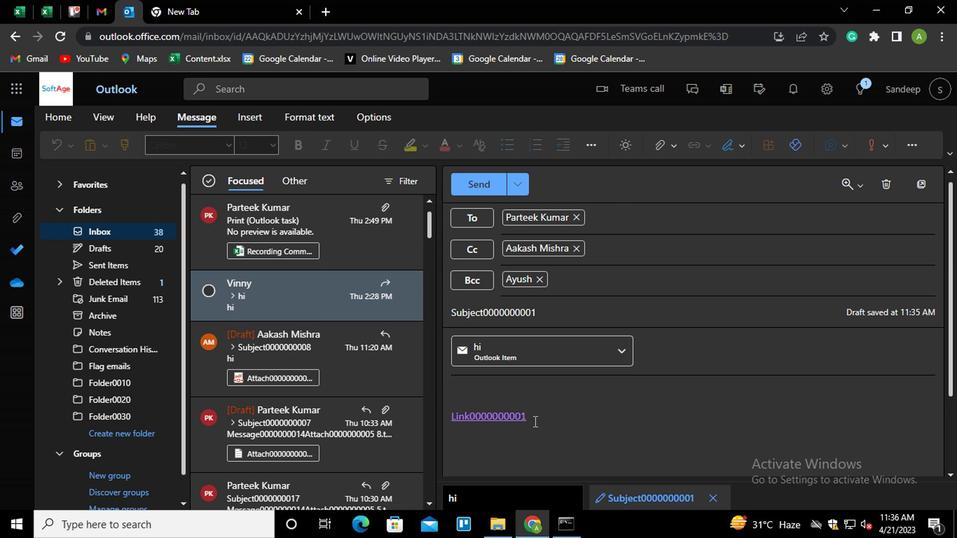 
Action: Mouse pressed left at (543, 421)
Screenshot: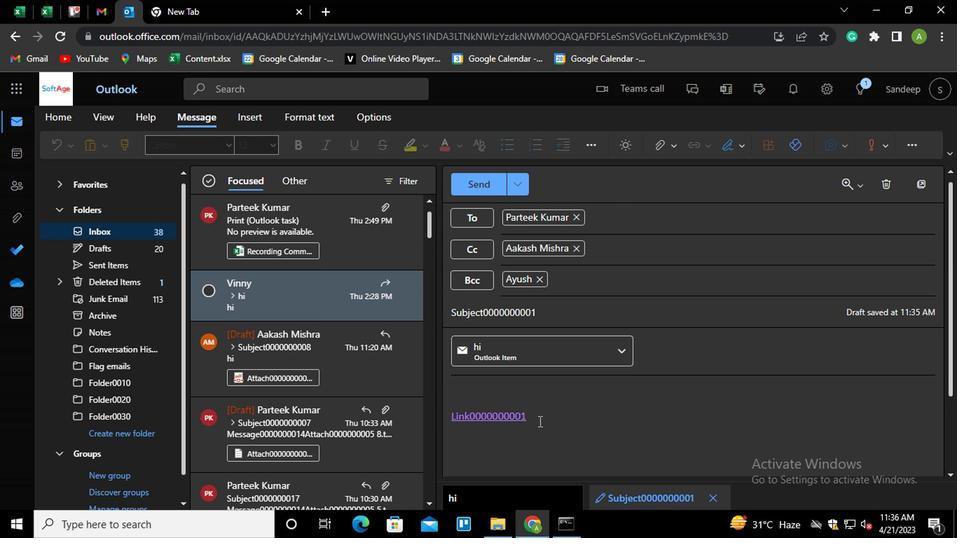 
Action: Key pressed <Key.shift_r><Key.enter><Key.shift_r>MESSAGE0000000003
Screenshot: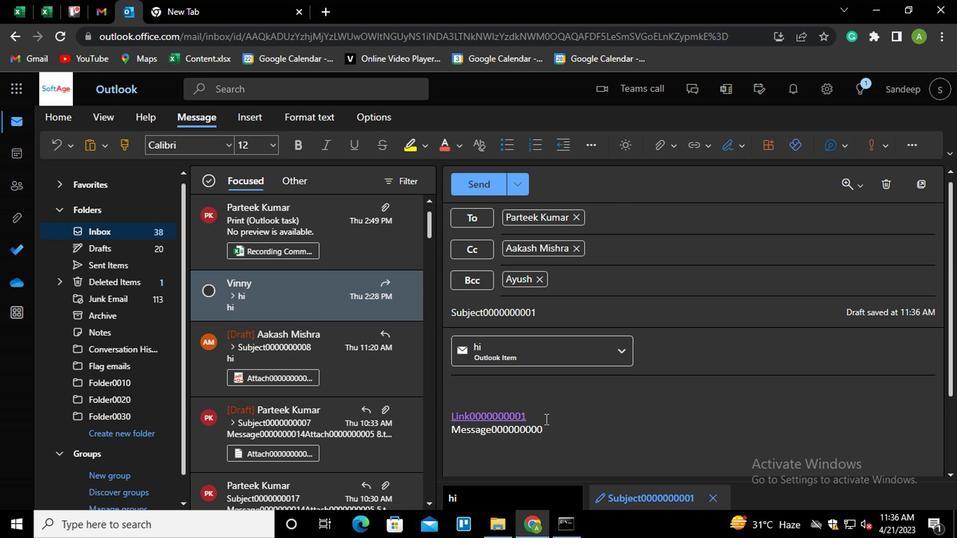 
Action: Mouse moved to (668, 145)
Screenshot: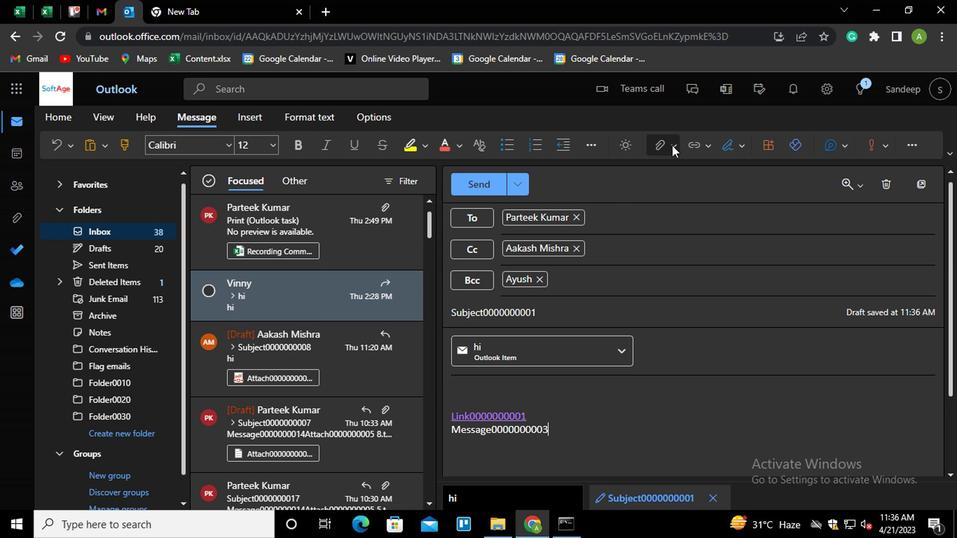 
Action: Mouse pressed left at (668, 145)
Screenshot: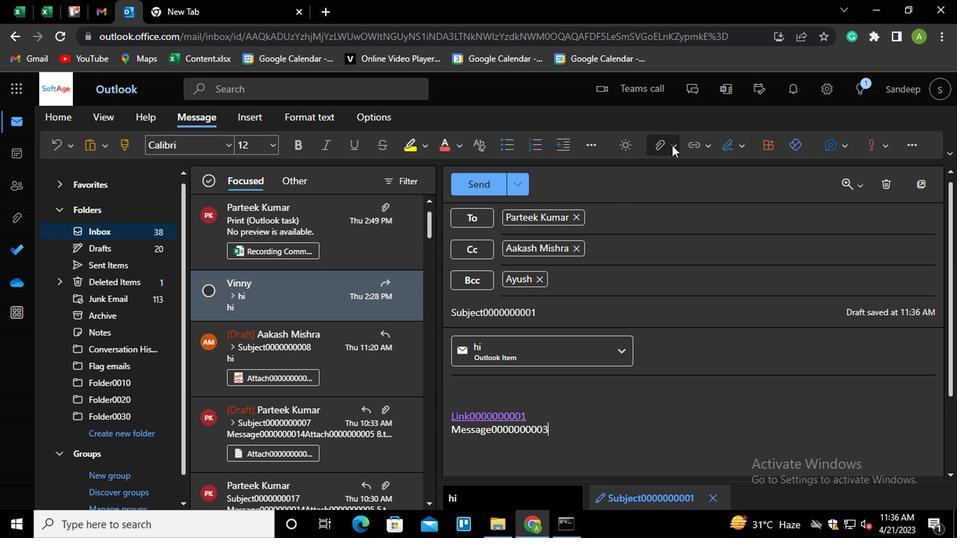 
Action: Mouse moved to (601, 177)
Screenshot: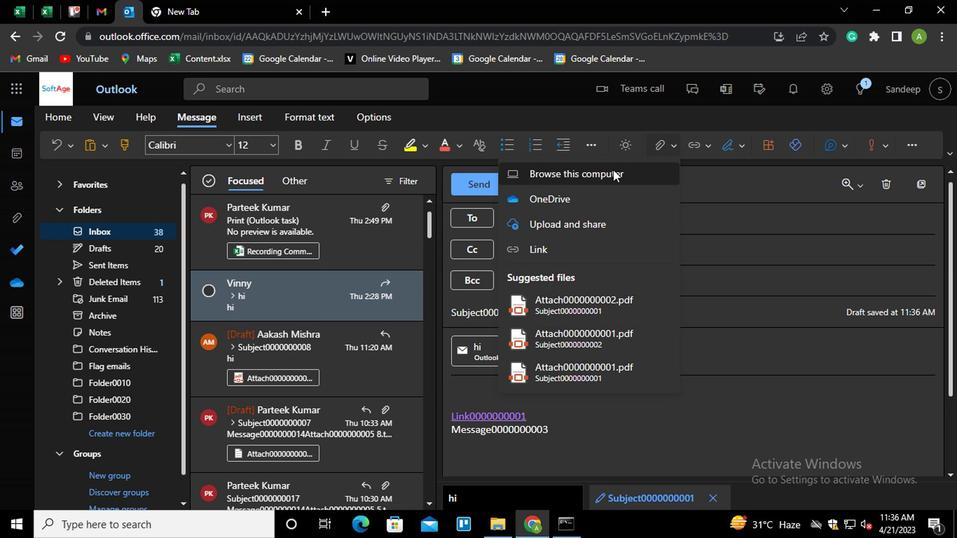 
Action: Mouse pressed left at (601, 177)
Screenshot: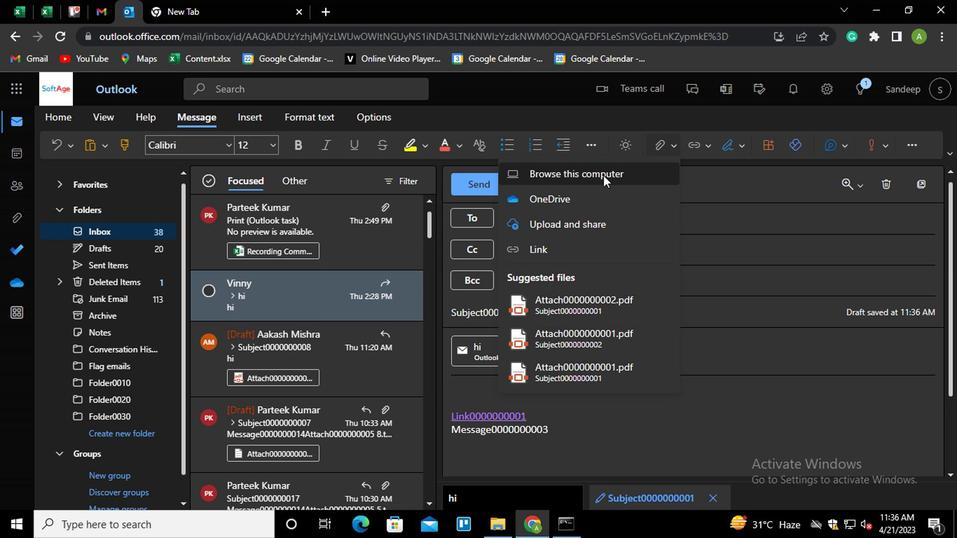 
Action: Mouse moved to (243, 136)
Screenshot: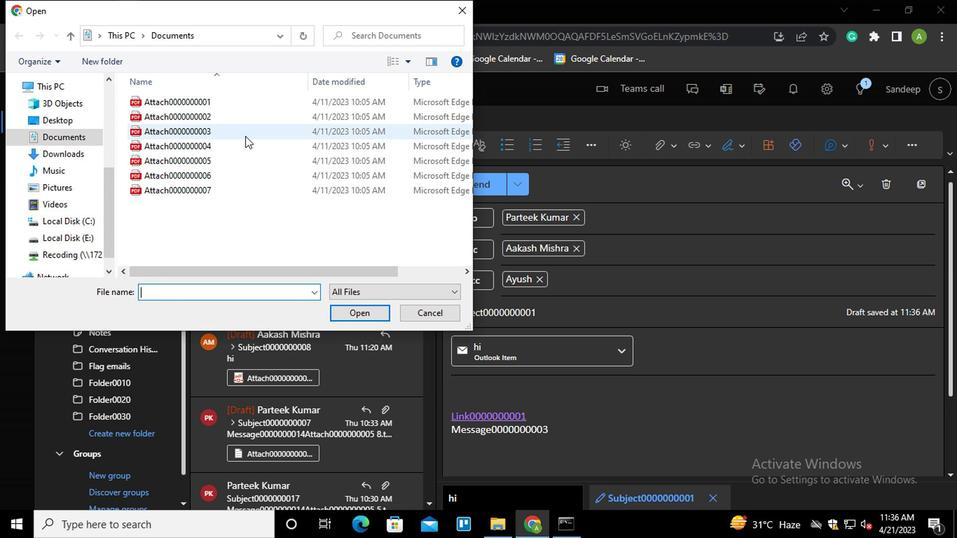 
Action: Mouse pressed left at (243, 136)
Screenshot: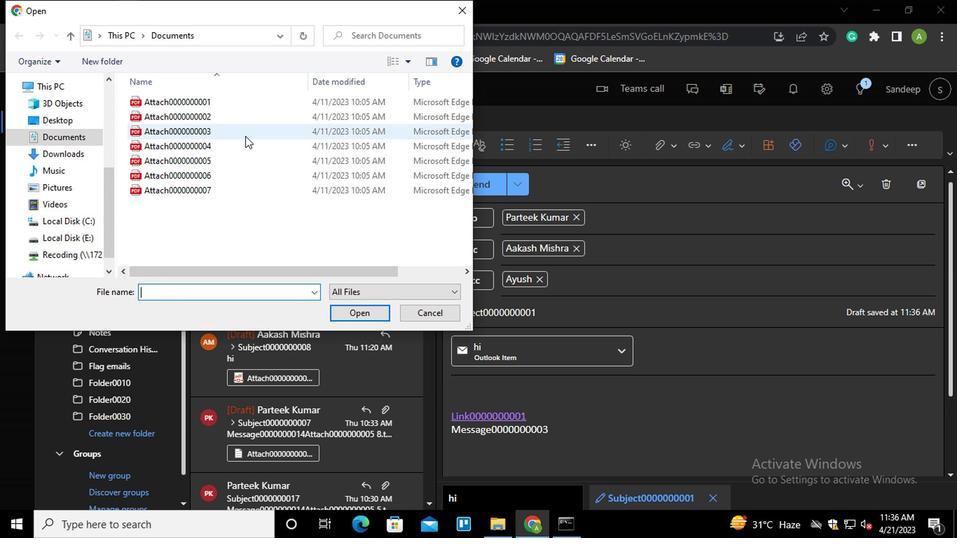 
Action: Mouse moved to (354, 315)
Screenshot: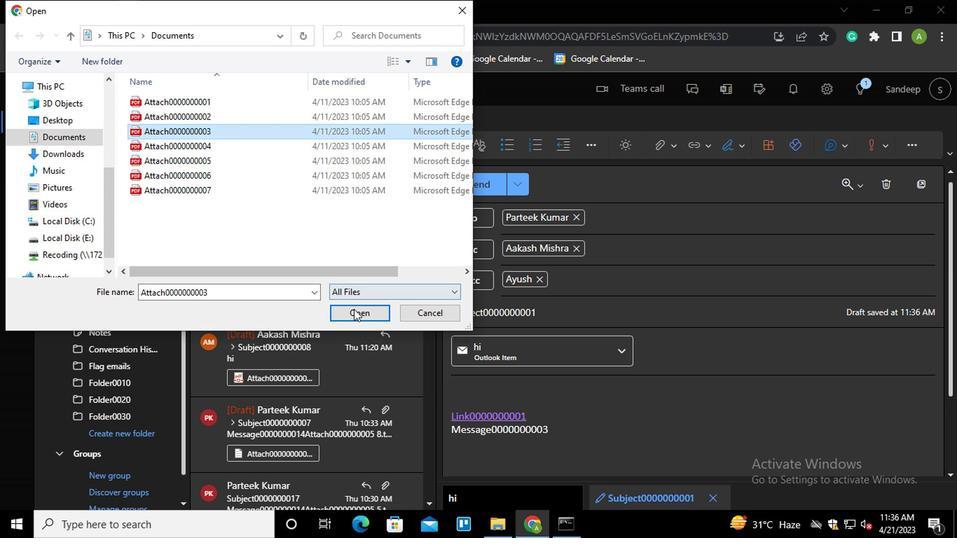 
Action: Mouse pressed left at (354, 315)
Screenshot: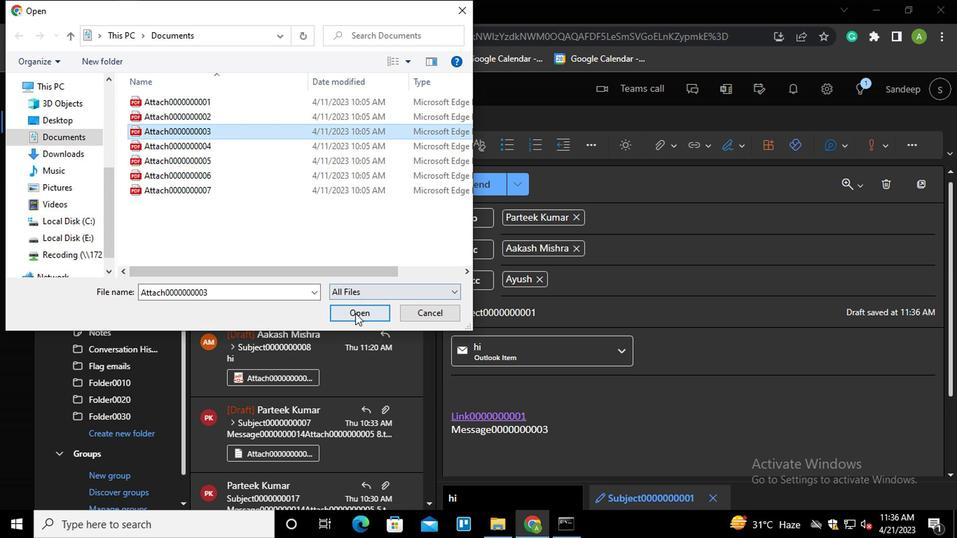 
Action: Mouse moved to (481, 189)
Screenshot: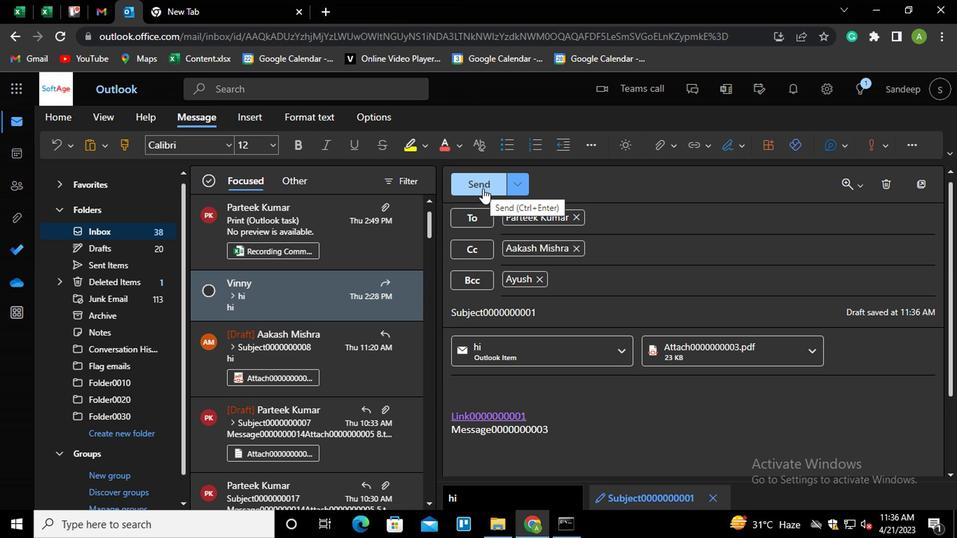 
Action: Mouse pressed left at (481, 189)
Screenshot: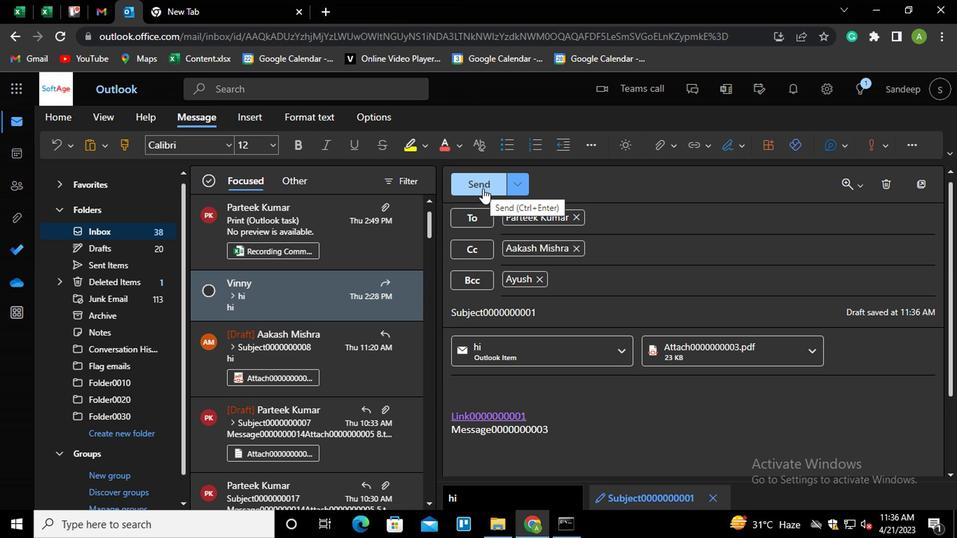 
Action: Mouse moved to (916, 258)
Screenshot: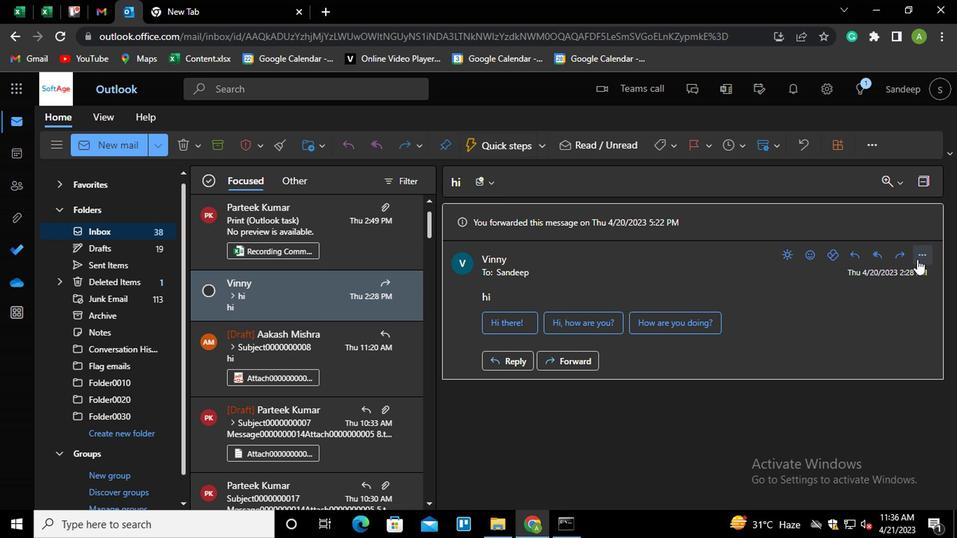 
Action: Mouse pressed left at (916, 258)
Screenshot: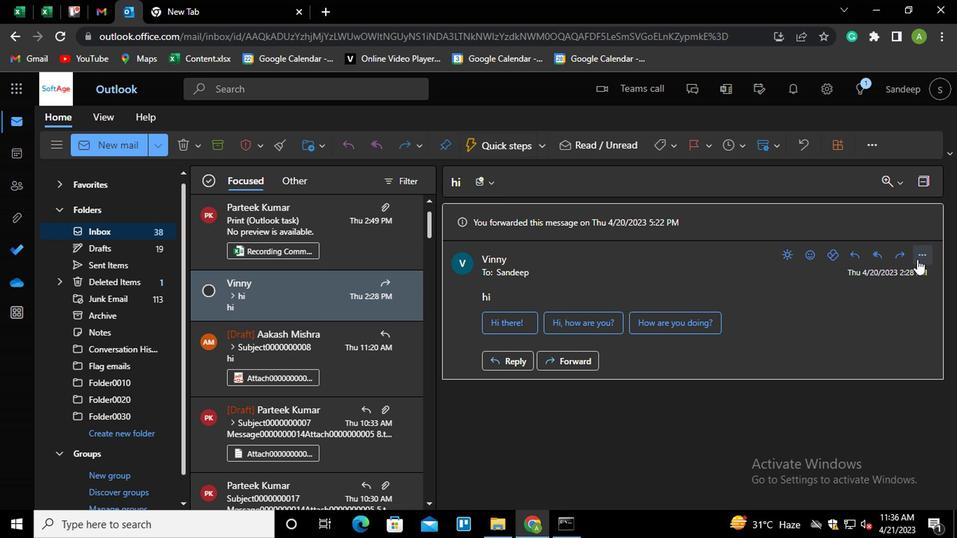 
Action: Mouse moved to (740, 191)
Screenshot: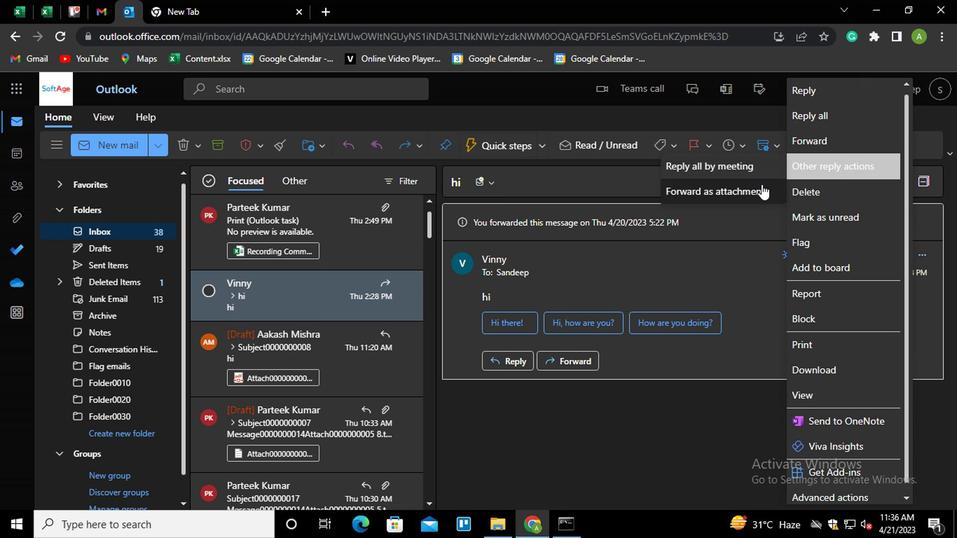 
Action: Mouse pressed left at (740, 191)
Screenshot: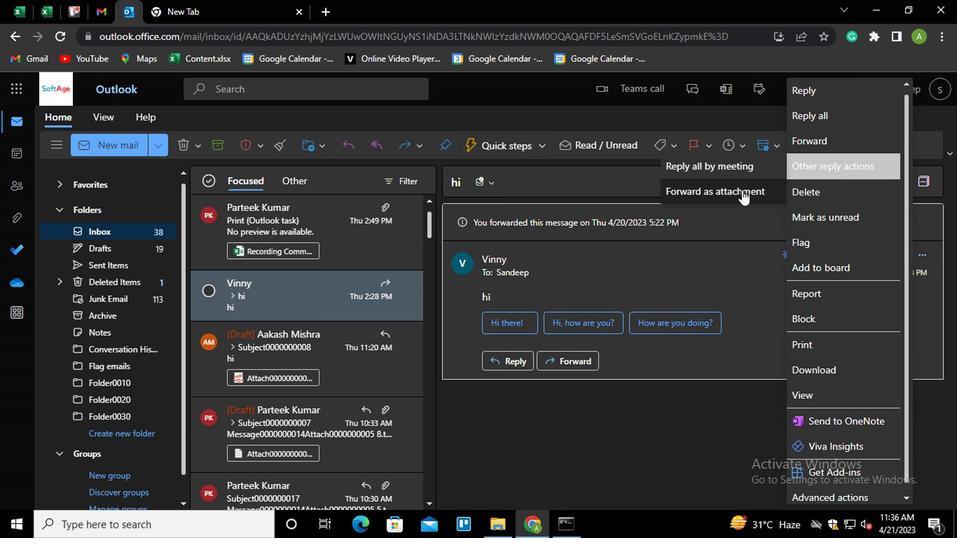 
Action: Mouse moved to (531, 344)
Screenshot: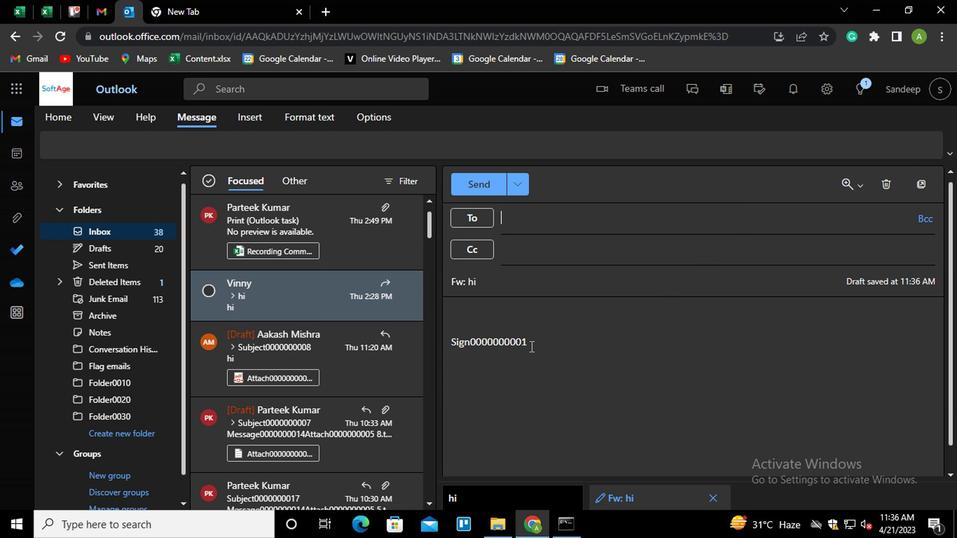 
Action: Mouse pressed left at (531, 344)
Screenshot: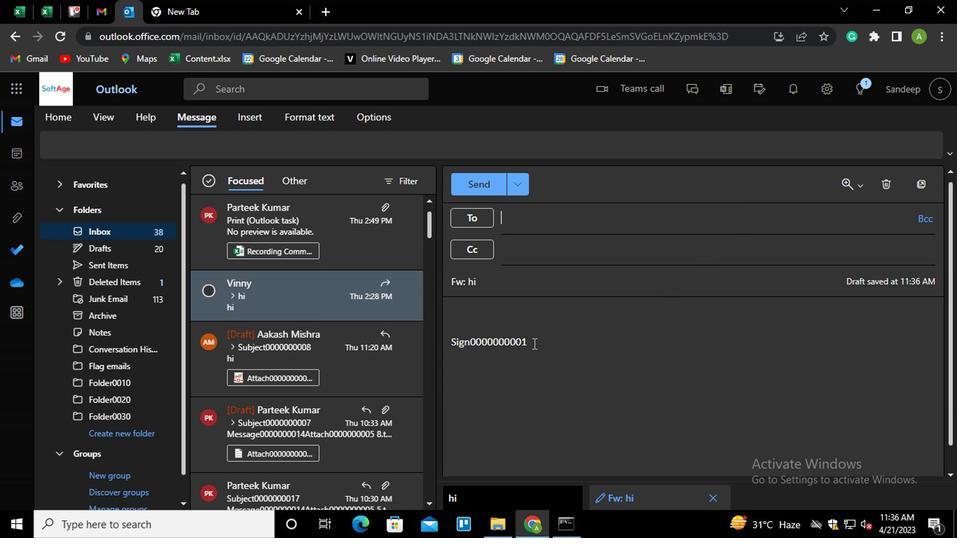 
Action: Mouse moved to (528, 386)
Screenshot: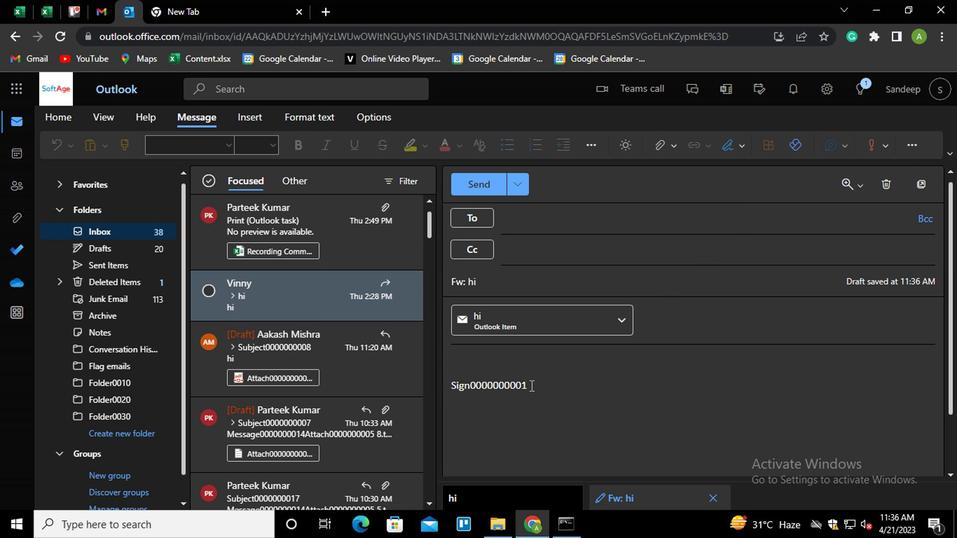 
Action: Mouse pressed left at (528, 386)
Screenshot: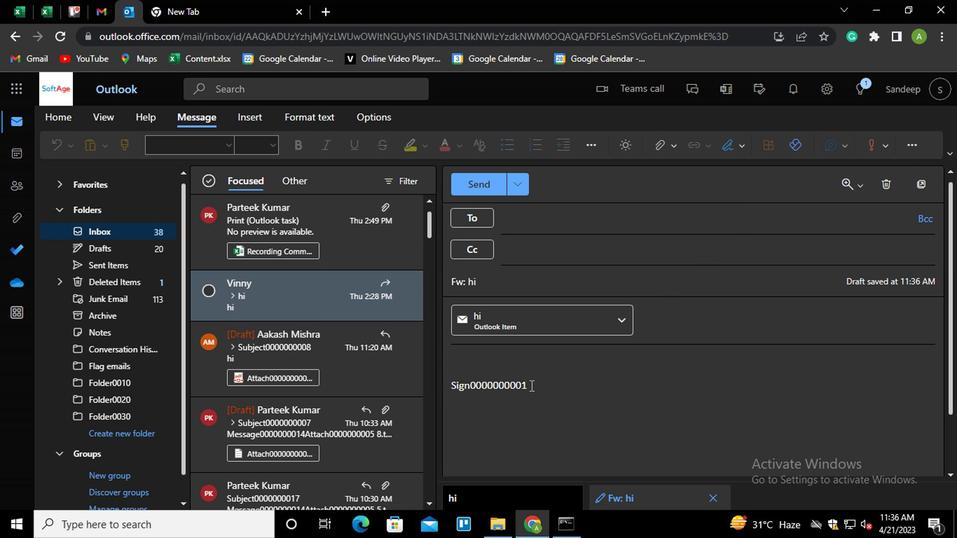 
Action: Mouse moved to (528, 386)
Screenshot: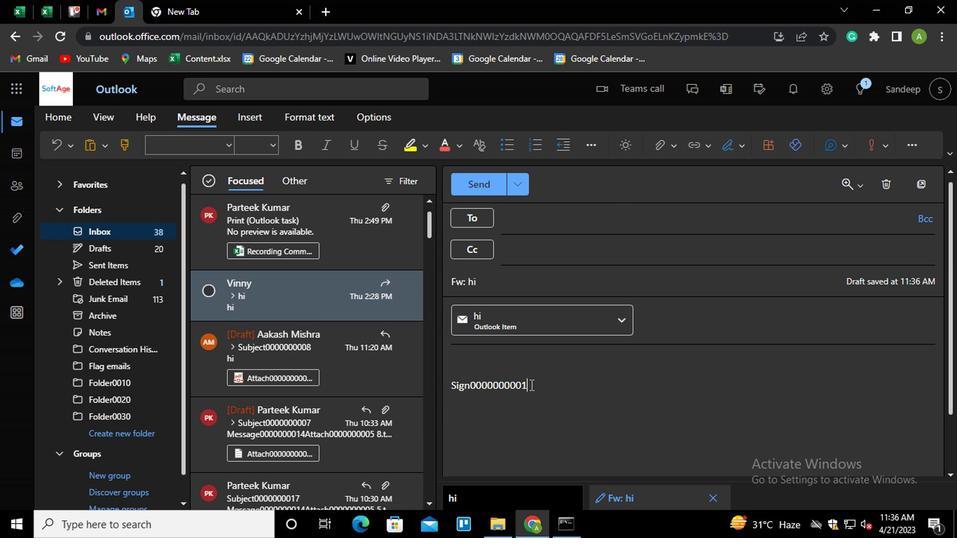 
Action: Key pressed <Key.shift_r><Key.home><Key.backspace>ctrl+K<Key.shift_r>ctrl+LNK<Key.backspace><Key.backspace>INK0000000001
Screenshot: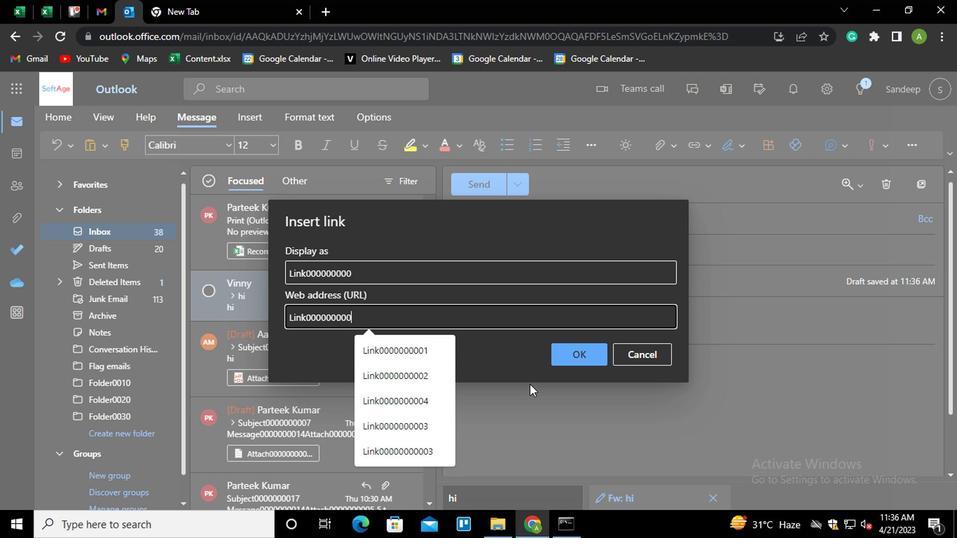 
Action: Mouse moved to (563, 358)
Screenshot: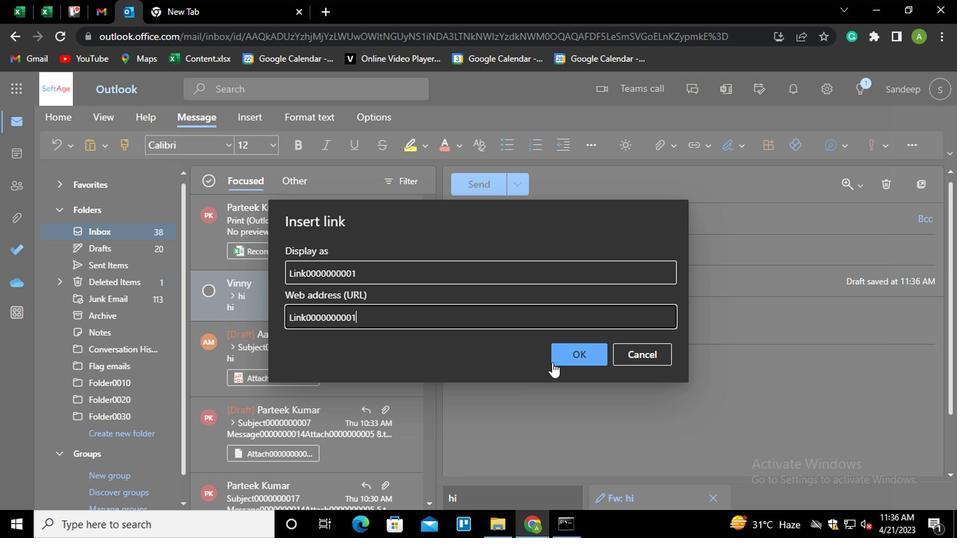 
Action: Mouse pressed left at (563, 358)
Screenshot: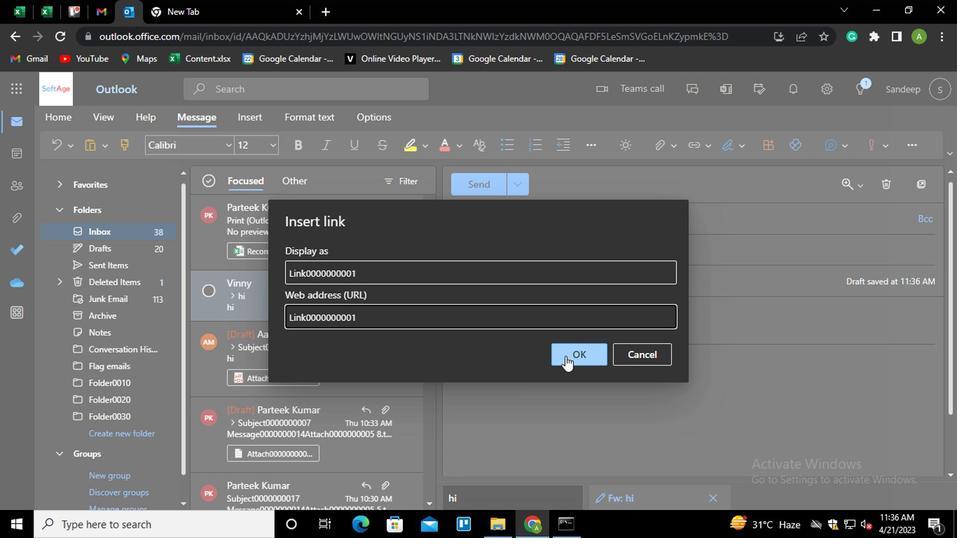 
Action: Mouse moved to (568, 215)
Screenshot: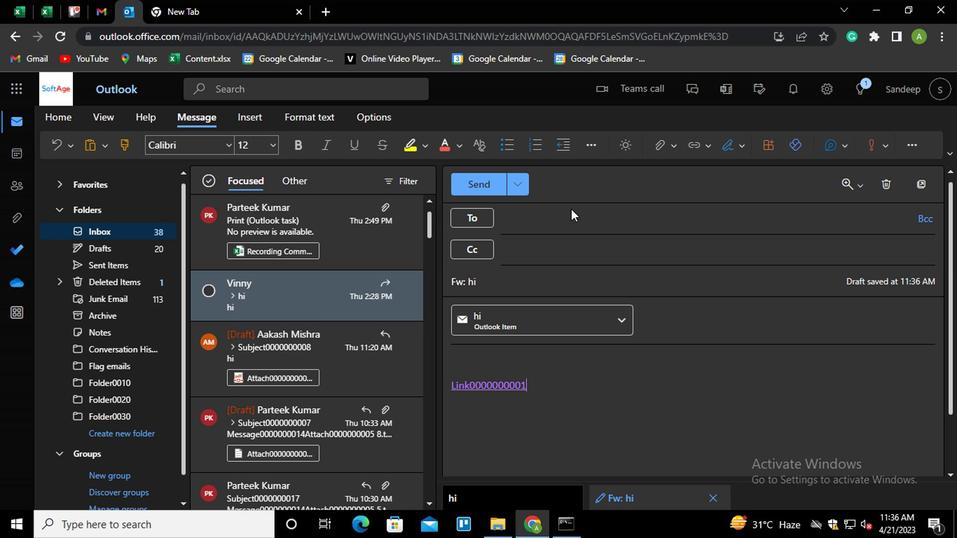 
Action: Mouse pressed left at (568, 215)
Screenshot: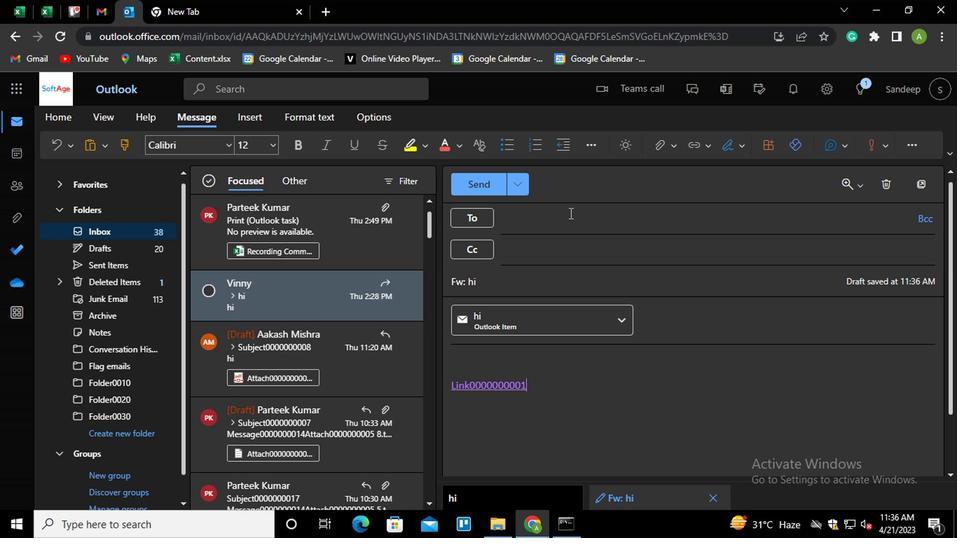 
Action: Key pressed PART<Key.enter>AA<Key.enter>
Screenshot: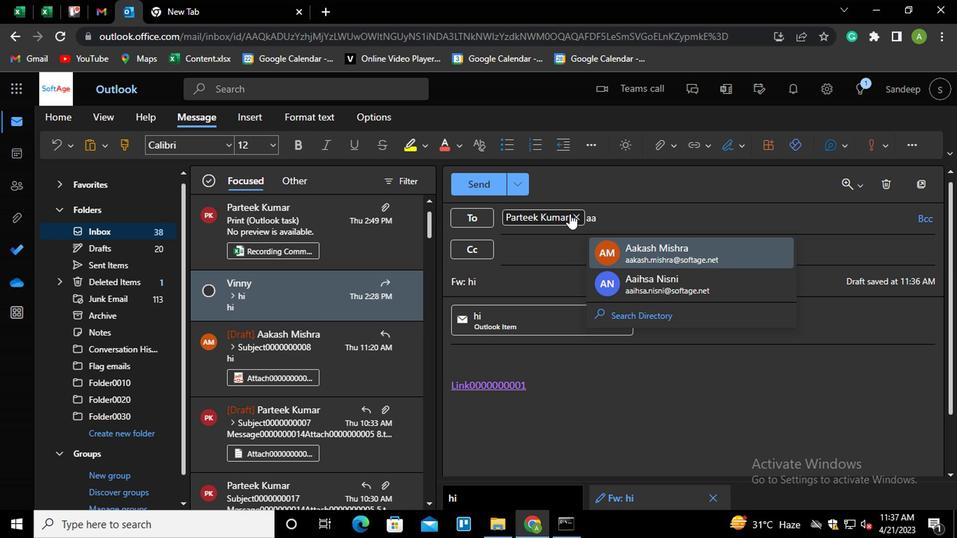 
Action: Mouse moved to (556, 255)
Screenshot: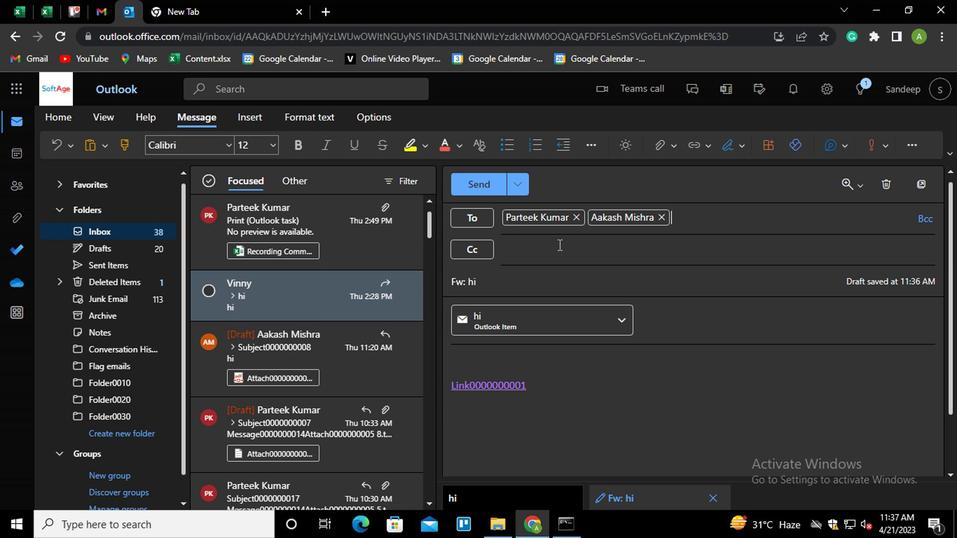 
Action: Mouse pressed left at (556, 255)
Screenshot: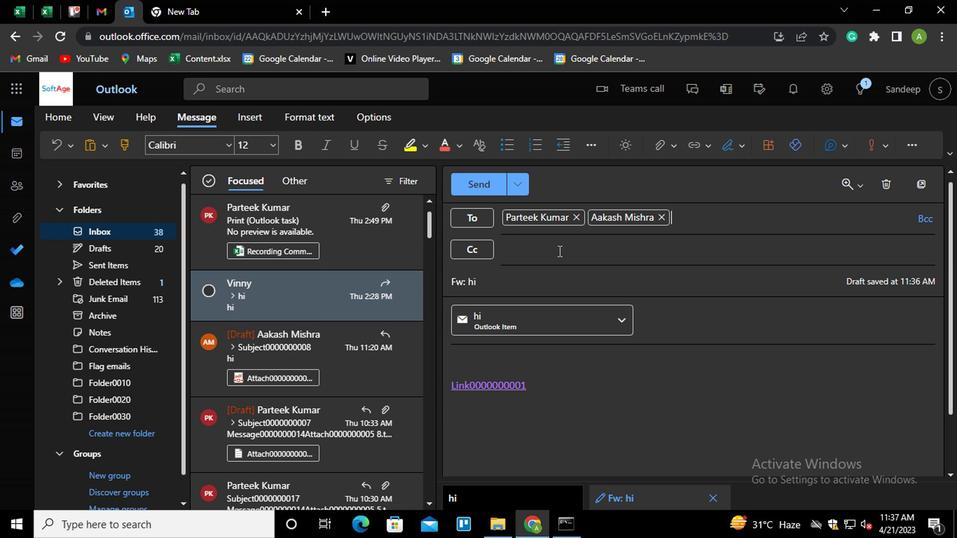 
Action: Key pressed AYU<Key.enter>POOJ<Key.enter>
Screenshot: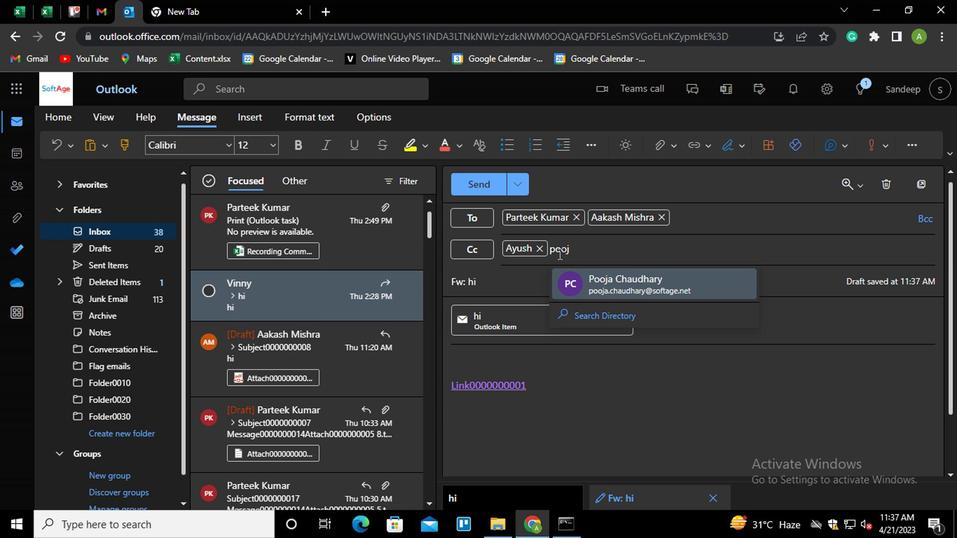 
Action: Mouse moved to (923, 219)
Screenshot: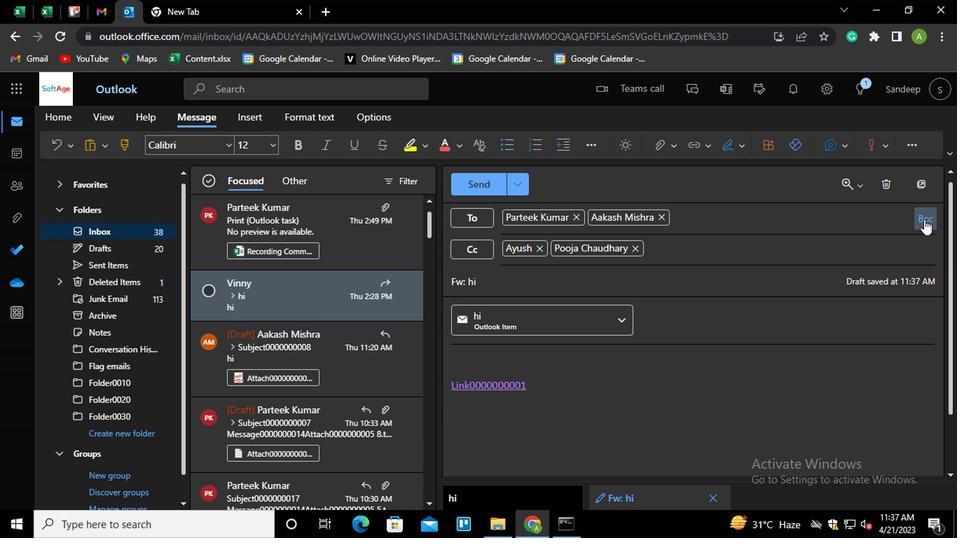
Action: Mouse pressed left at (923, 219)
Screenshot: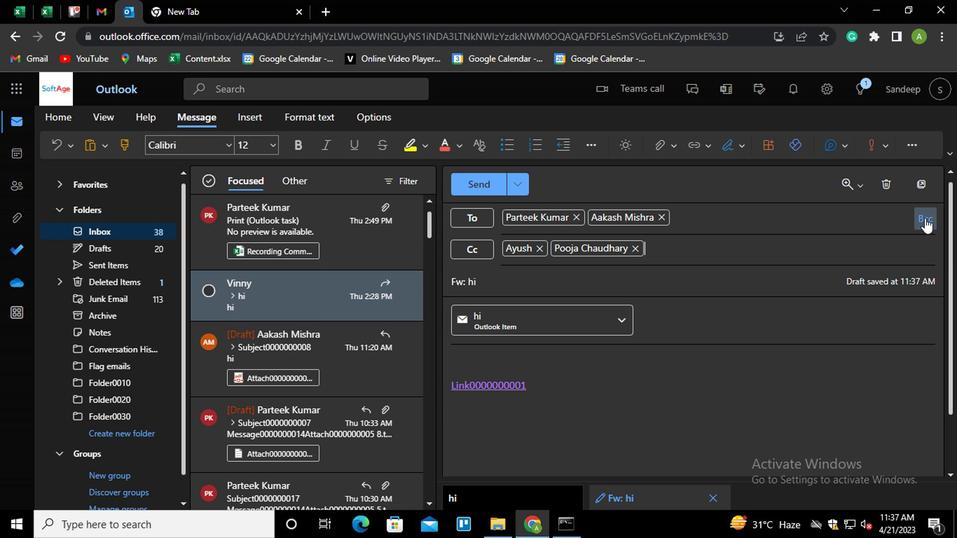 
Action: Mouse moved to (598, 282)
Screenshot: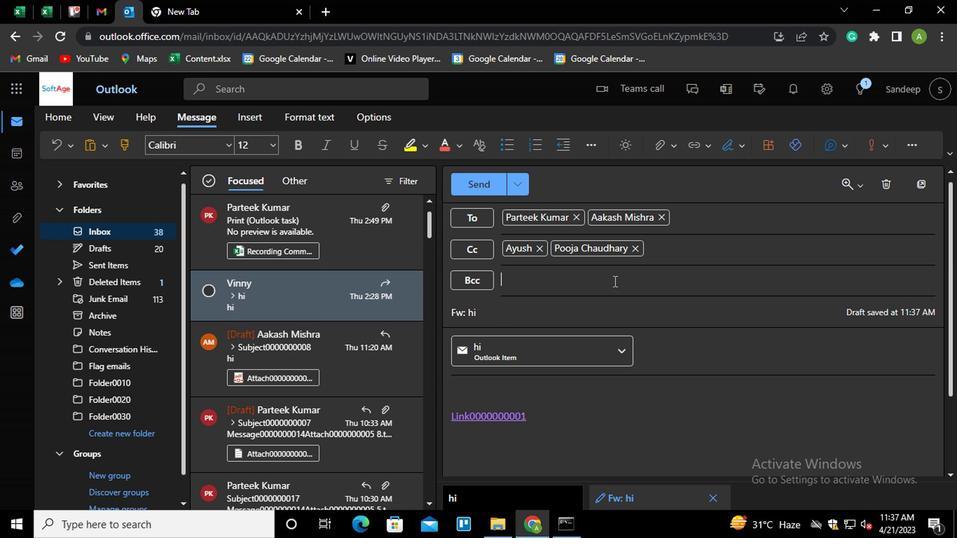 
Action: Mouse pressed left at (598, 282)
Screenshot: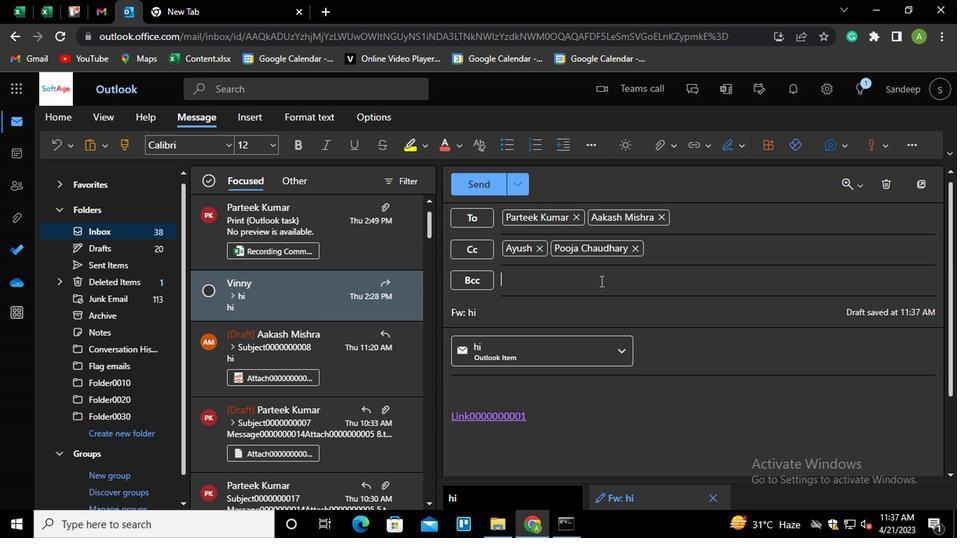 
Action: Key pressed VAN<Key.enter>
Screenshot: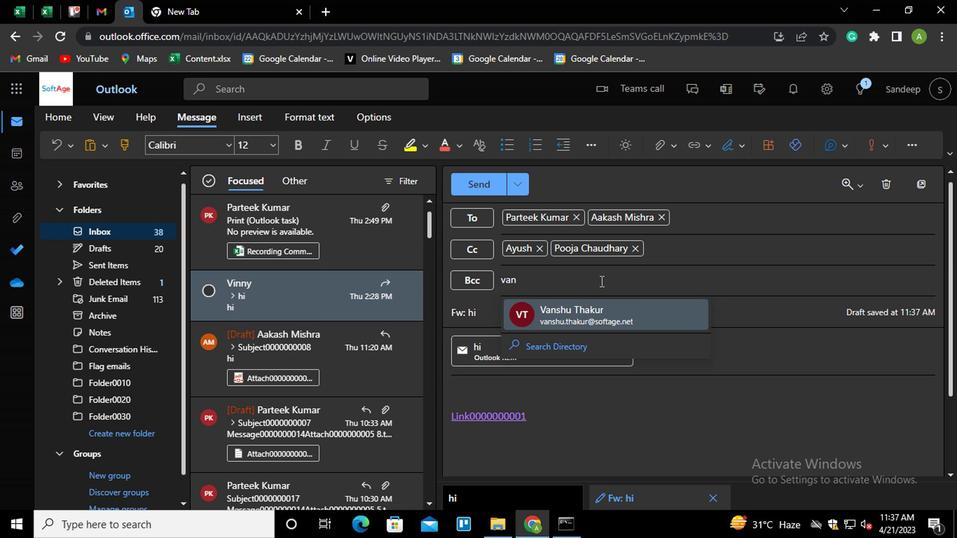 
Action: Mouse moved to (482, 315)
Screenshot: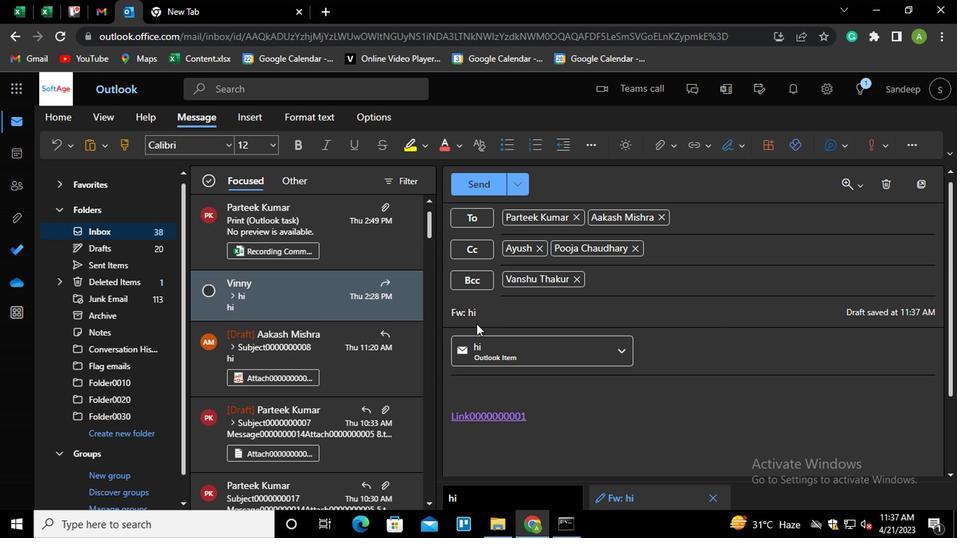
Action: Mouse pressed left at (482, 315)
Screenshot: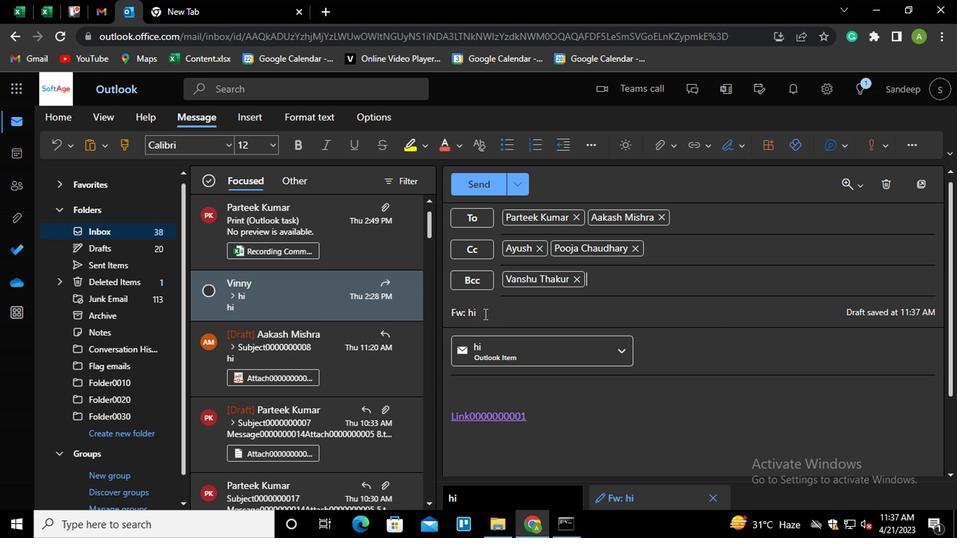
Action: Key pressed <Key.shift_r><Key.home><Key.shift>SUBJECT0000000001
Screenshot: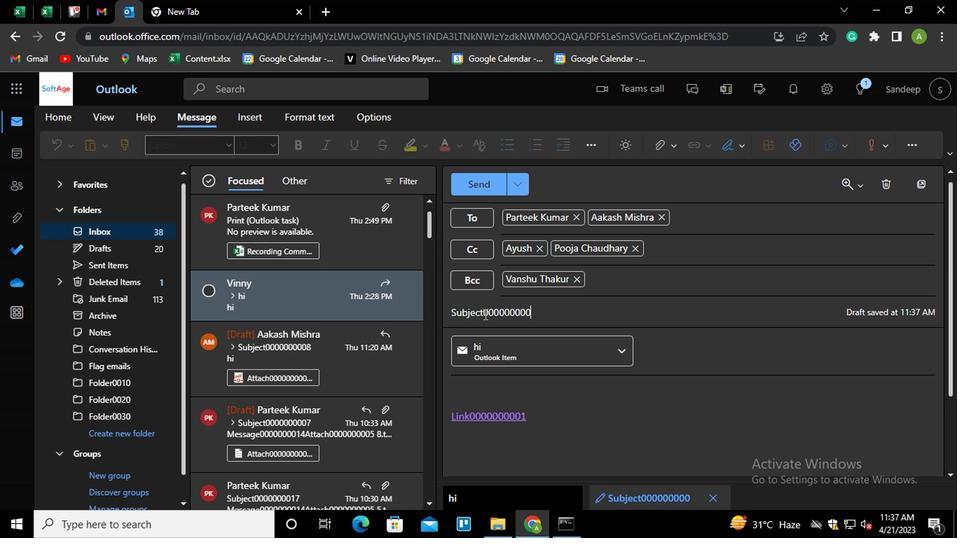 
Action: Mouse moved to (535, 416)
Screenshot: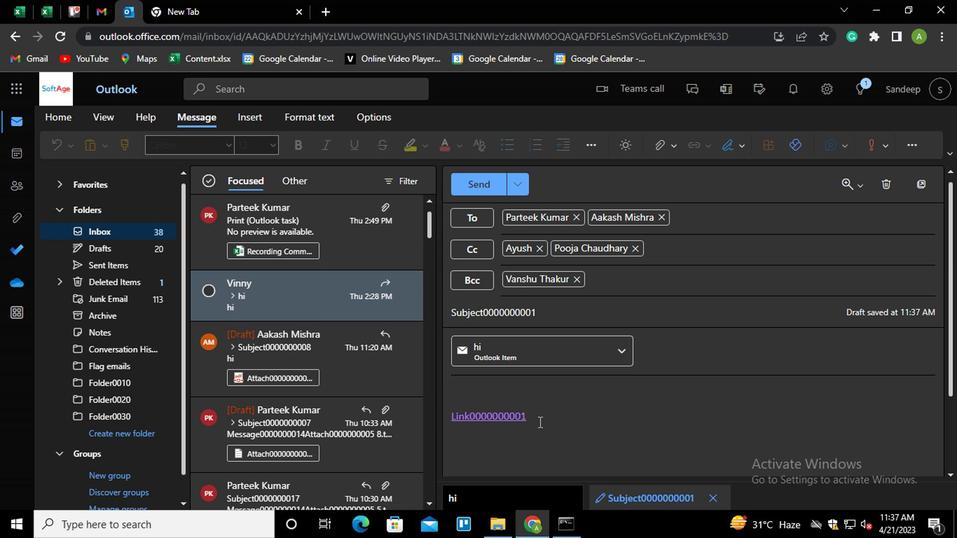 
Action: Mouse pressed left at (535, 416)
Screenshot: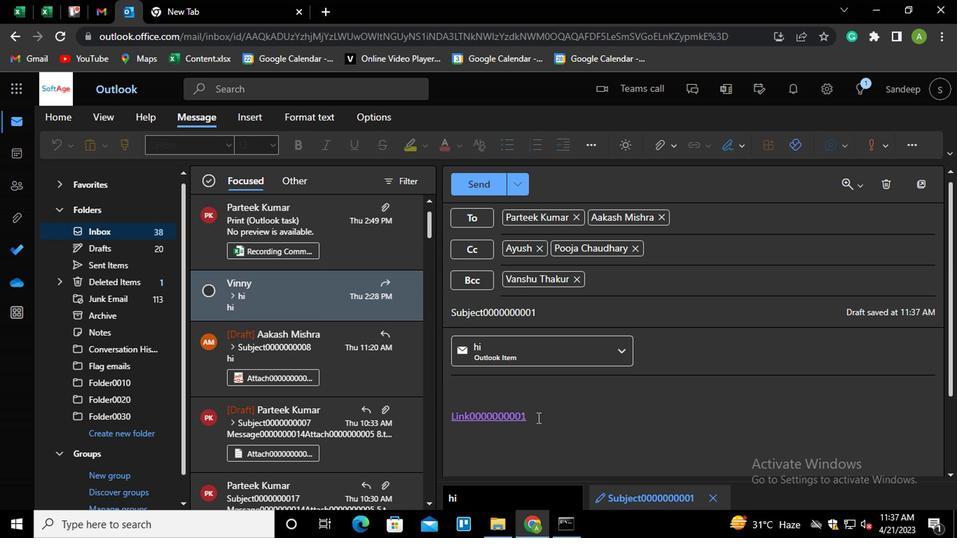 
Action: Key pressed <Key.shift_r><Key.enter><Key.shift_r>MESSAGE0000000003
Screenshot: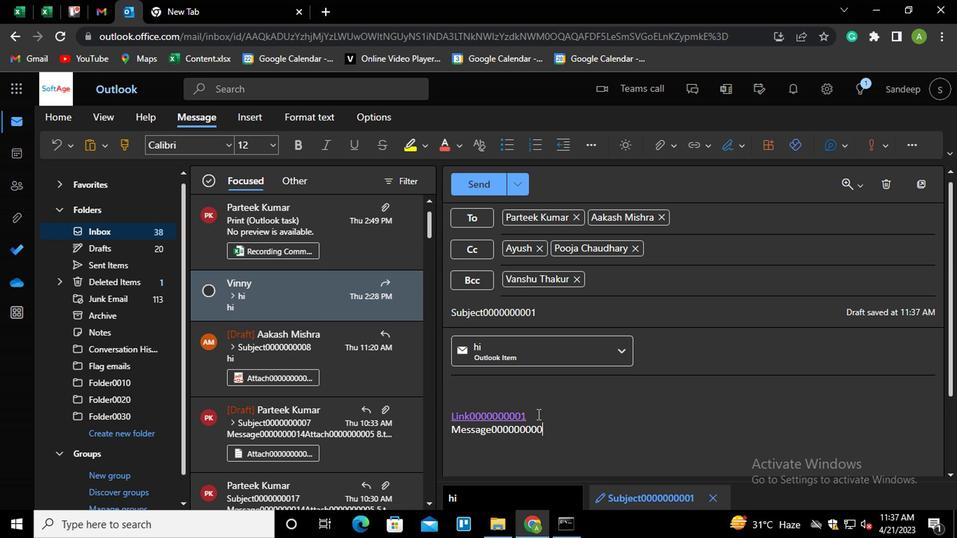
Action: Mouse moved to (659, 150)
Screenshot: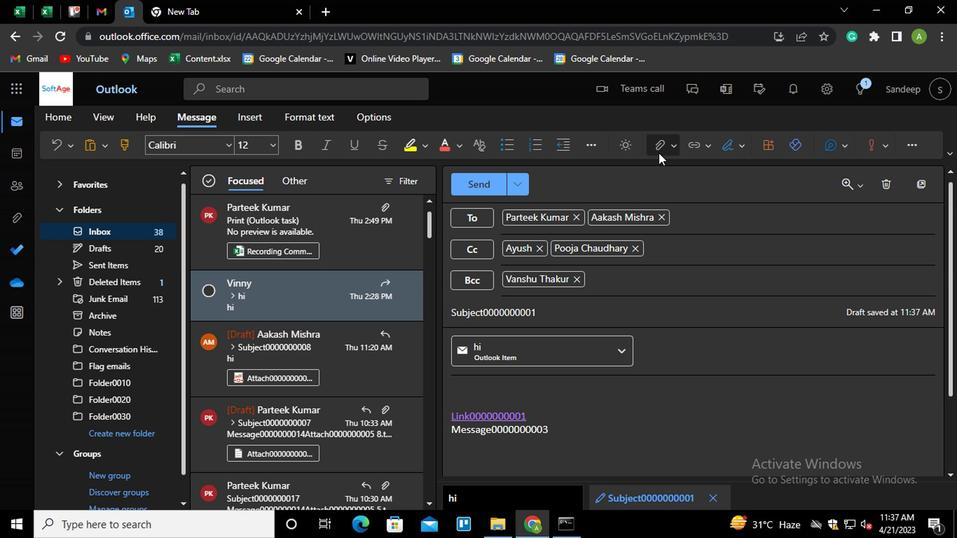 
Action: Mouse pressed left at (659, 150)
Screenshot: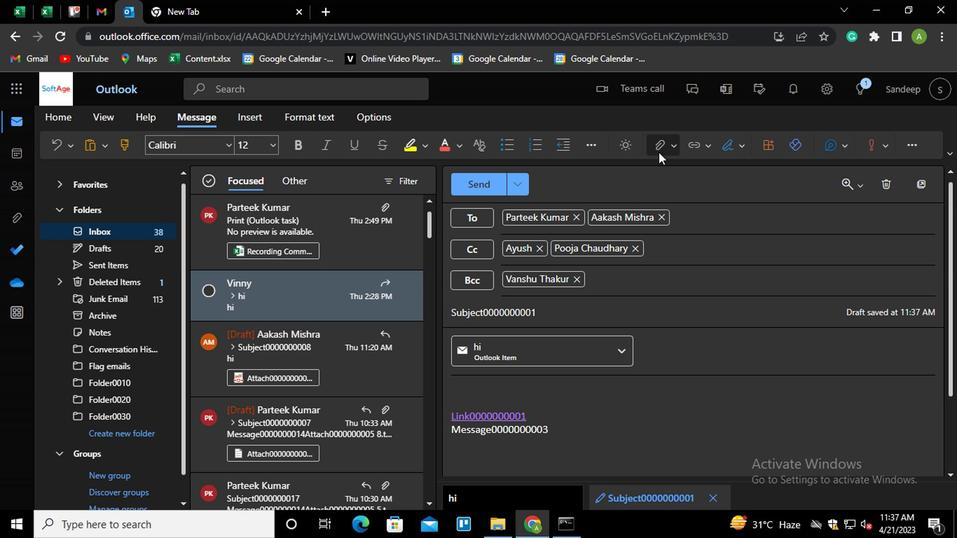 
Action: Mouse moved to (612, 178)
Screenshot: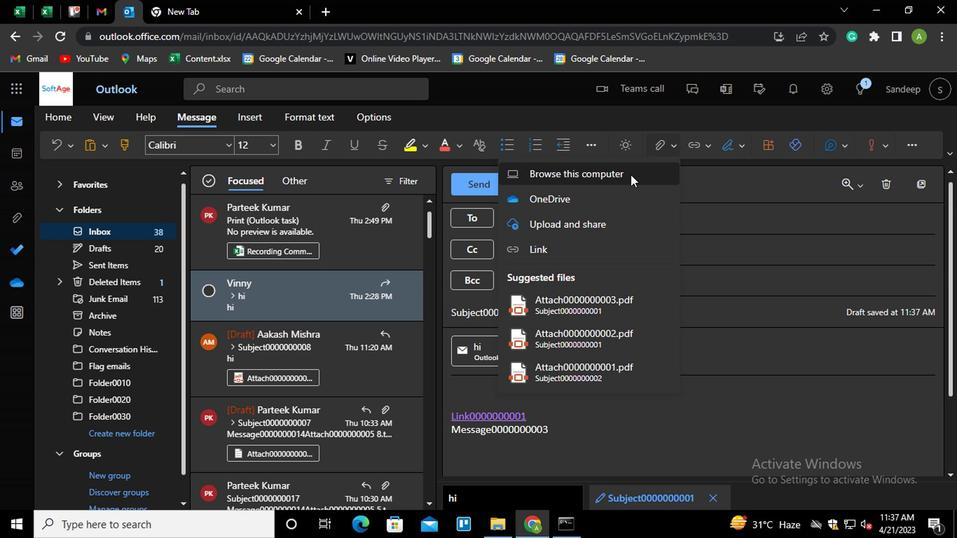 
Action: Mouse pressed left at (612, 178)
Screenshot: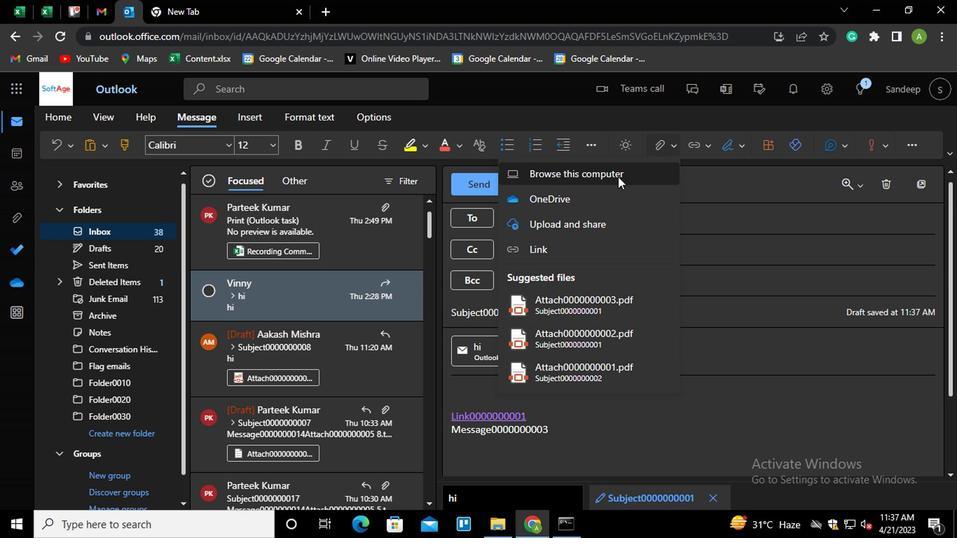 
Action: Mouse moved to (204, 144)
Screenshot: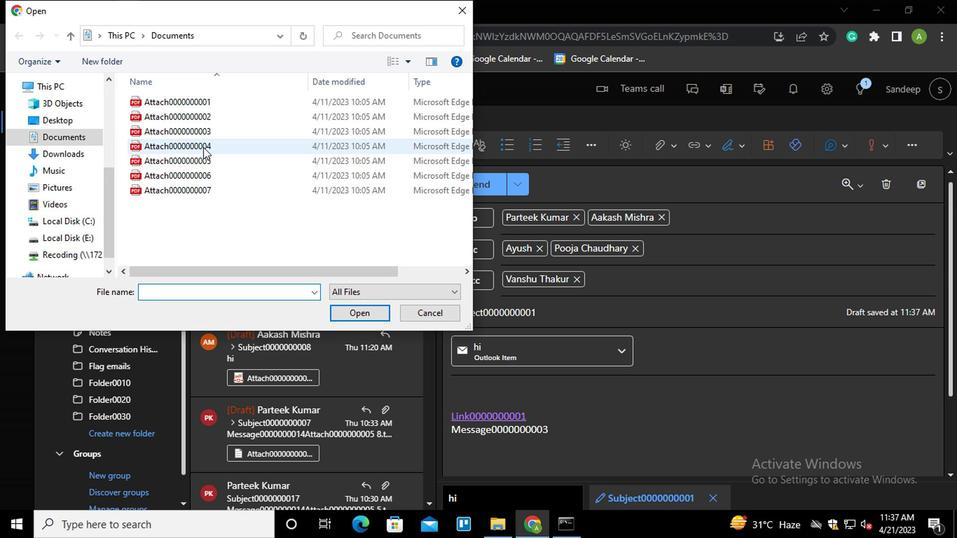 
Action: Mouse pressed left at (204, 144)
Screenshot: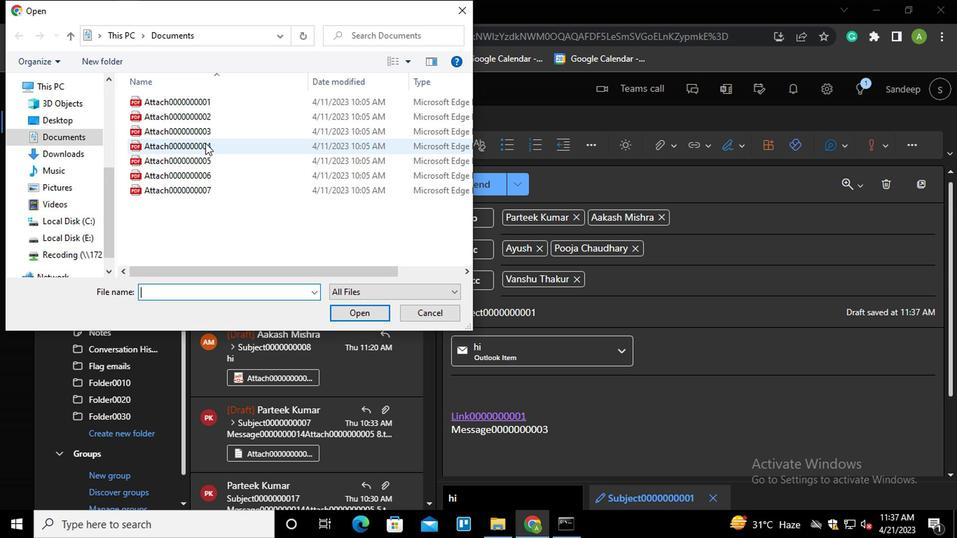 
Action: Mouse moved to (348, 318)
Screenshot: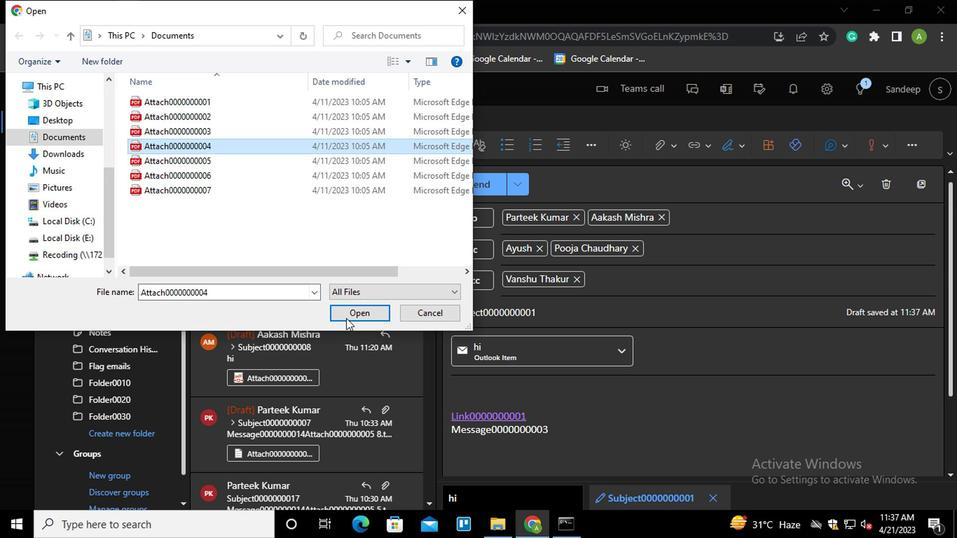 
Action: Mouse pressed left at (348, 318)
Screenshot: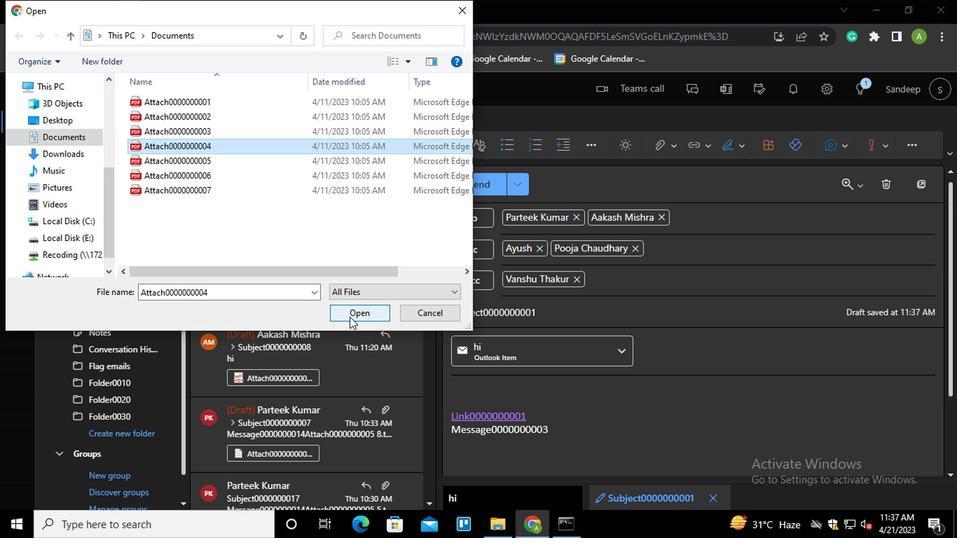 
Action: Mouse moved to (481, 179)
Screenshot: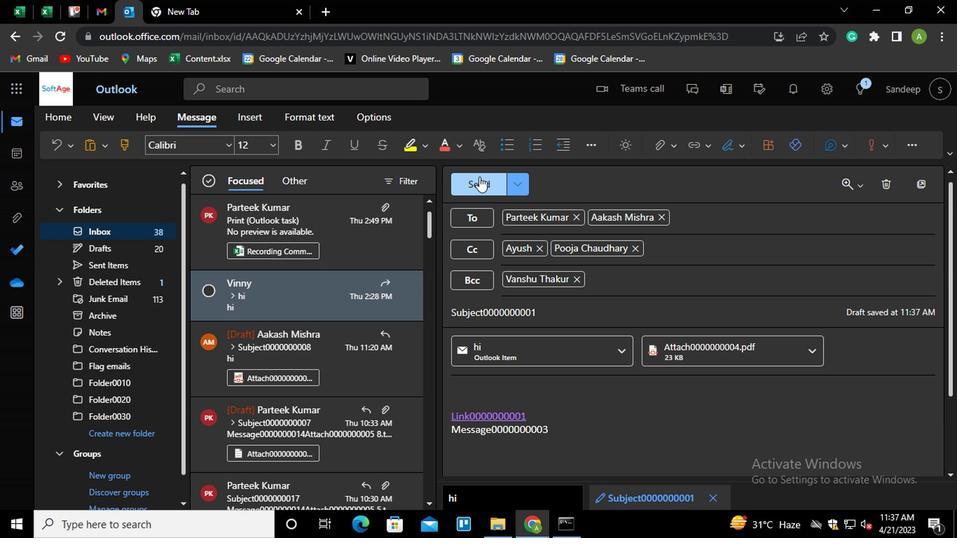 
Action: Mouse pressed left at (481, 179)
Screenshot: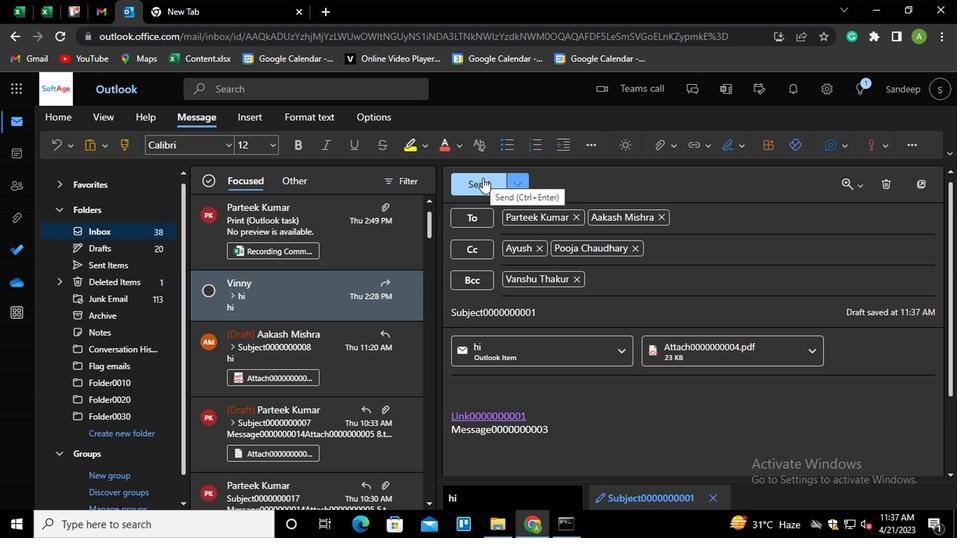 
Action: Mouse moved to (655, 428)
Screenshot: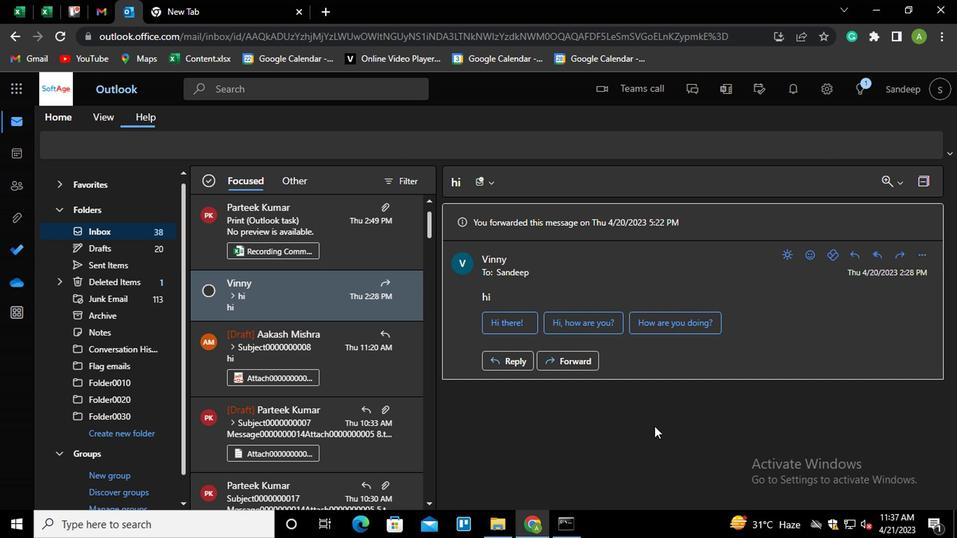 
